 Task: Font style For heading Use Aparajita with dark cyan 1 colour & Underline. font size for heading '28 Pt. 'Change the font style of data to Arial Narrowand font size to  9 Pt. Change the alignment of both headline & data to  Align bottom. In the sheet  analysisSalesByRegion_2022
Action: Mouse moved to (98, 58)
Screenshot: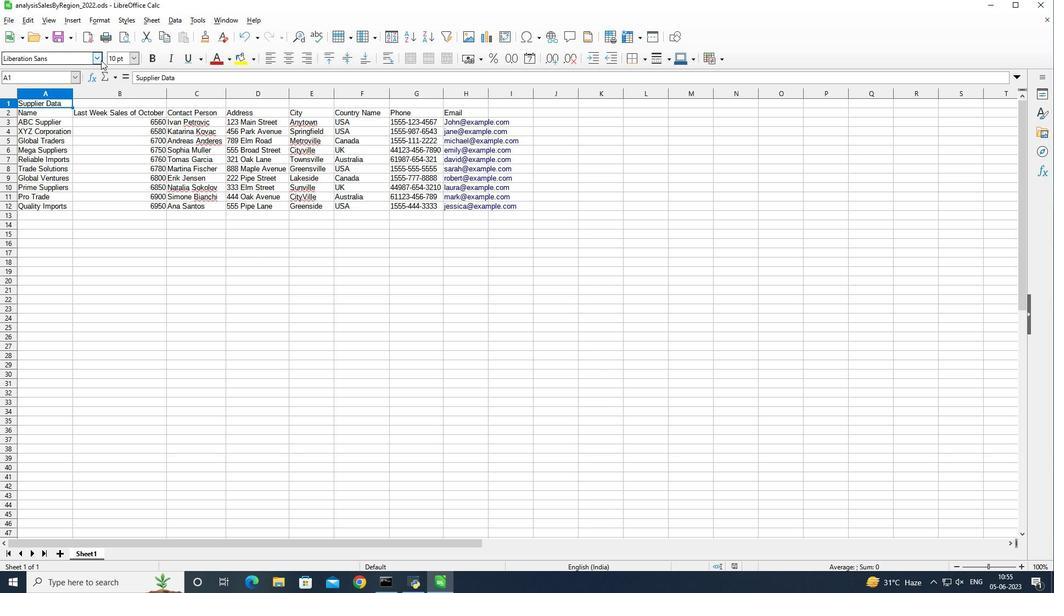 
Action: Mouse pressed left at (98, 58)
Screenshot: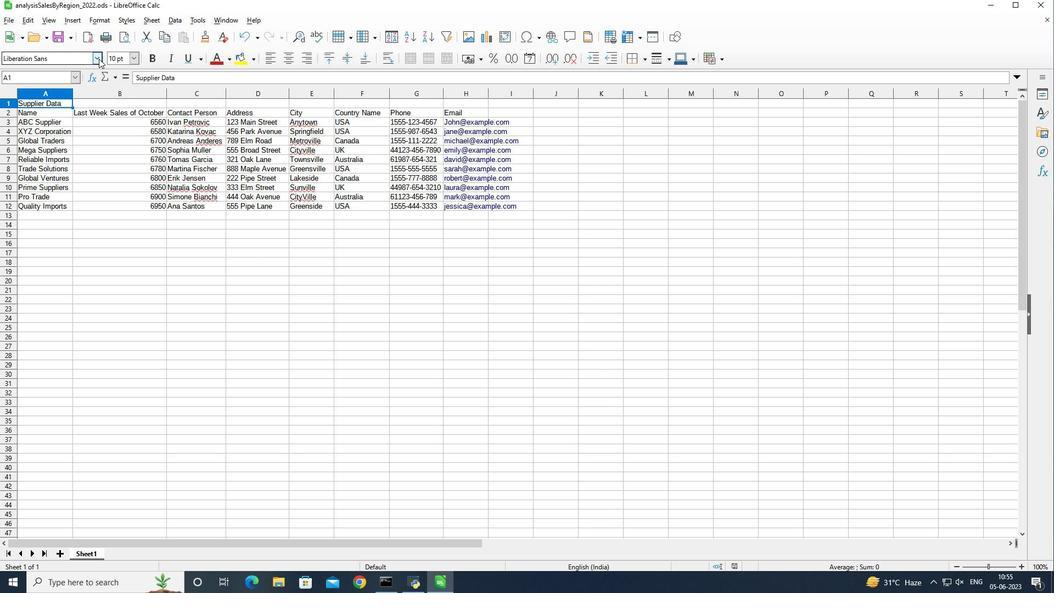 
Action: Key pressed aparajita<Key.enter>
Screenshot: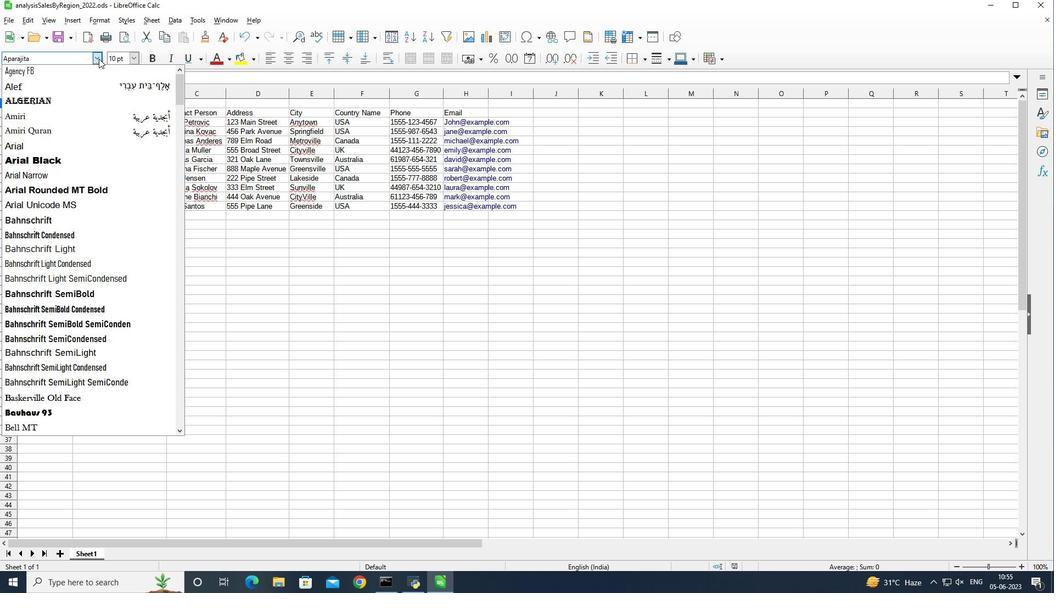 
Action: Mouse moved to (253, 63)
Screenshot: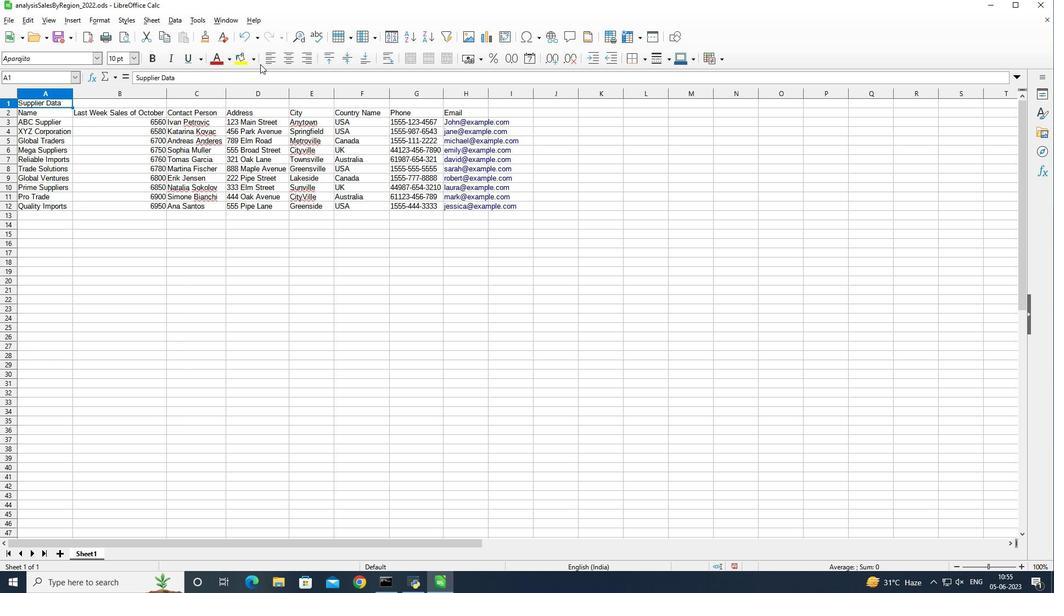 
Action: Mouse pressed left at (253, 63)
Screenshot: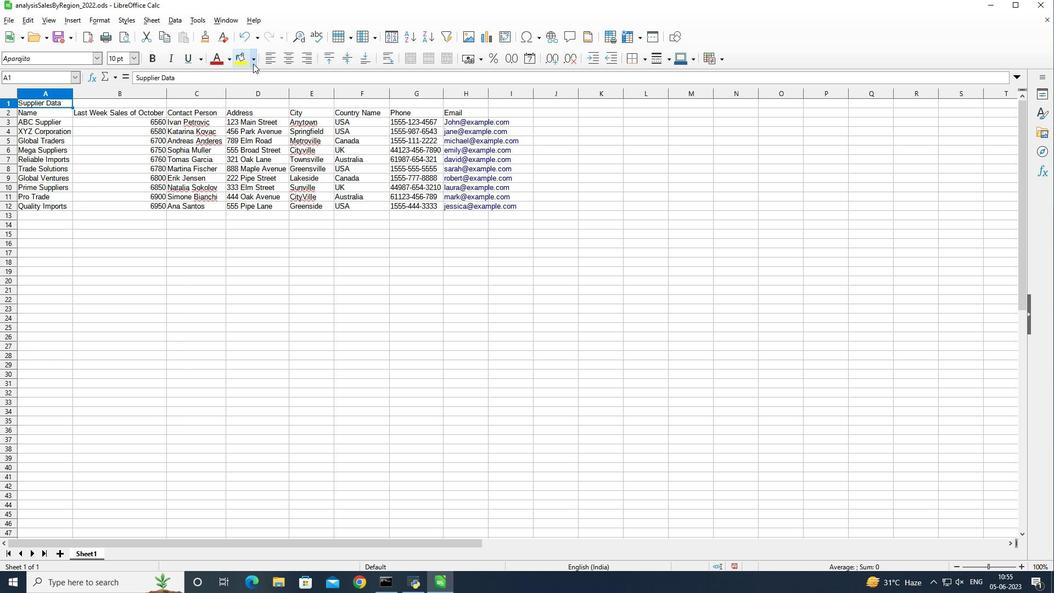 
Action: Mouse moved to (230, 56)
Screenshot: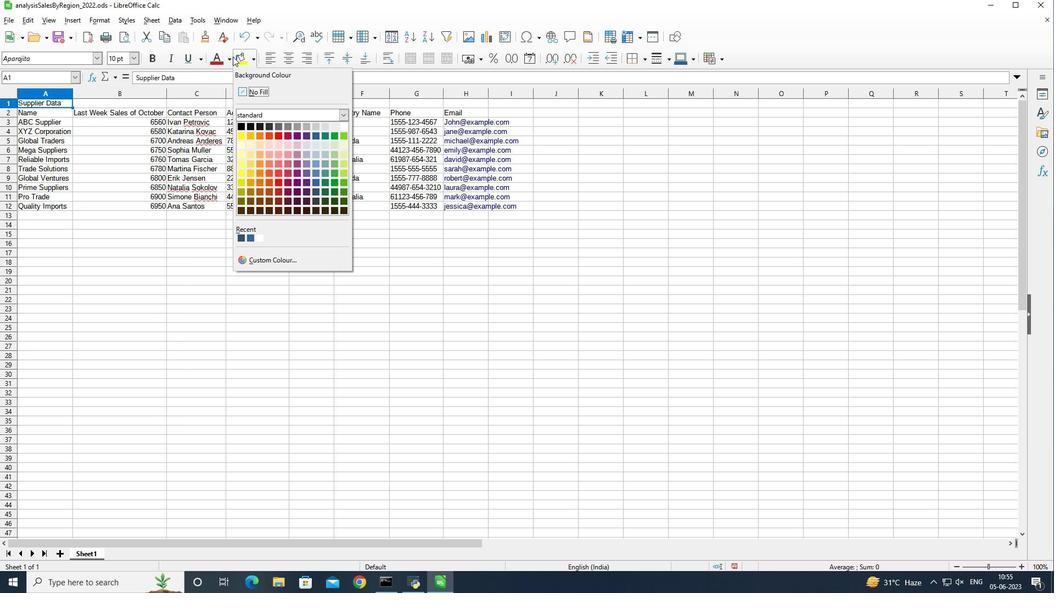 
Action: Mouse pressed left at (230, 56)
Screenshot: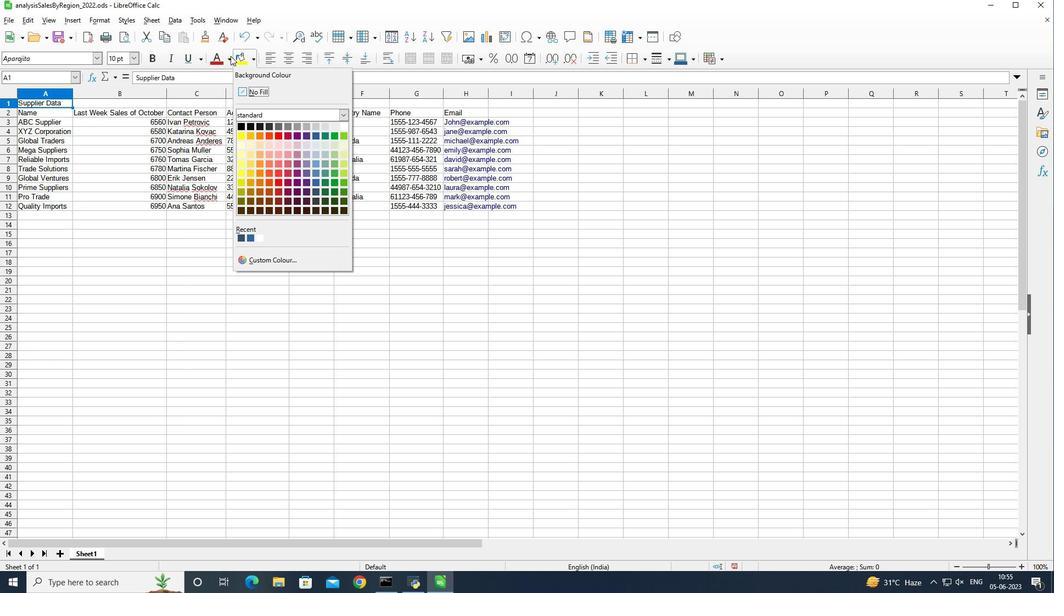 
Action: Mouse pressed left at (230, 56)
Screenshot: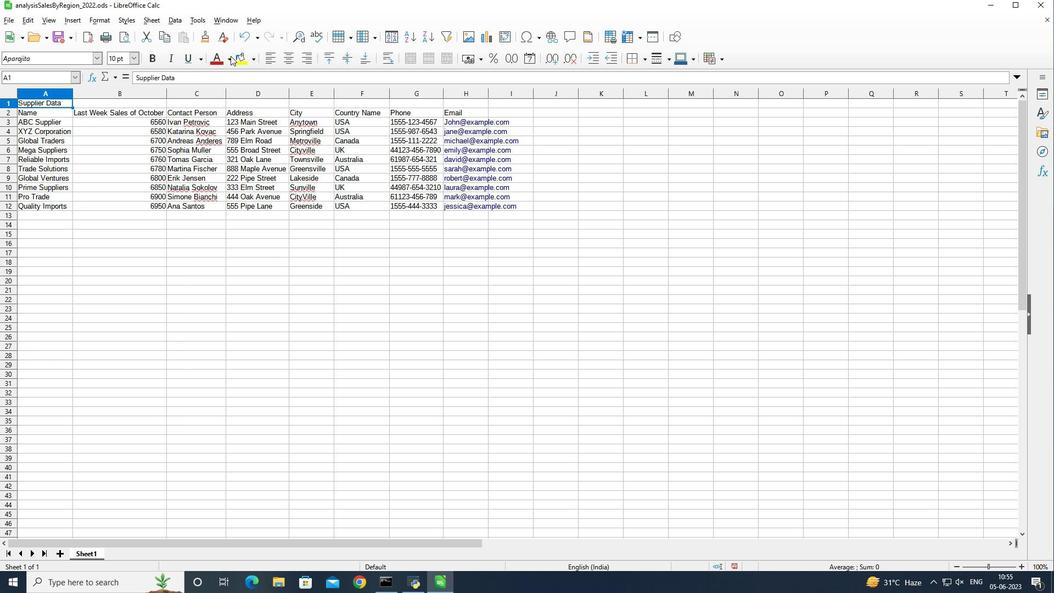 
Action: Mouse moved to (319, 118)
Screenshot: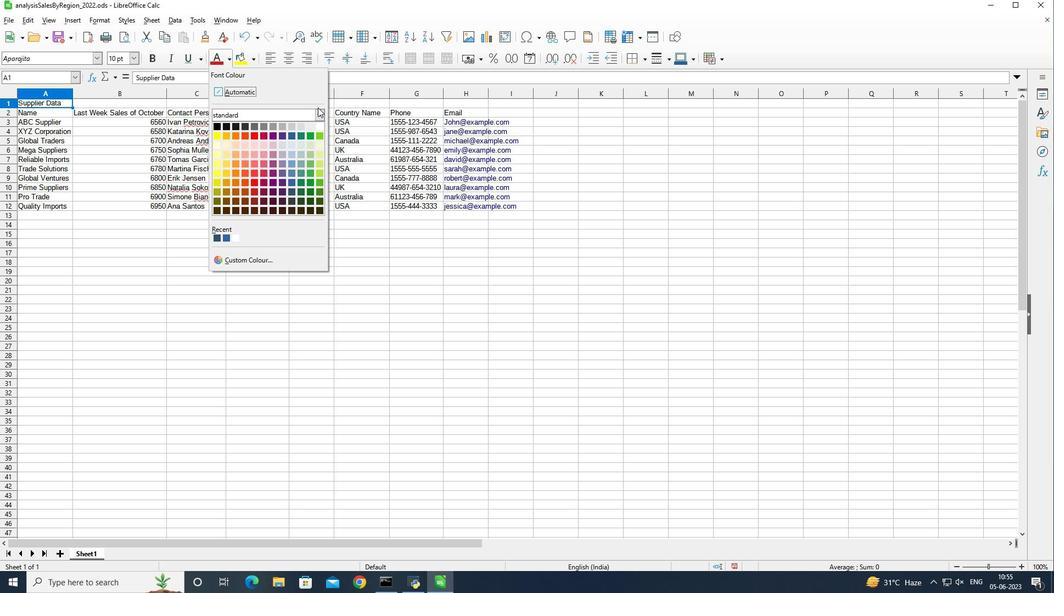 
Action: Mouse pressed left at (319, 118)
Screenshot: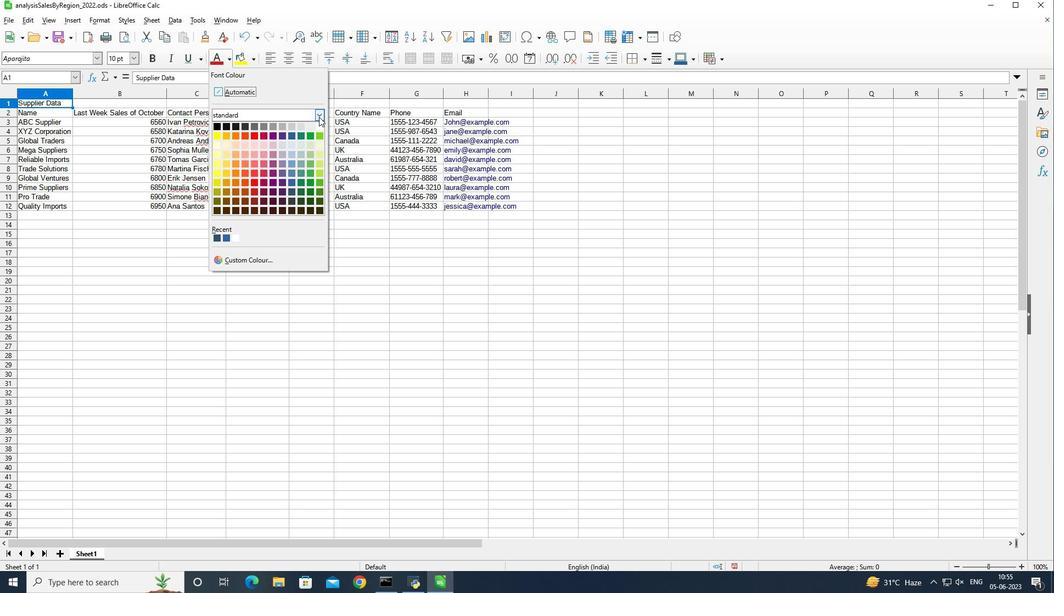 
Action: Mouse moved to (304, 127)
Screenshot: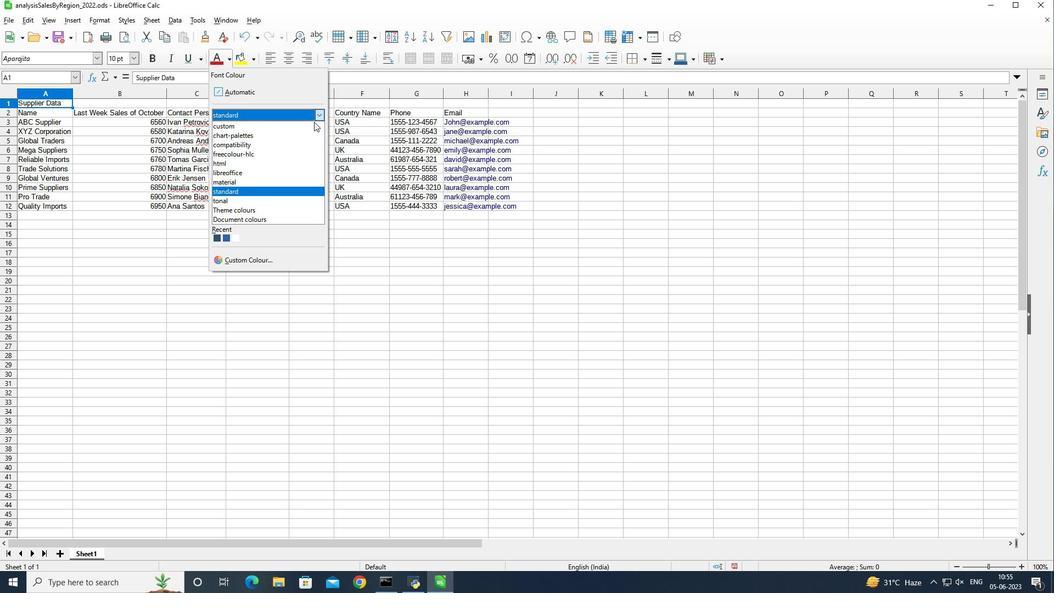 
Action: Mouse pressed left at (304, 127)
Screenshot: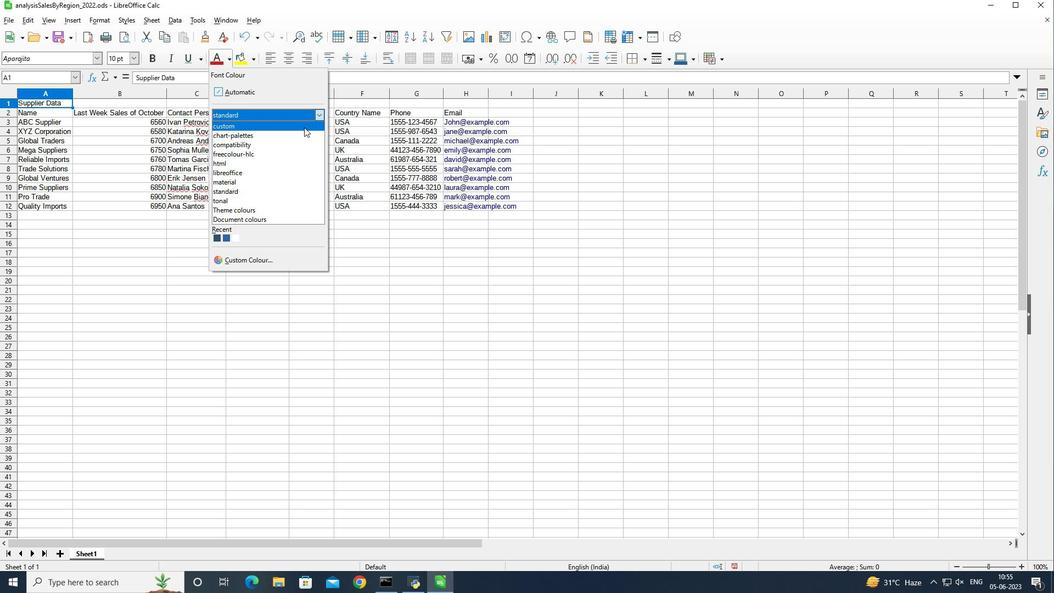 
Action: Mouse moved to (319, 114)
Screenshot: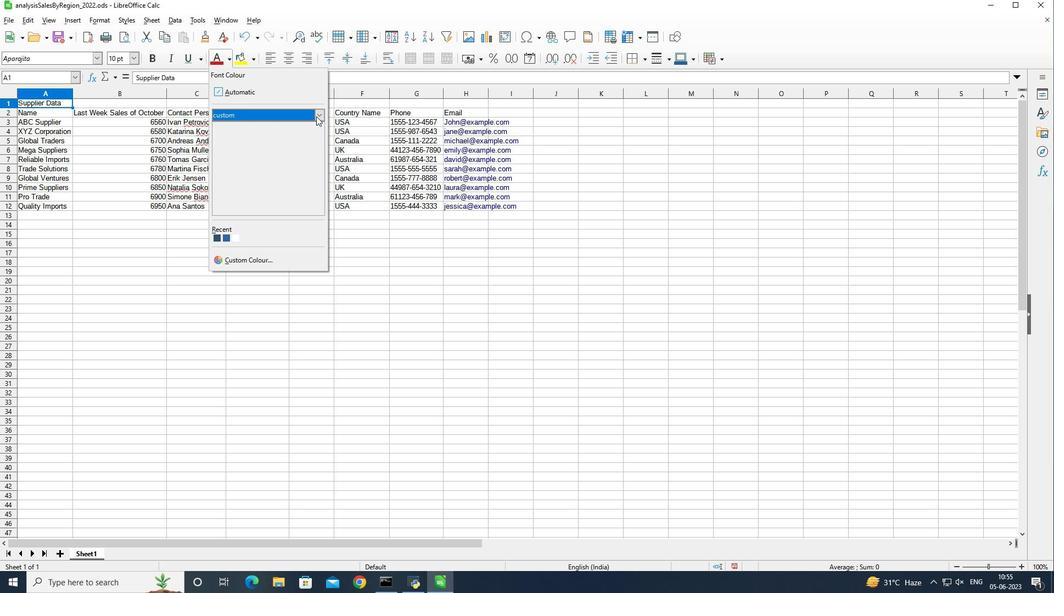 
Action: Mouse pressed left at (319, 114)
Screenshot: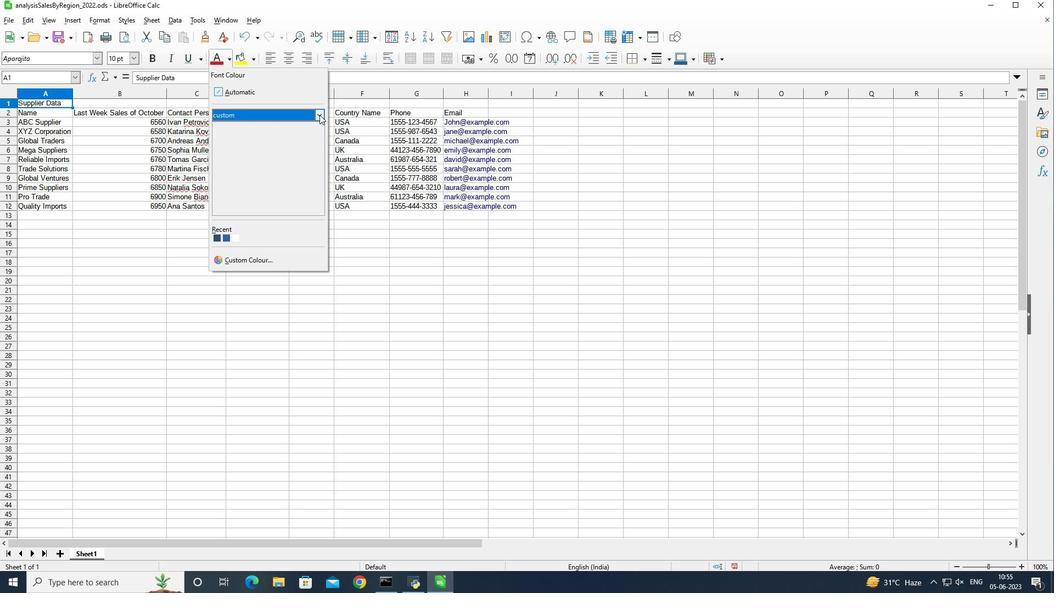 
Action: Mouse moved to (290, 143)
Screenshot: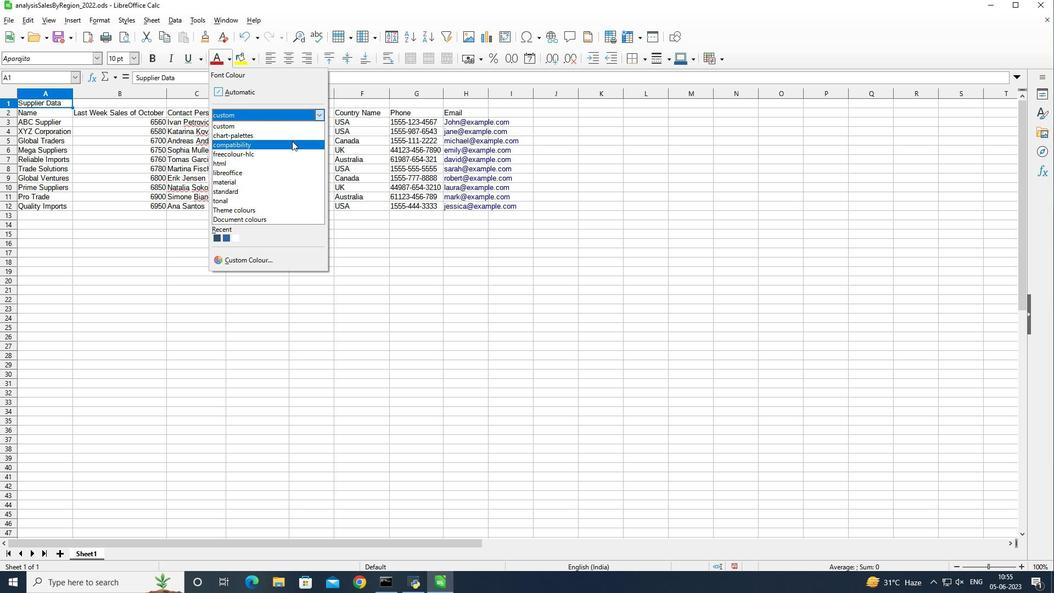 
Action: Mouse pressed left at (290, 143)
Screenshot: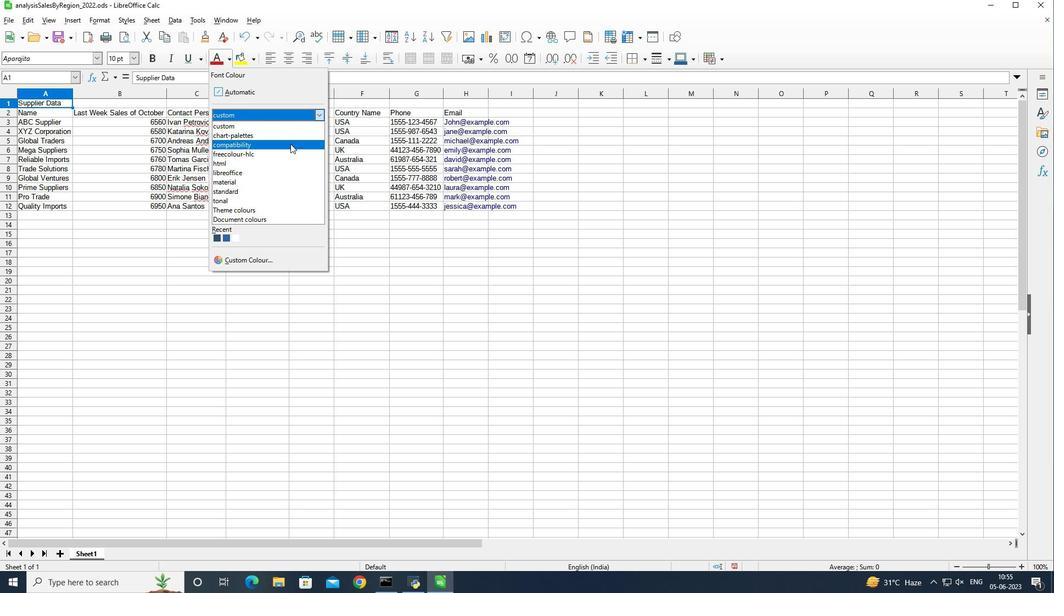 
Action: Mouse moved to (320, 116)
Screenshot: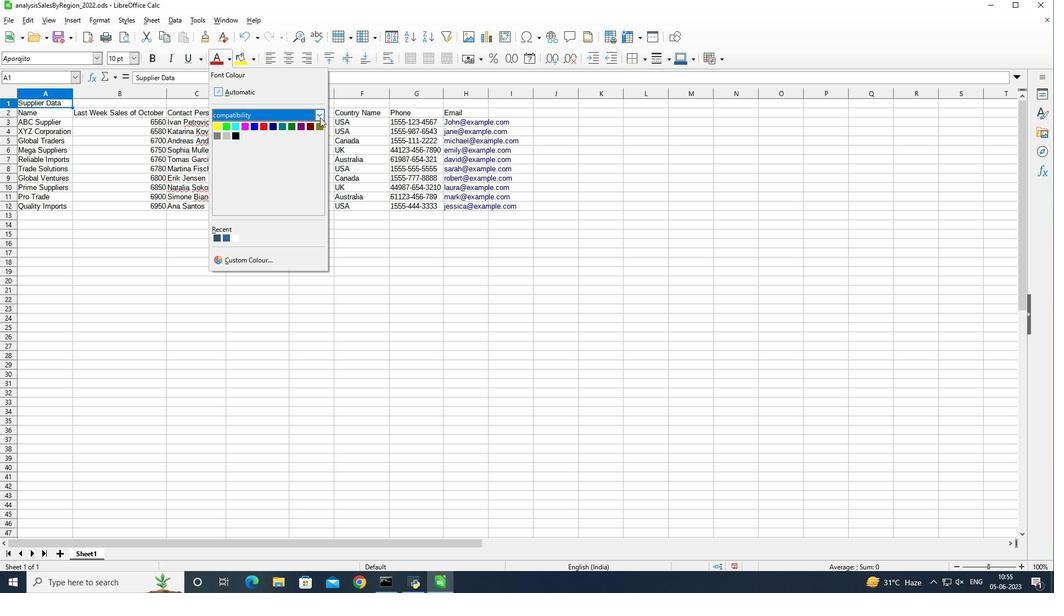 
Action: Mouse pressed left at (320, 116)
Screenshot: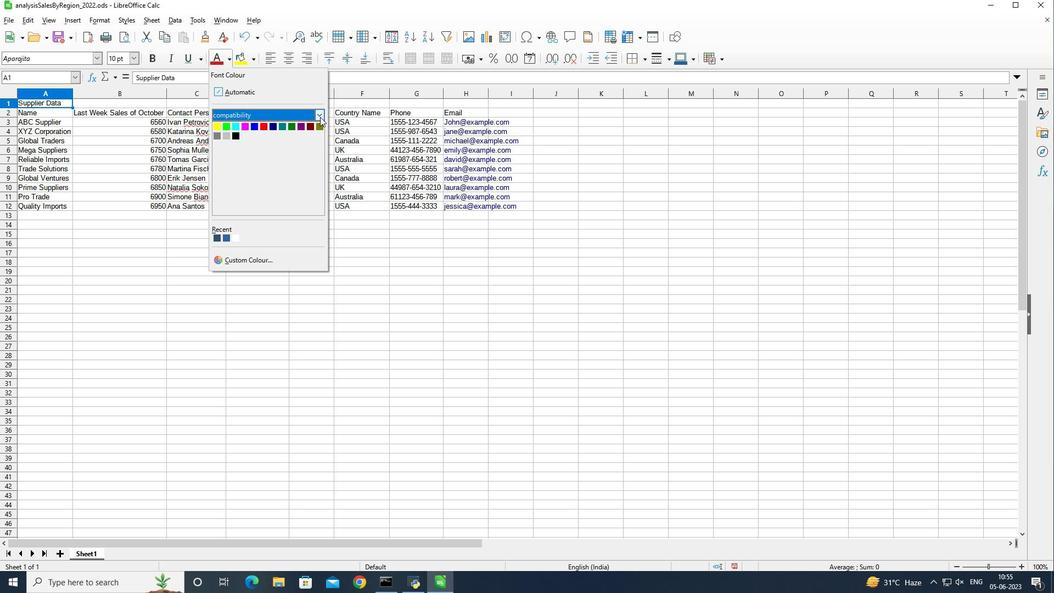 
Action: Mouse moved to (274, 171)
Screenshot: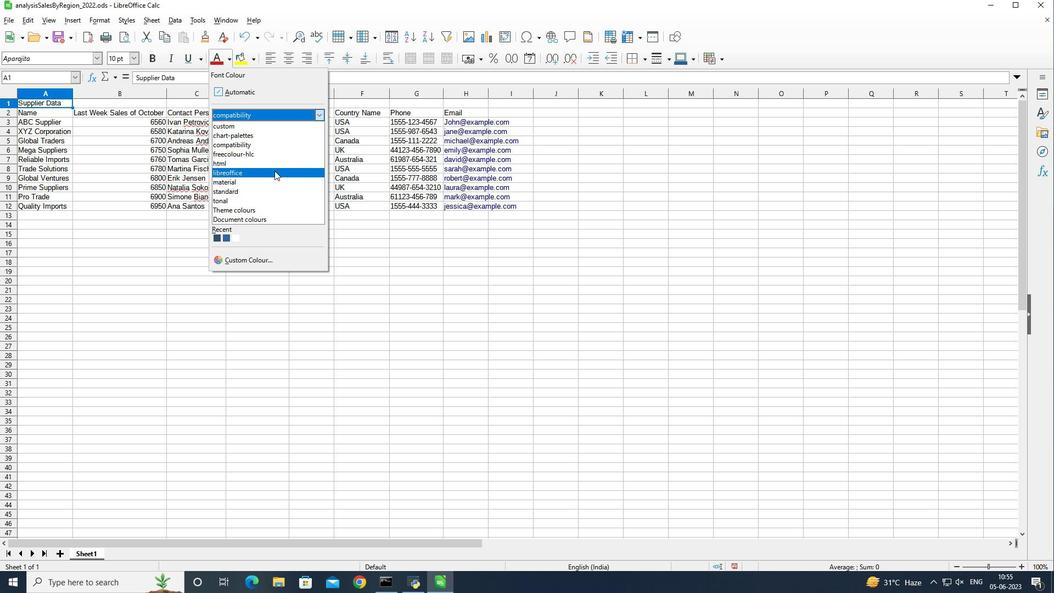 
Action: Mouse pressed left at (274, 171)
Screenshot: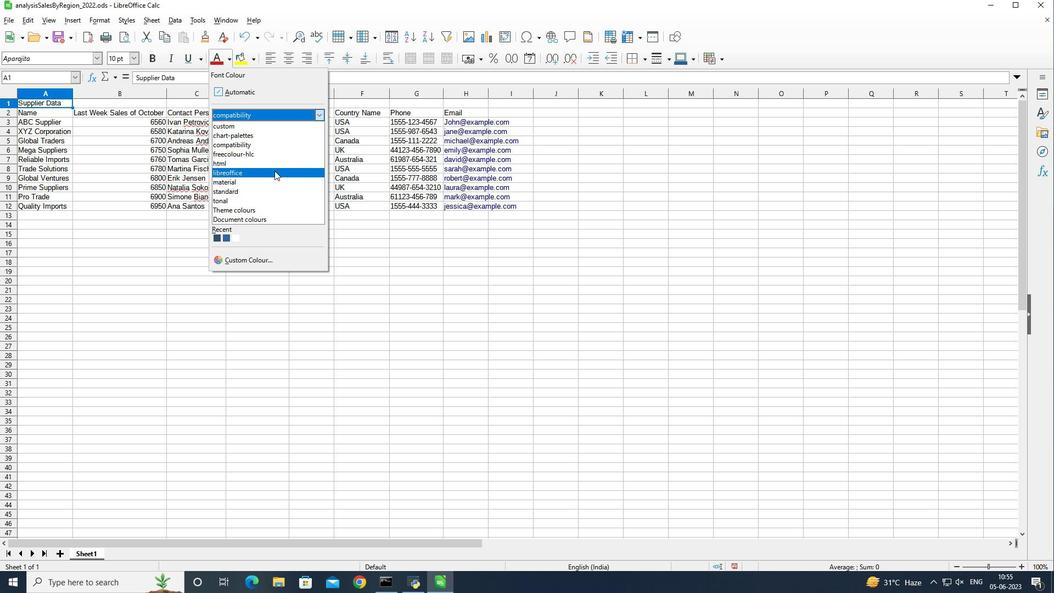 
Action: Mouse moved to (315, 117)
Screenshot: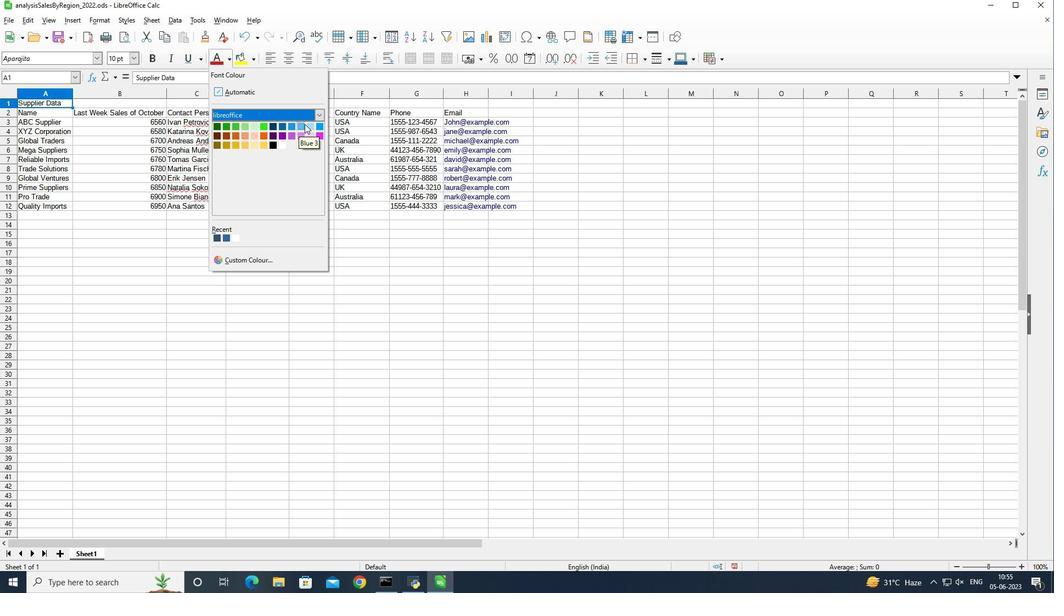 
Action: Mouse pressed left at (315, 117)
Screenshot: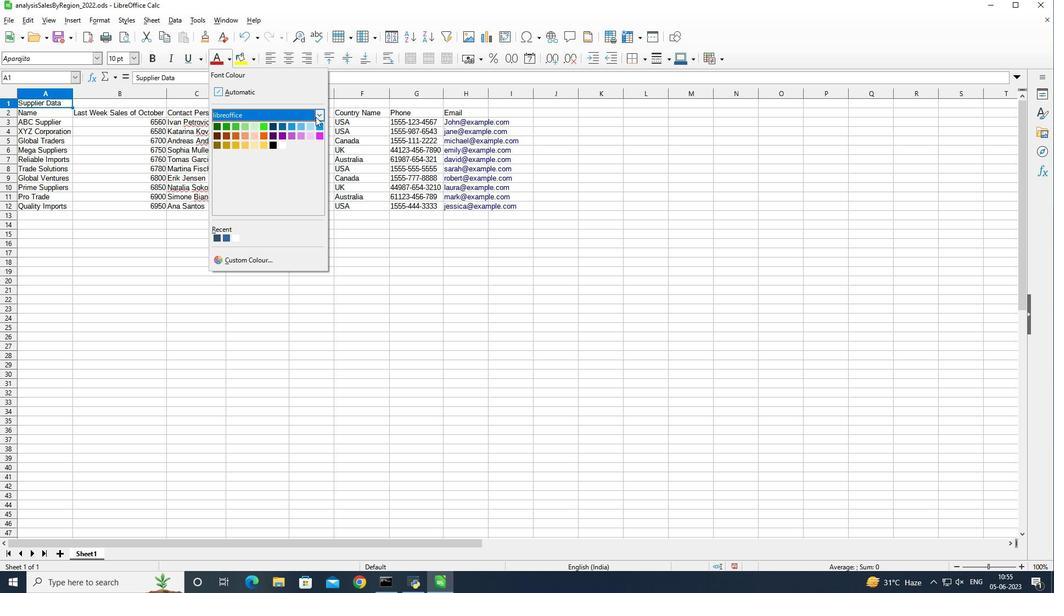 
Action: Mouse moved to (271, 187)
Screenshot: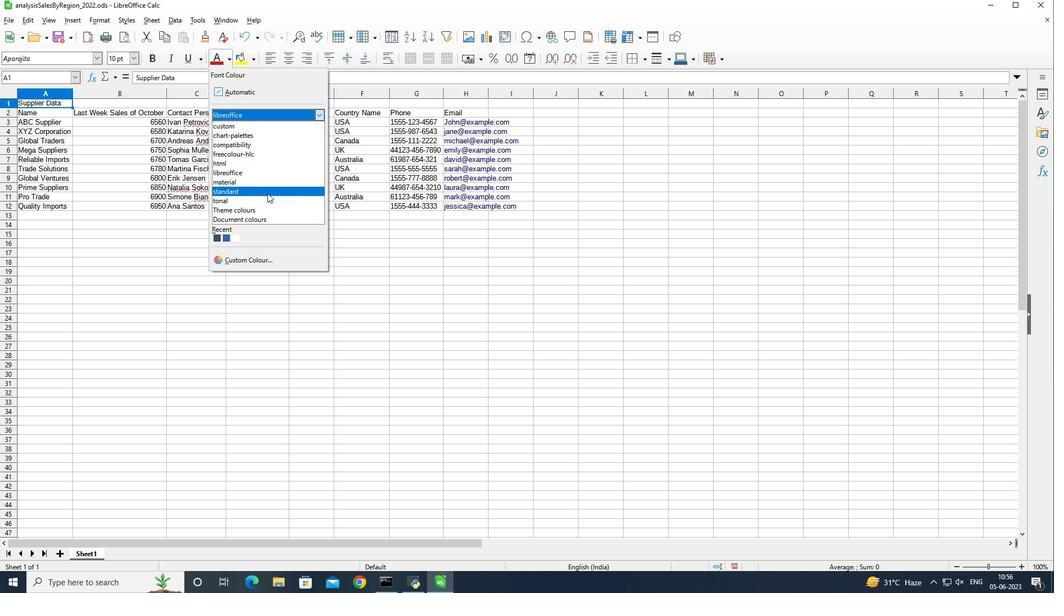 
Action: Mouse pressed left at (271, 187)
Screenshot: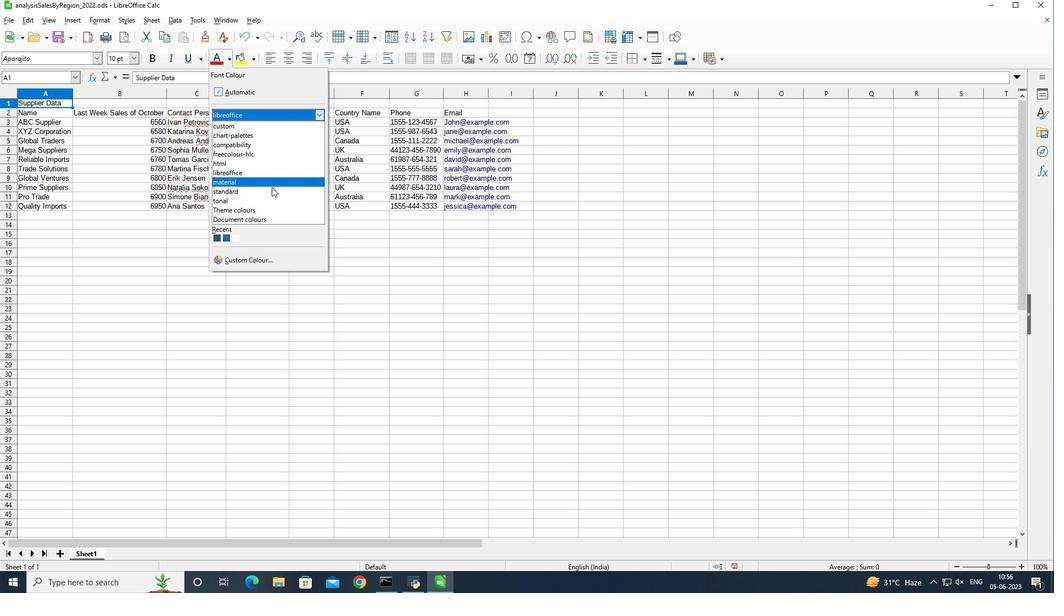 
Action: Mouse moved to (258, 156)
Screenshot: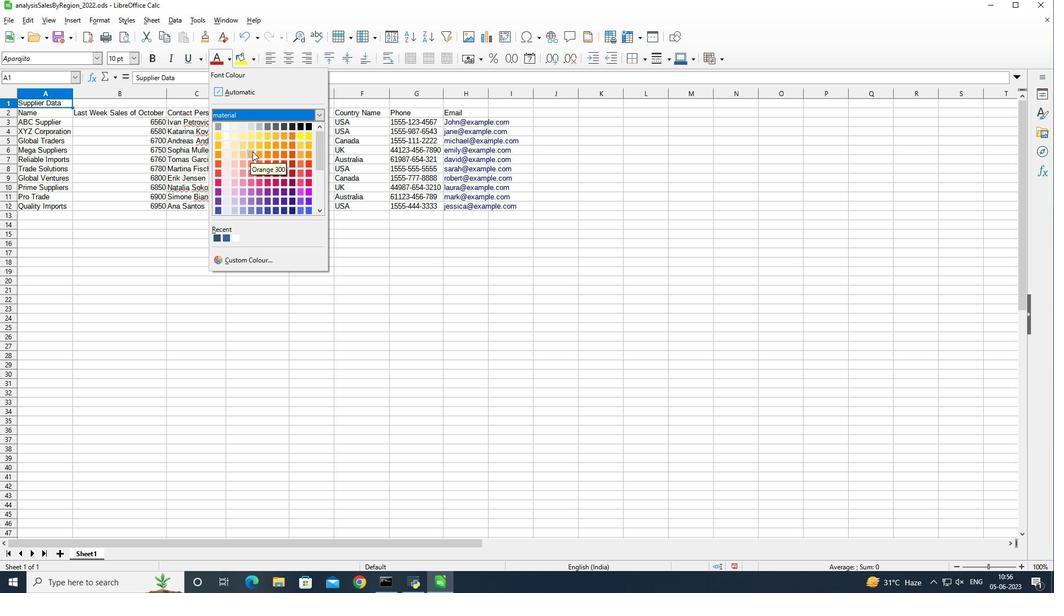 
Action: Mouse scrolled (258, 155) with delta (0, 0)
Screenshot: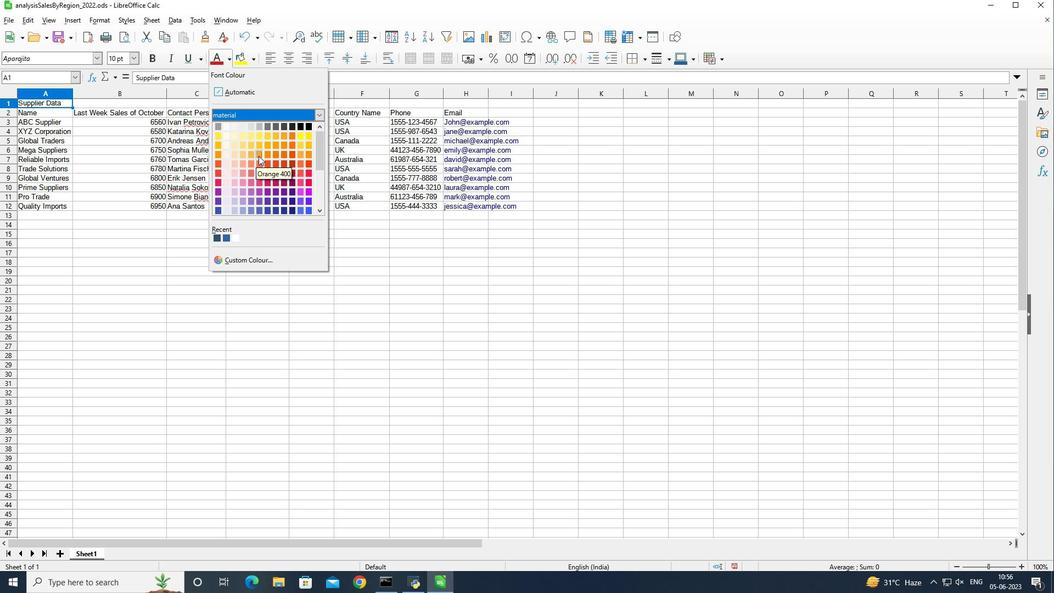 
Action: Mouse scrolled (258, 155) with delta (0, 0)
Screenshot: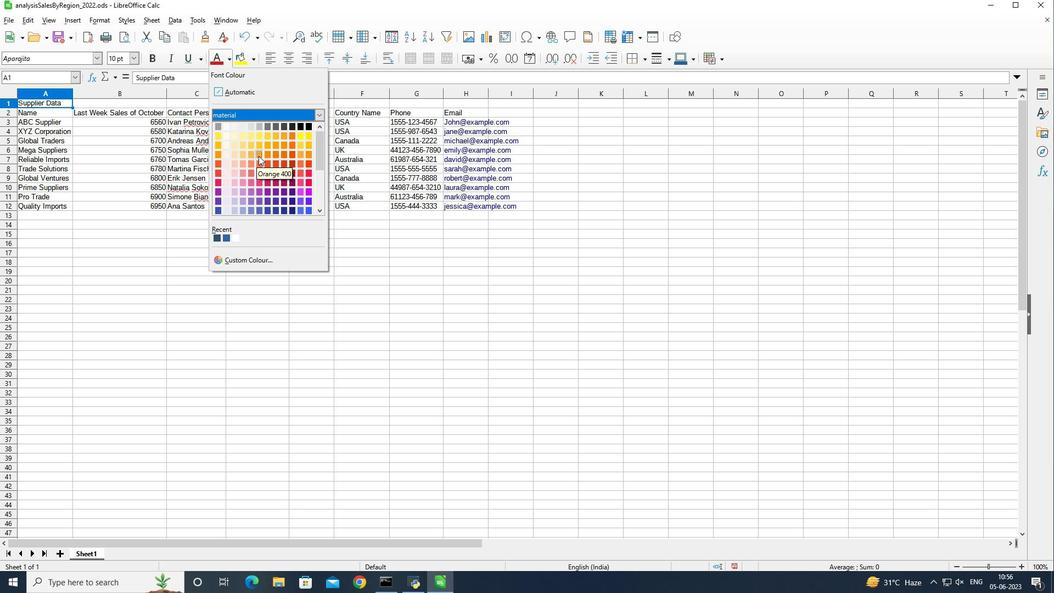 
Action: Mouse scrolled (258, 155) with delta (0, 0)
Screenshot: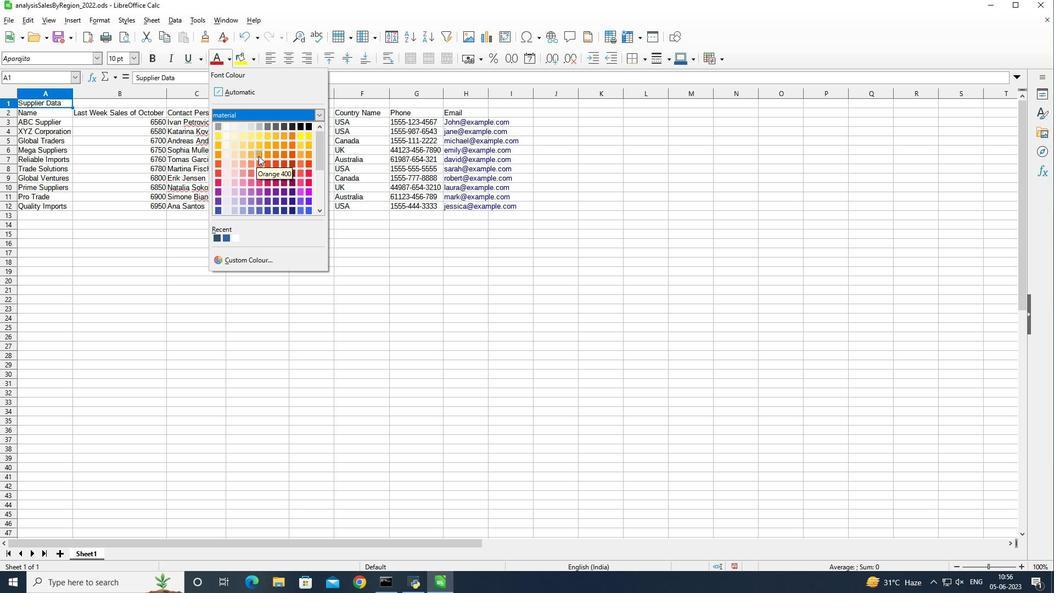 
Action: Mouse moved to (294, 155)
Screenshot: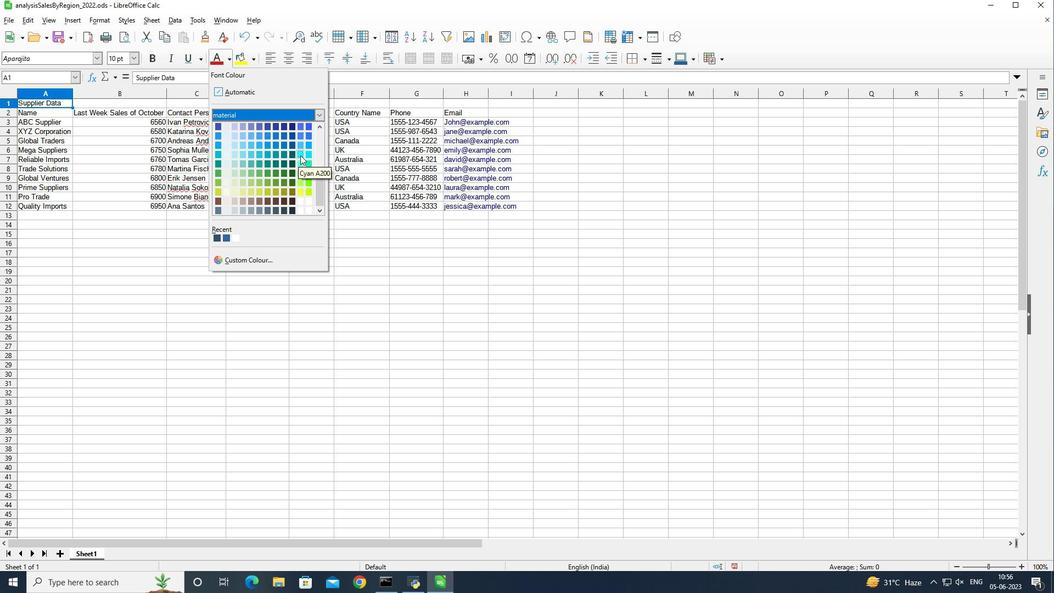 
Action: Mouse pressed left at (294, 155)
Screenshot: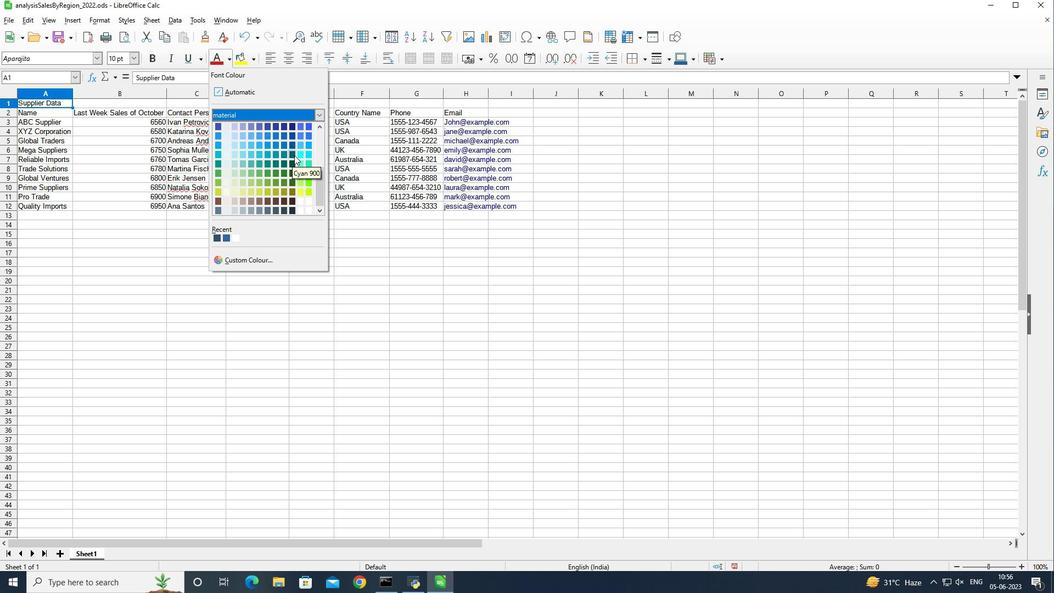 
Action: Mouse moved to (191, 59)
Screenshot: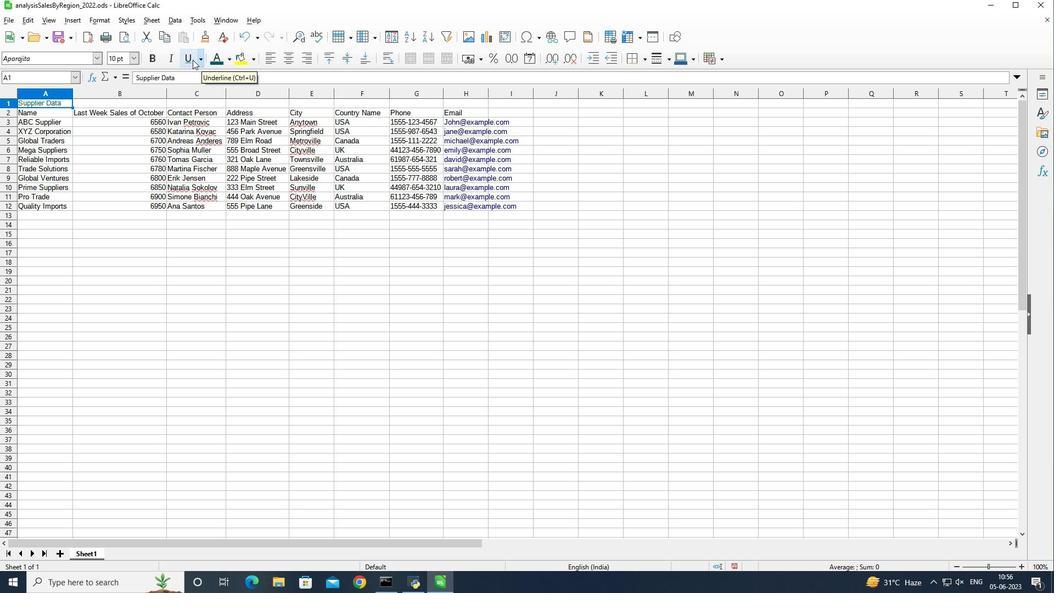 
Action: Mouse pressed left at (191, 59)
Screenshot: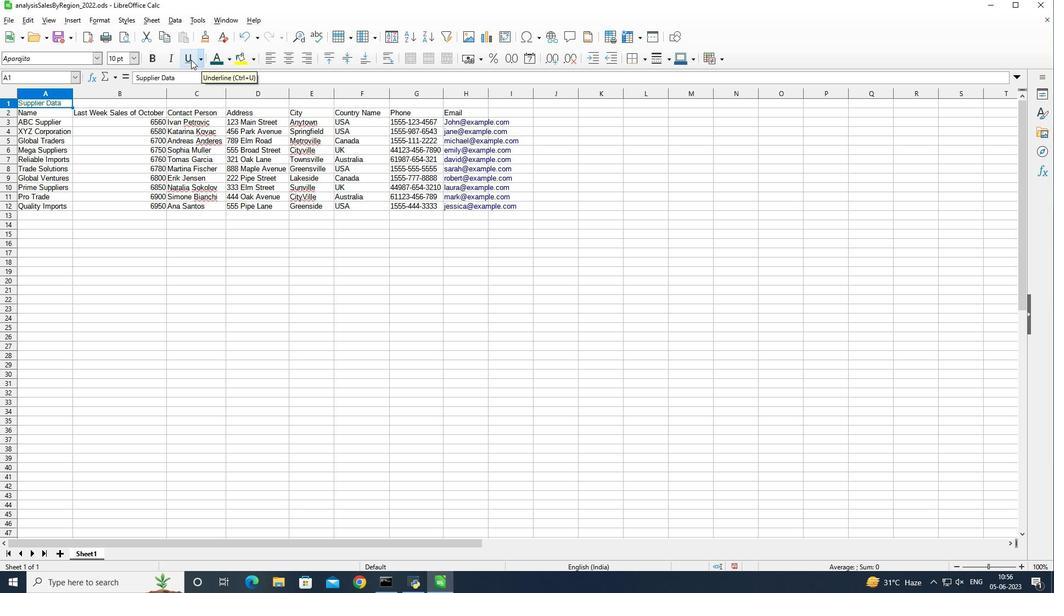 
Action: Mouse moved to (136, 57)
Screenshot: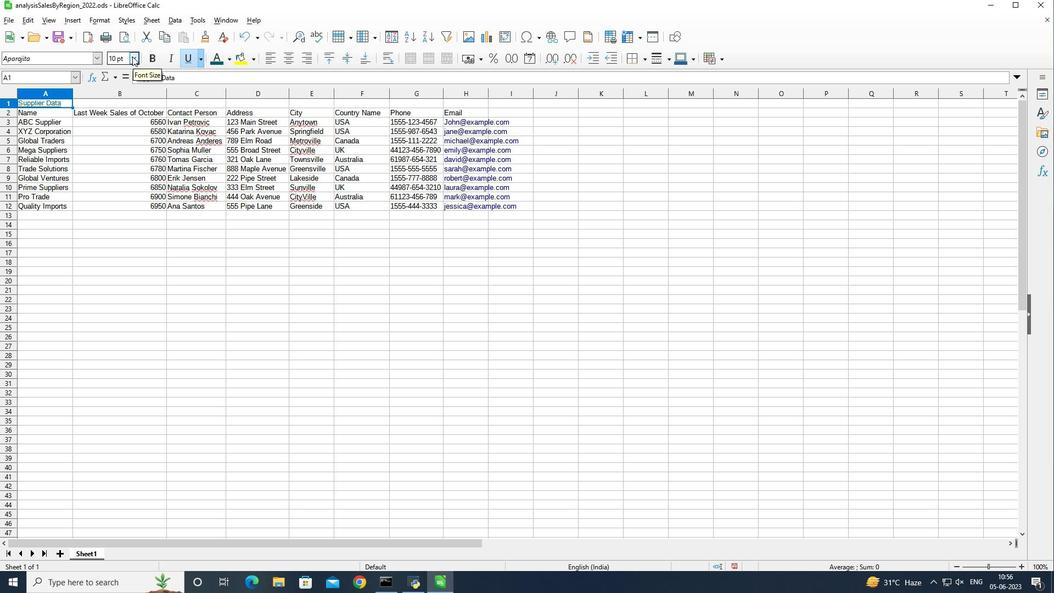 
Action: Mouse pressed left at (136, 57)
Screenshot: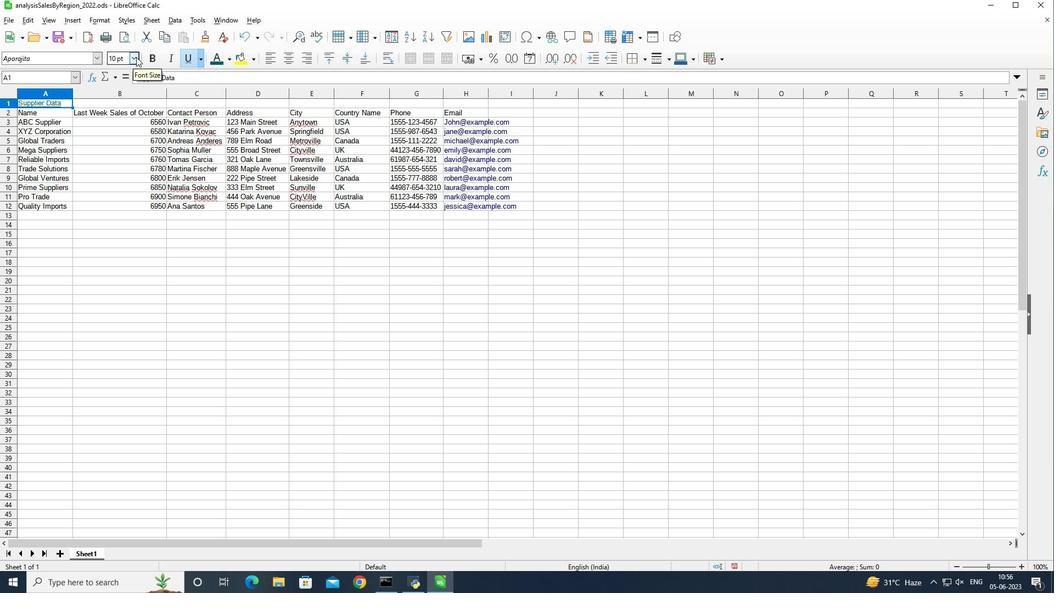 
Action: Mouse moved to (118, 236)
Screenshot: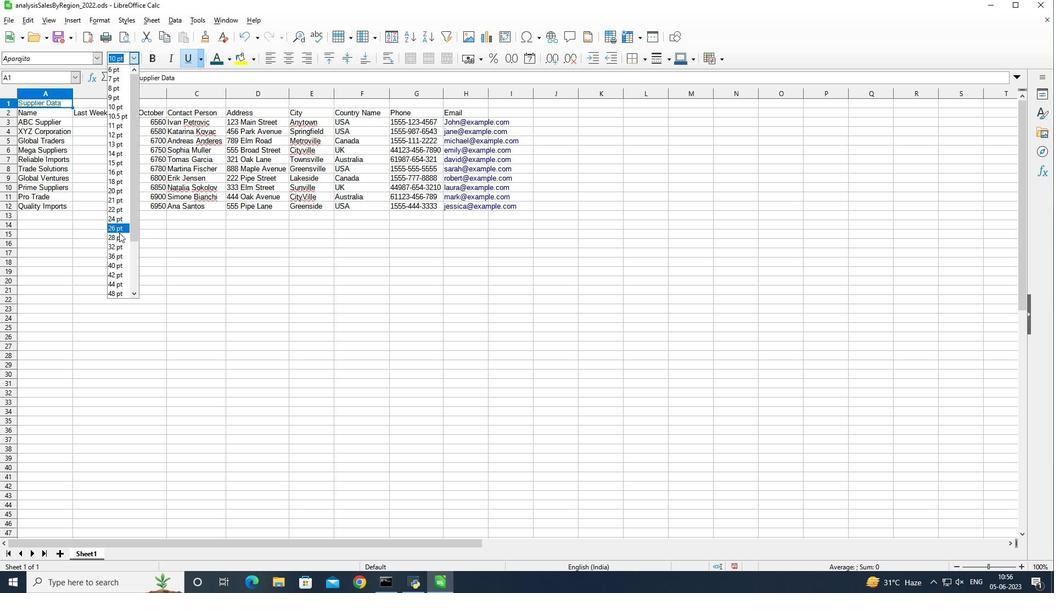 
Action: Mouse pressed left at (118, 236)
Screenshot: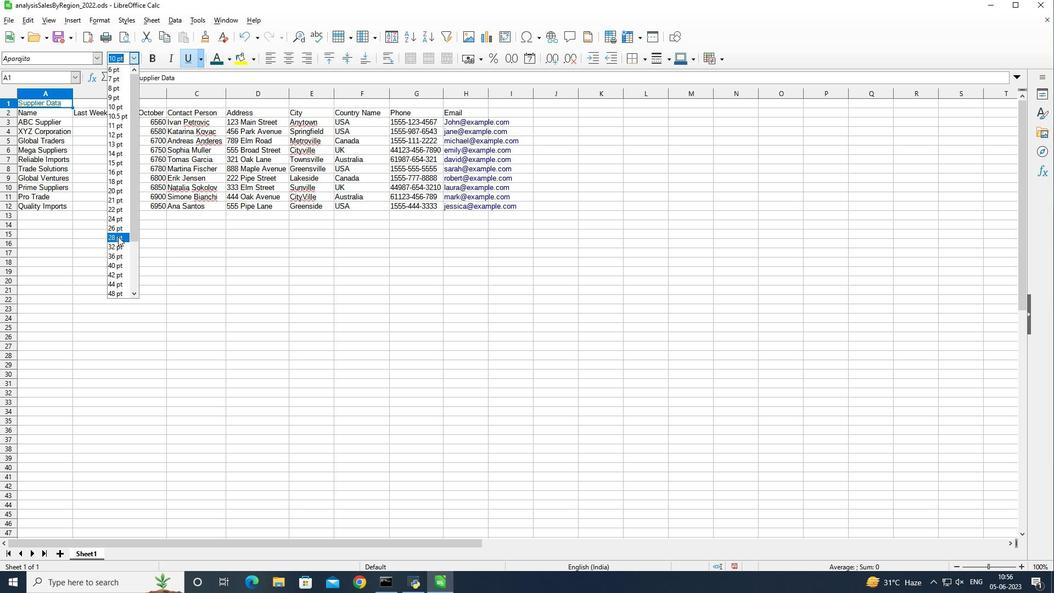 
Action: Mouse moved to (48, 108)
Screenshot: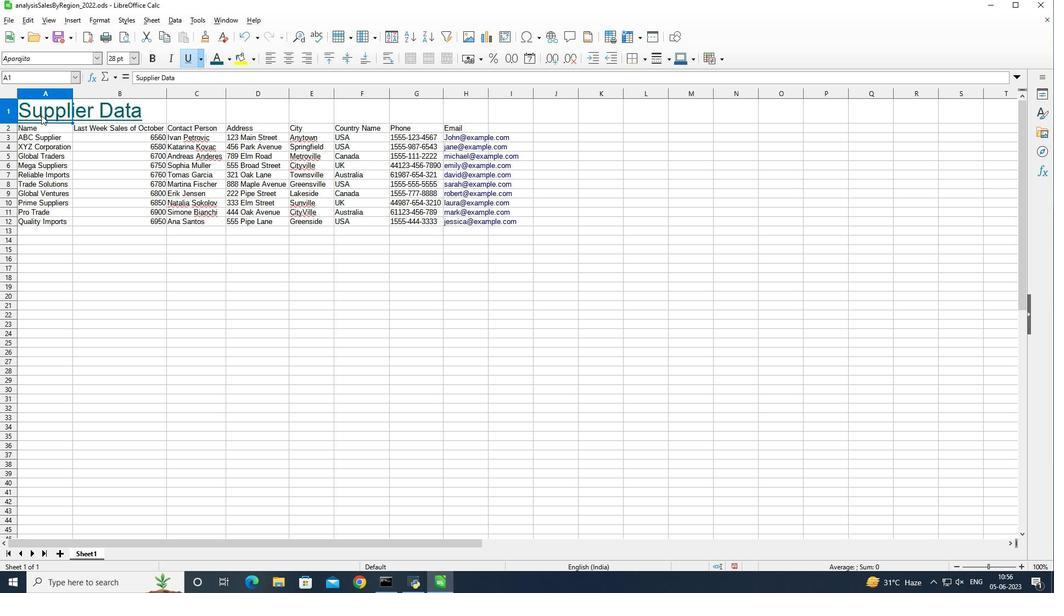 
Action: Mouse pressed left at (48, 108)
Screenshot: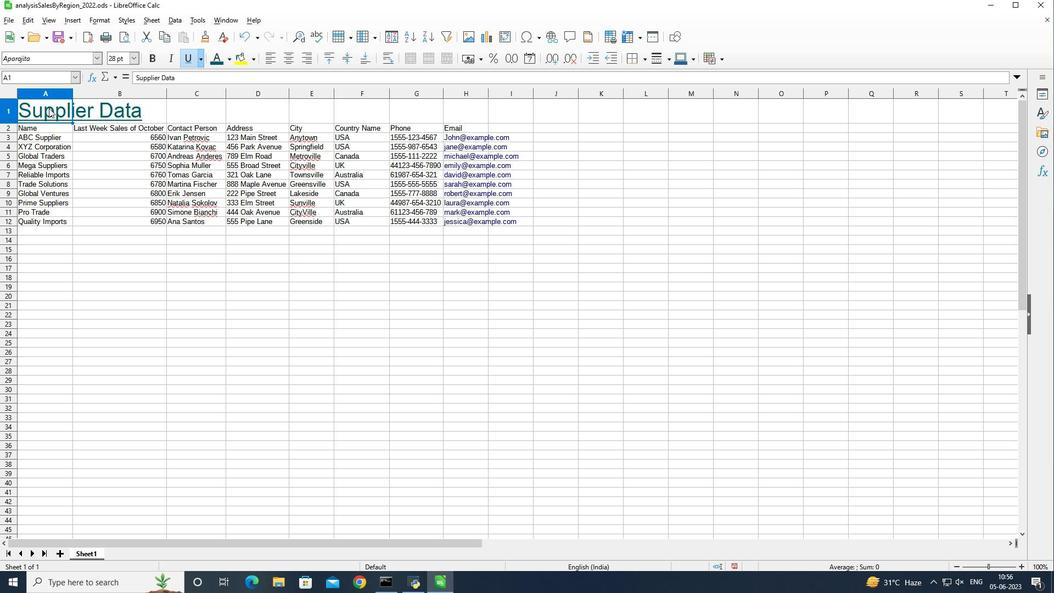
Action: Mouse moved to (429, 64)
Screenshot: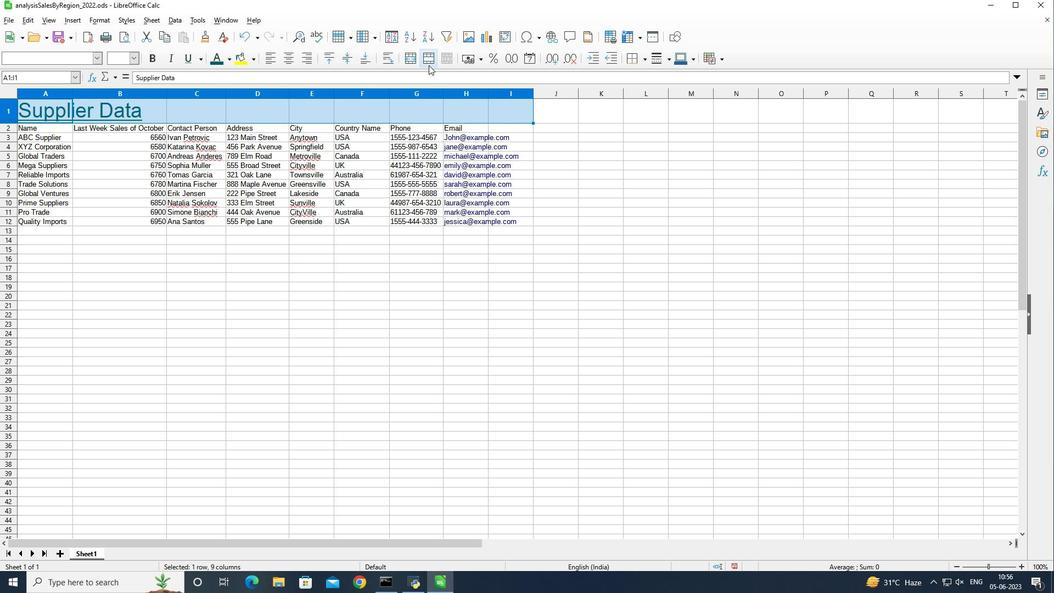 
Action: Mouse pressed left at (429, 64)
Screenshot: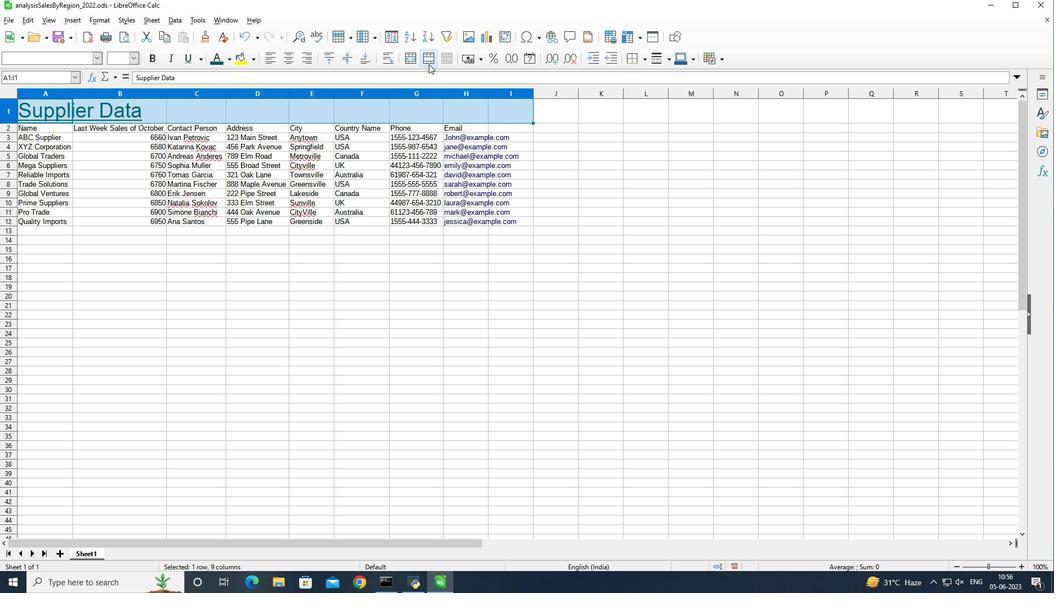 
Action: Mouse moved to (480, 129)
Screenshot: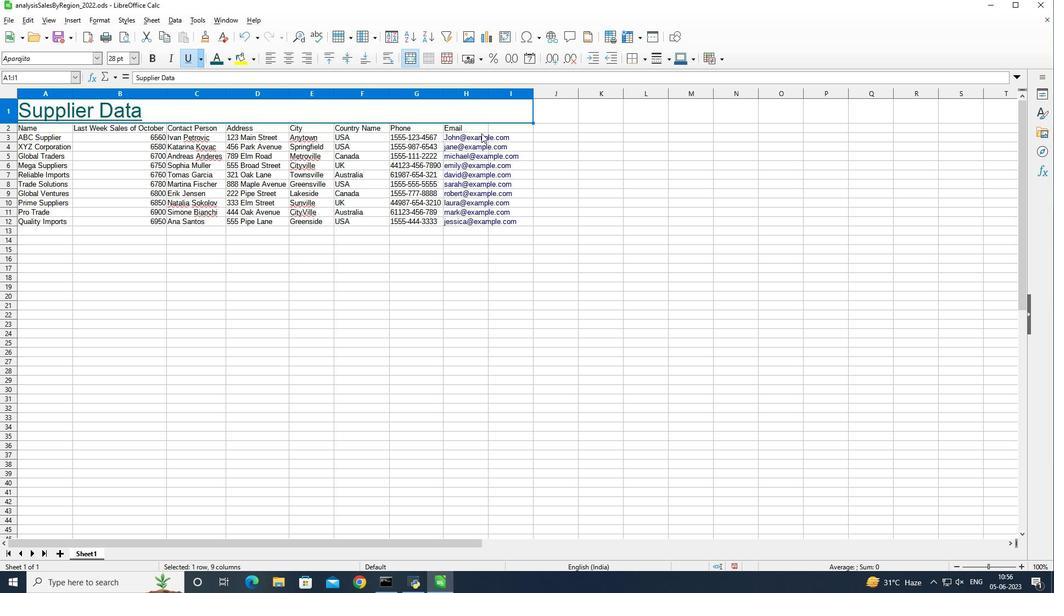 
Action: Mouse pressed left at (480, 129)
Screenshot: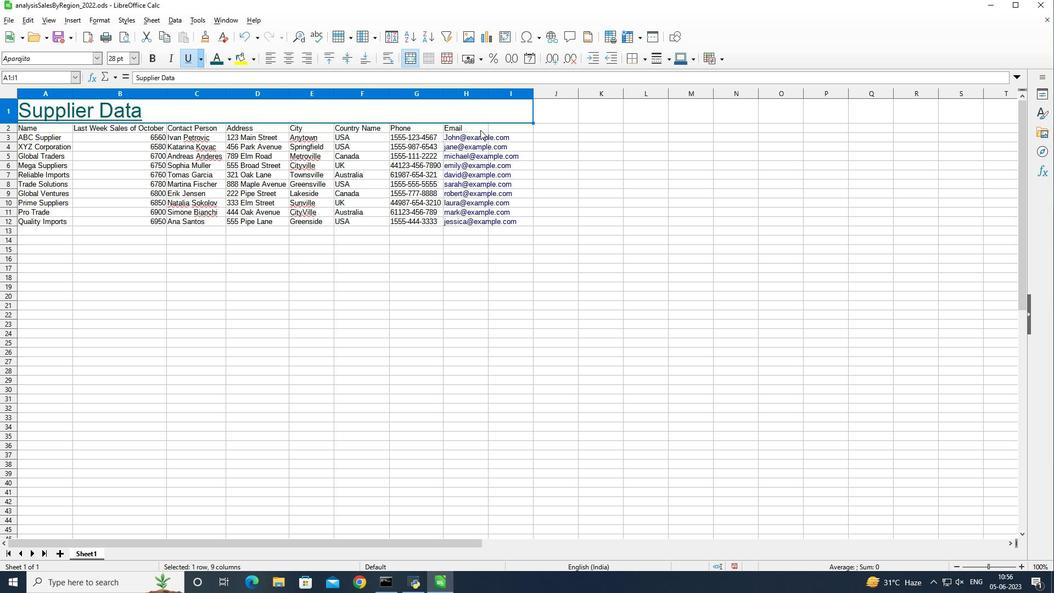
Action: Mouse moved to (480, 165)
Screenshot: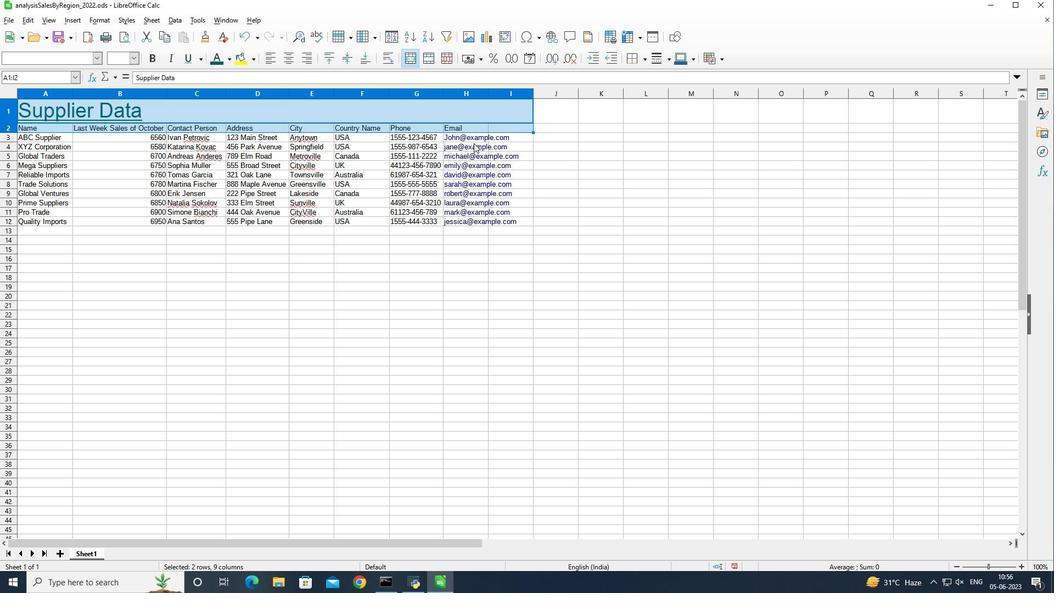 
Action: Mouse pressed left at (480, 165)
Screenshot: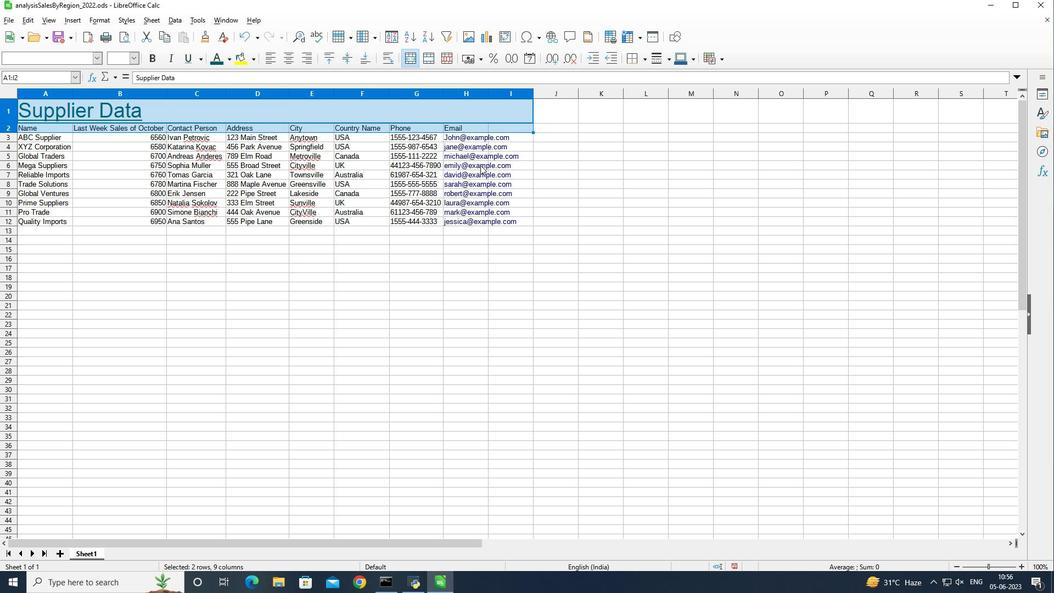 
Action: Mouse moved to (541, 136)
Screenshot: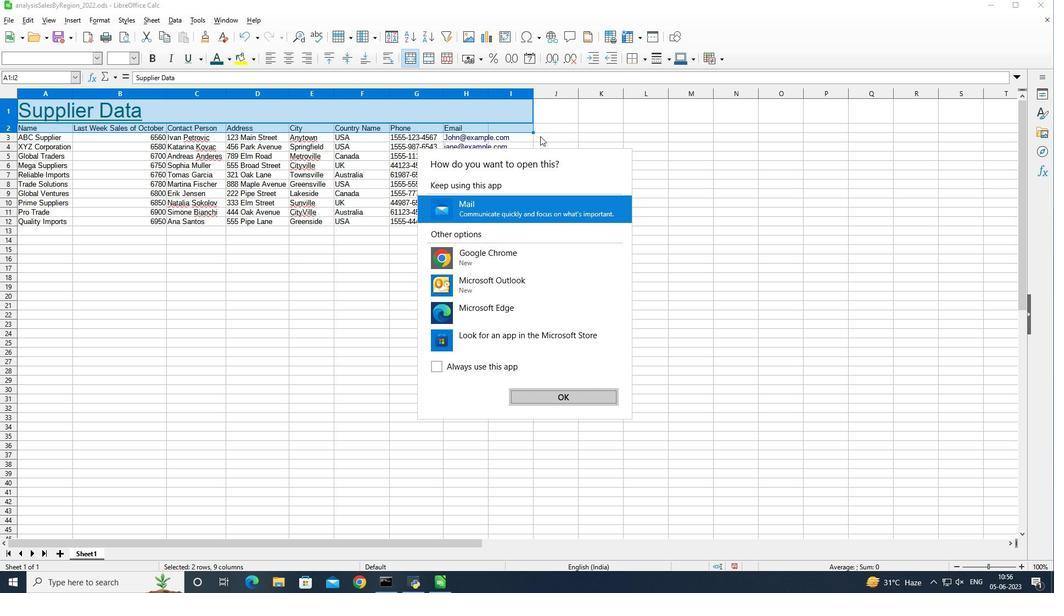 
Action: Mouse pressed left at (541, 136)
Screenshot: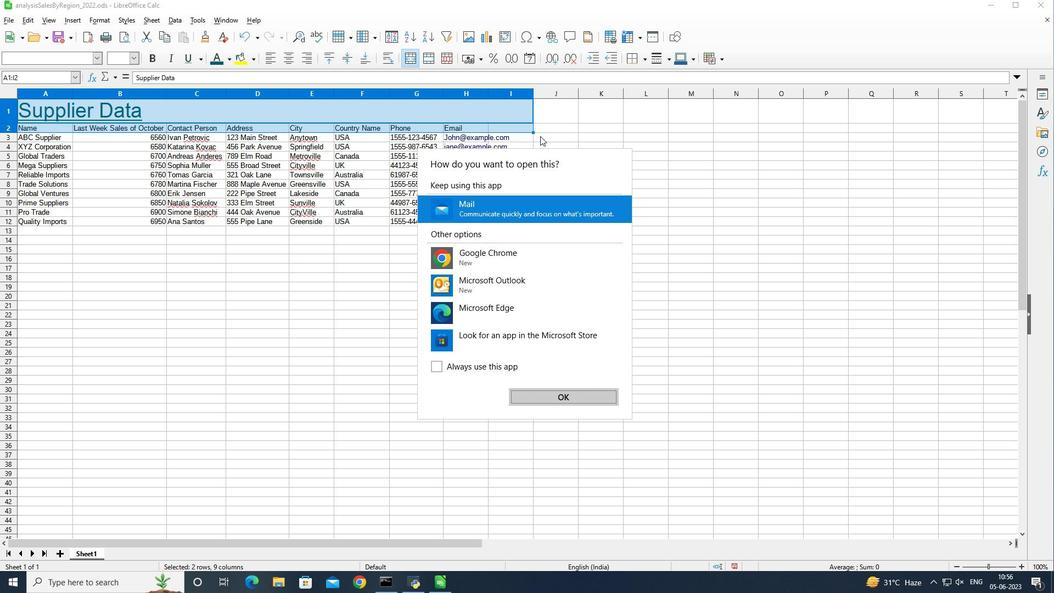 
Action: Mouse moved to (503, 134)
Screenshot: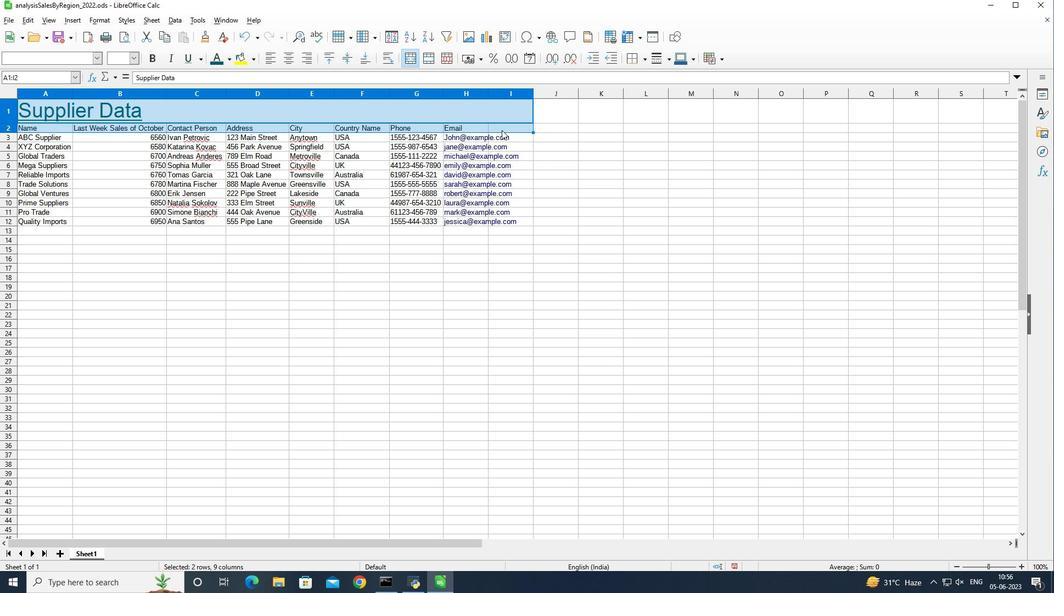 
Action: Mouse pressed left at (503, 134)
Screenshot: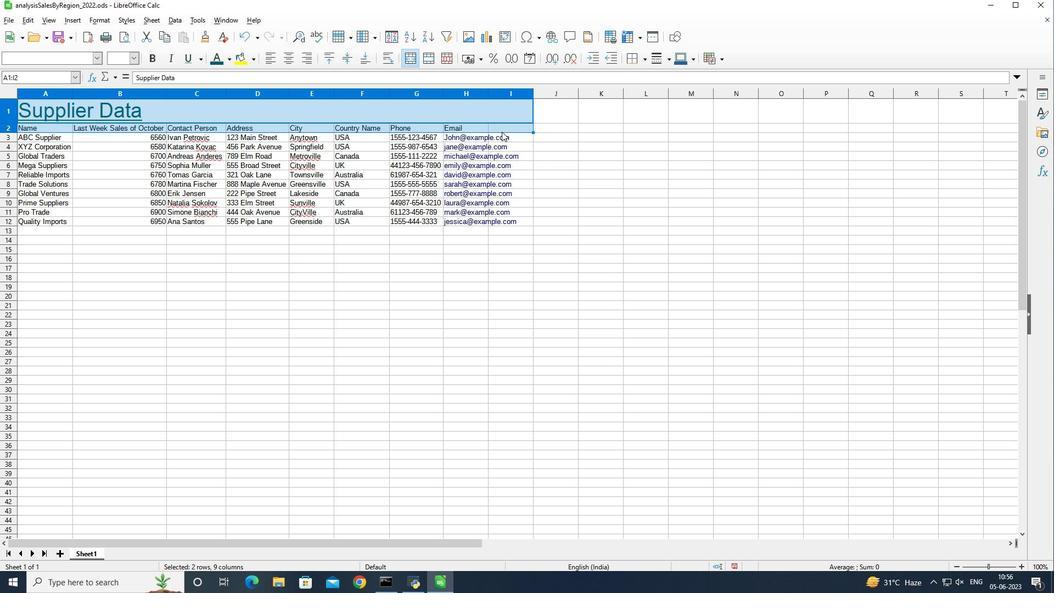 
Action: Mouse moved to (414, 137)
Screenshot: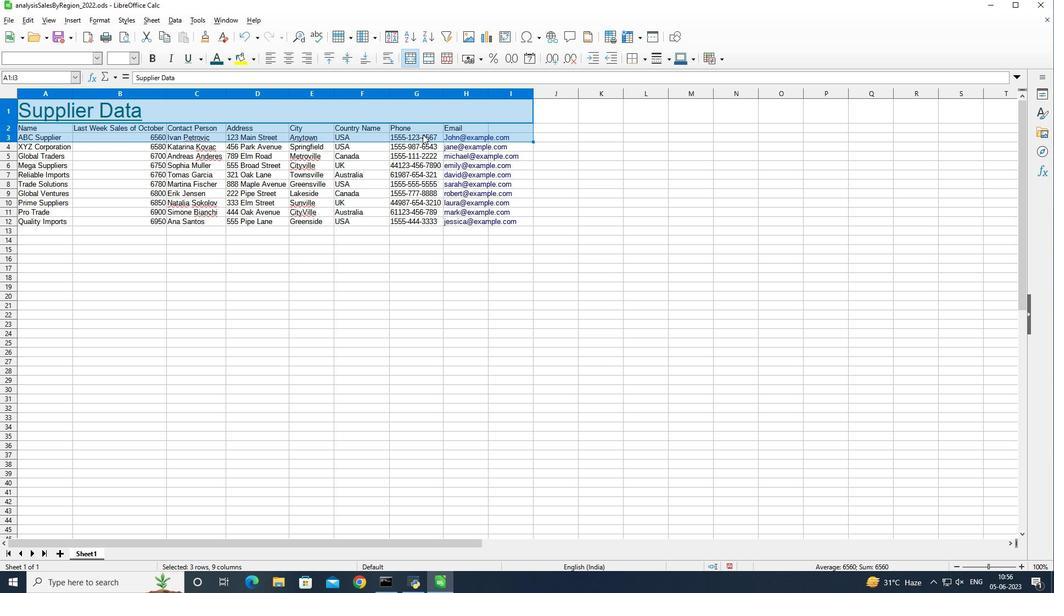 
Action: Mouse pressed left at (414, 137)
Screenshot: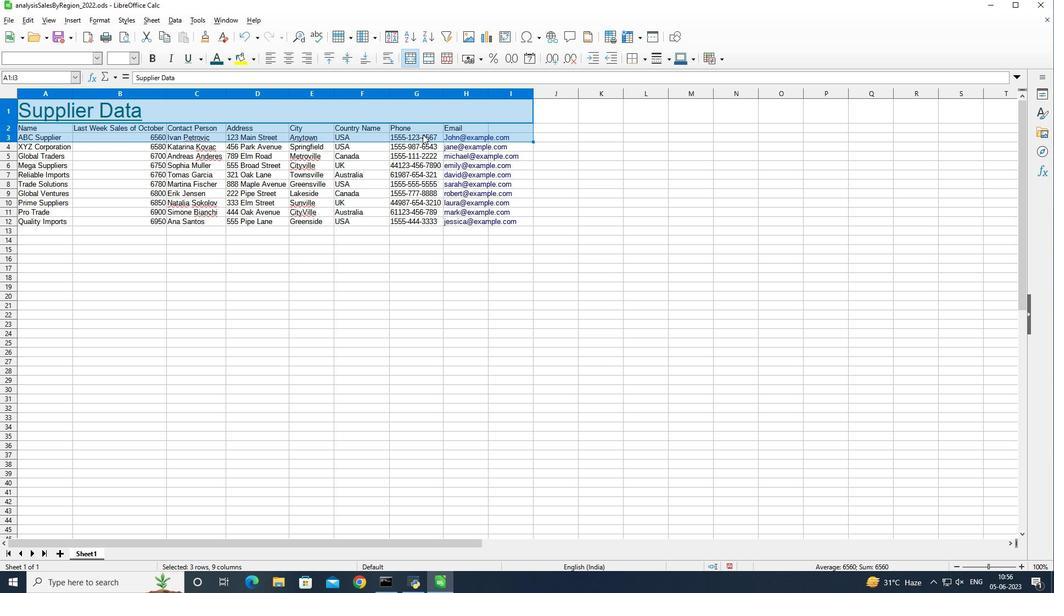 
Action: Mouse moved to (414, 167)
Screenshot: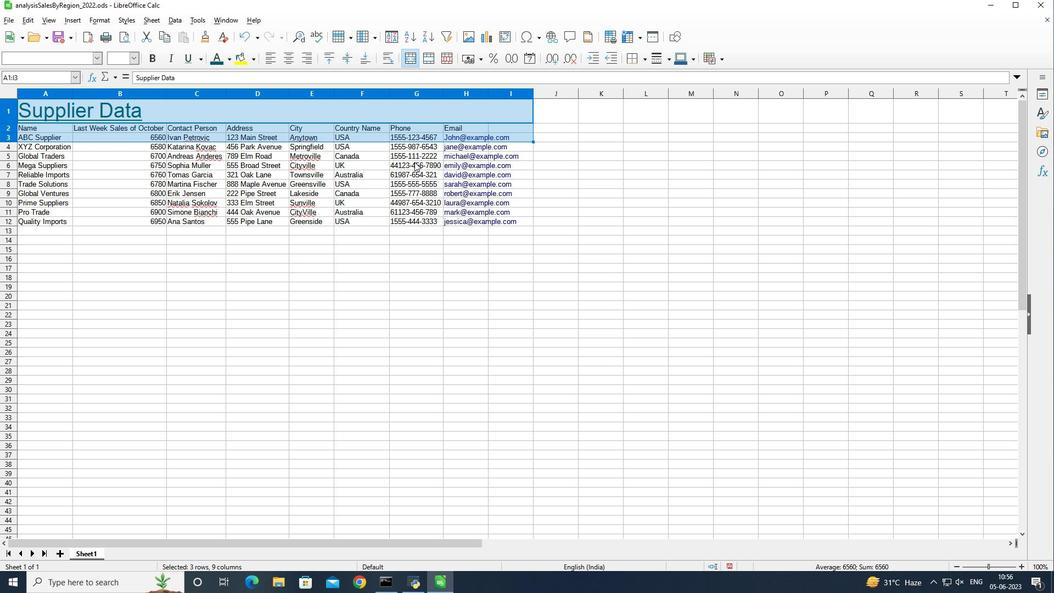 
Action: Mouse pressed left at (414, 167)
Screenshot: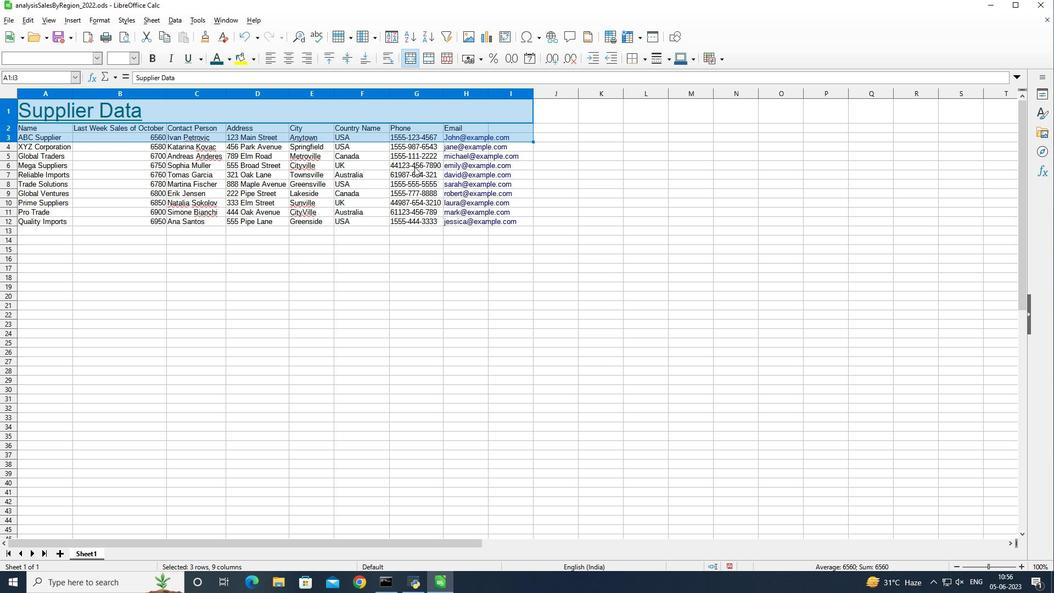 
Action: Mouse moved to (404, 195)
Screenshot: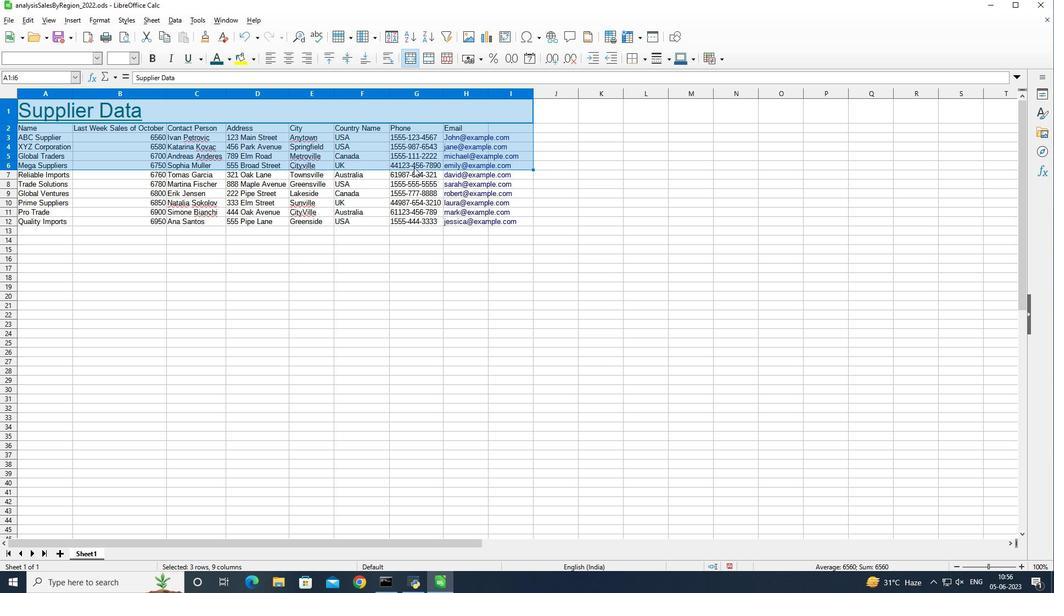 
Action: Mouse pressed left at (404, 195)
Screenshot: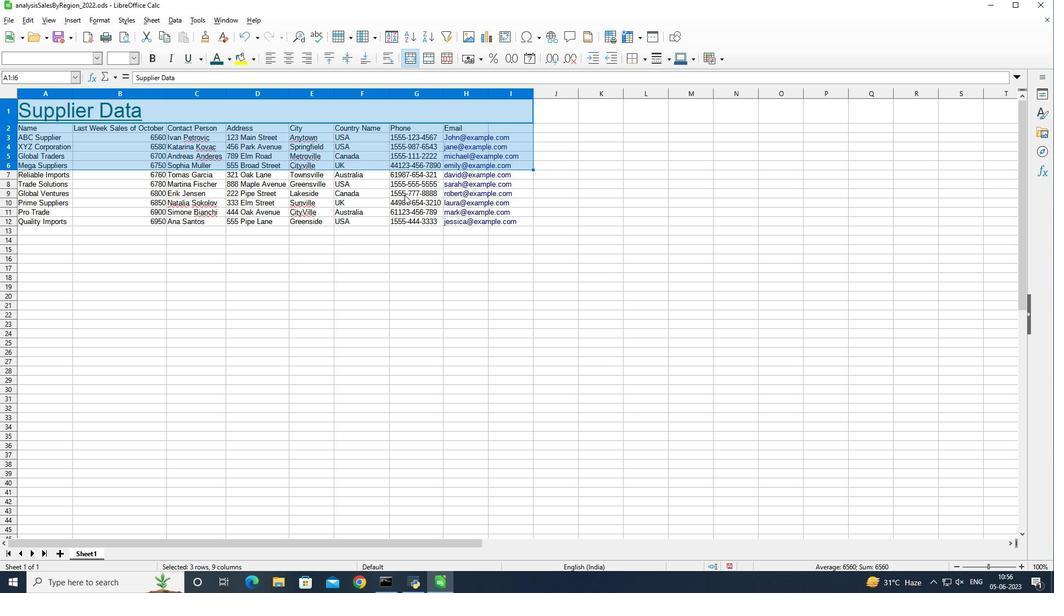 
Action: Mouse moved to (418, 133)
Screenshot: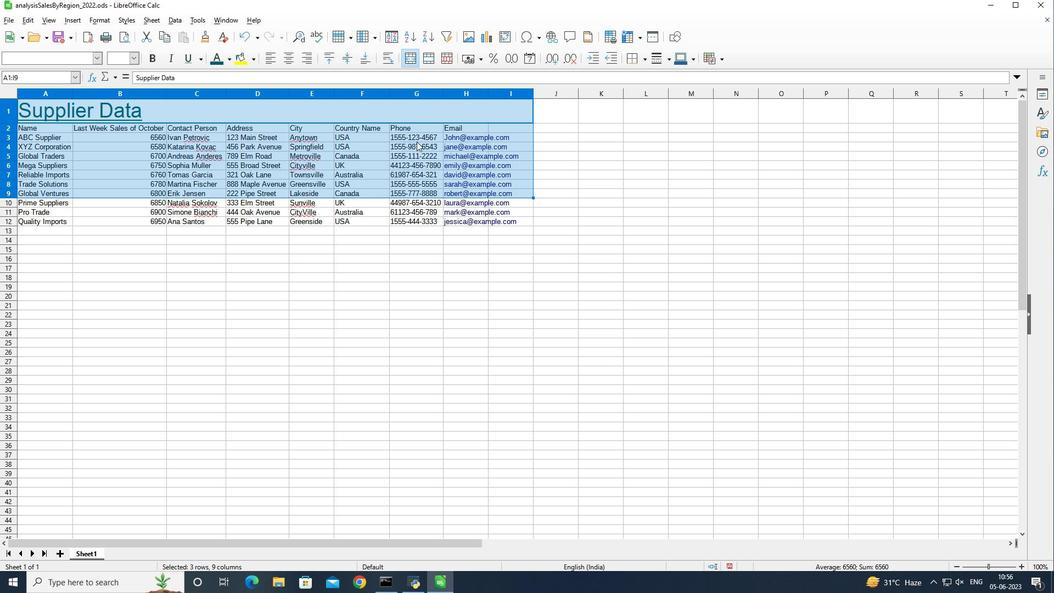 
Action: Mouse pressed left at (418, 133)
Screenshot: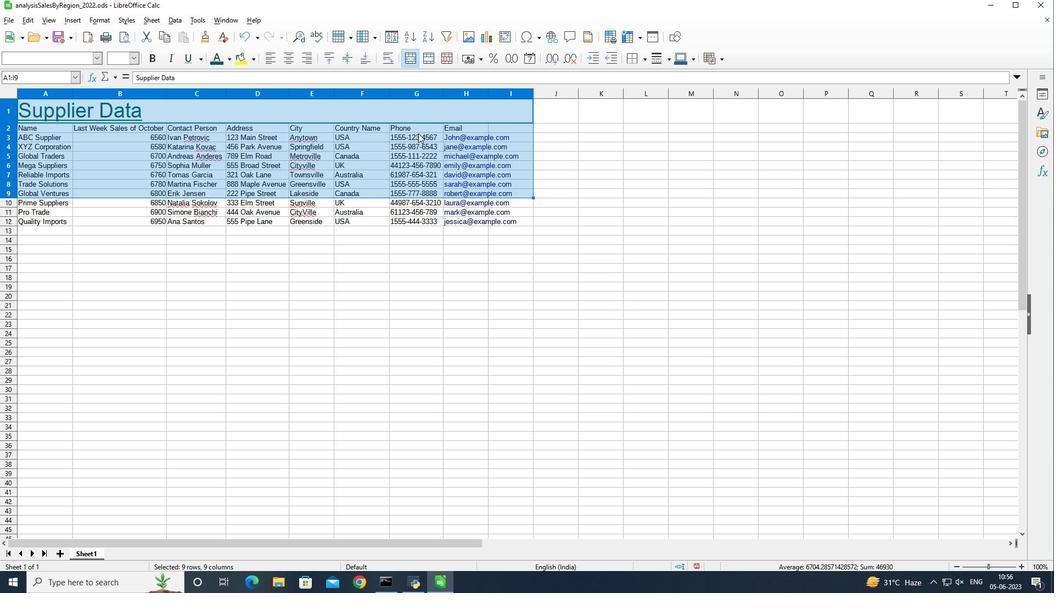 
Action: Mouse moved to (420, 174)
Screenshot: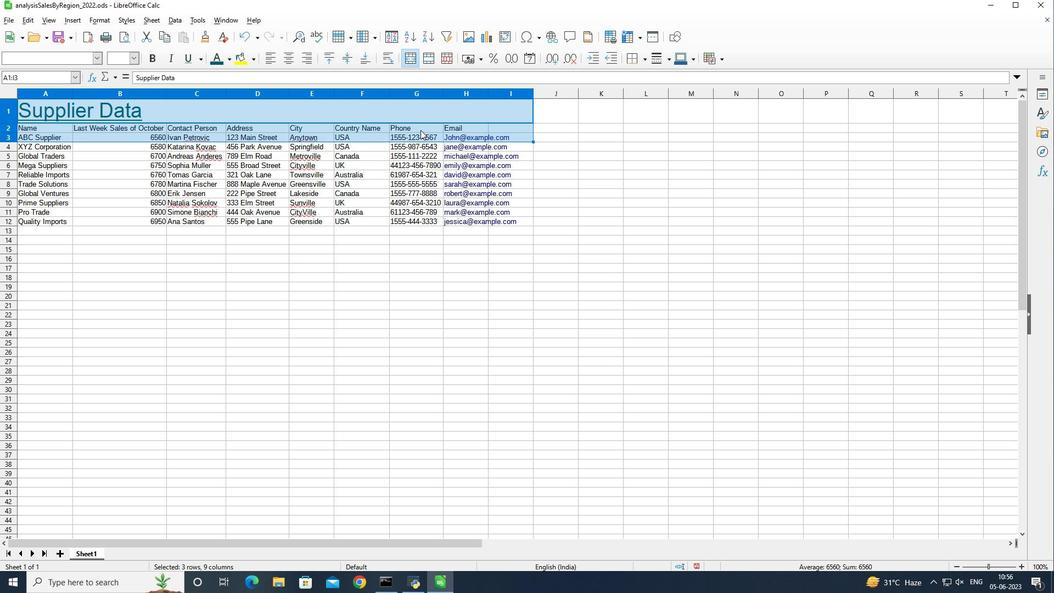 
Action: Mouse pressed left at (420, 174)
Screenshot: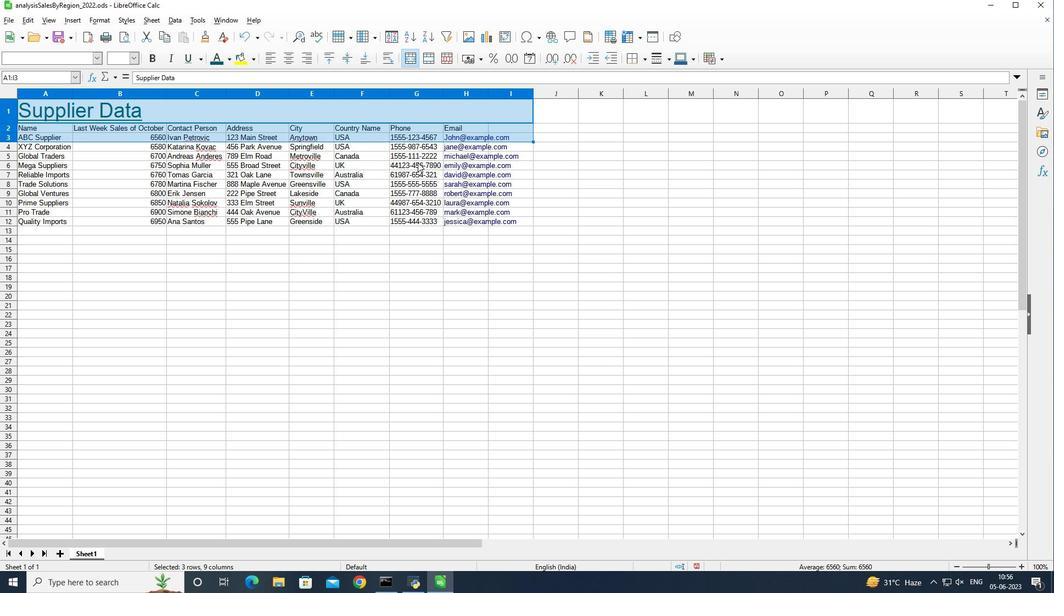 
Action: Mouse moved to (419, 152)
Screenshot: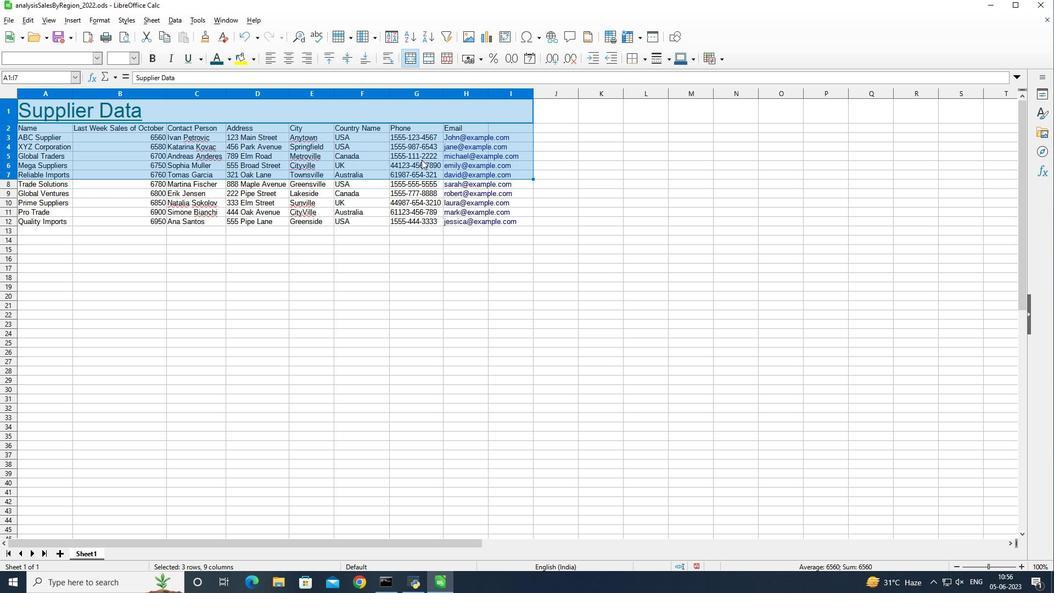 
Action: Mouse pressed left at (419, 152)
Screenshot: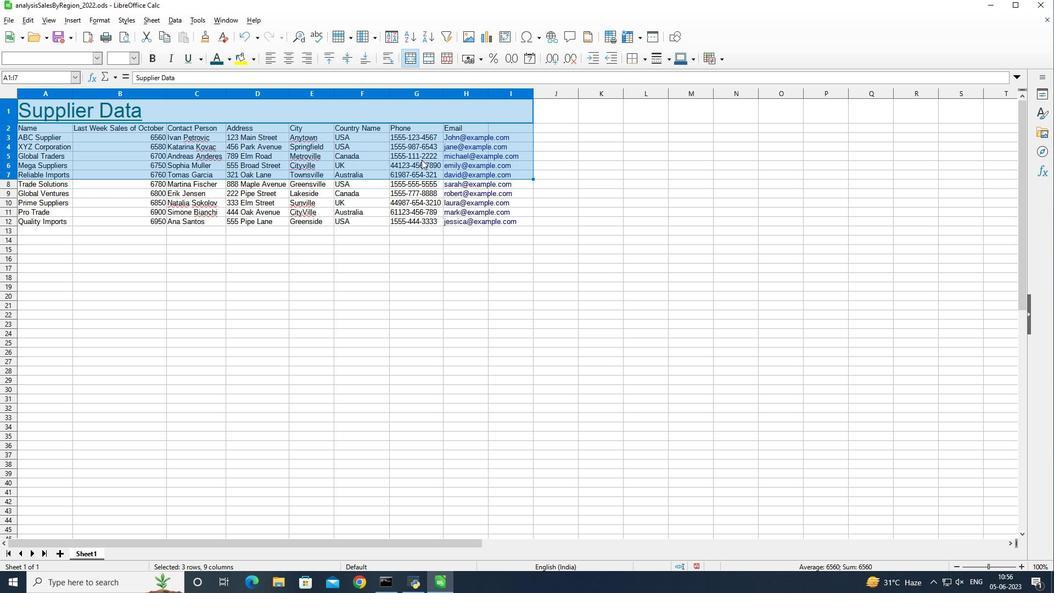 
Action: Mouse moved to (370, 155)
Screenshot: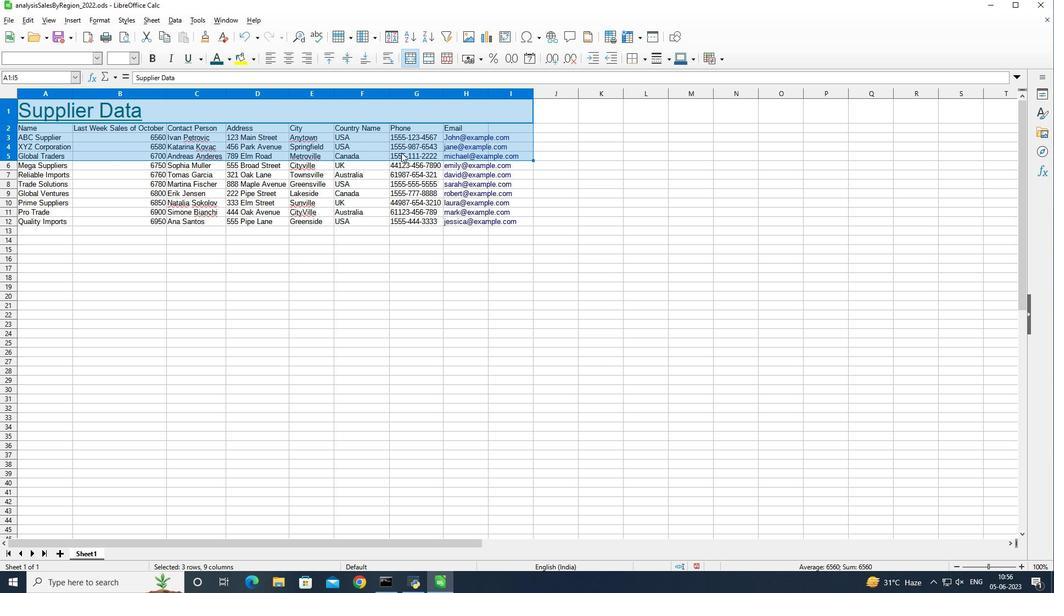 
Action: Mouse pressed left at (370, 155)
Screenshot: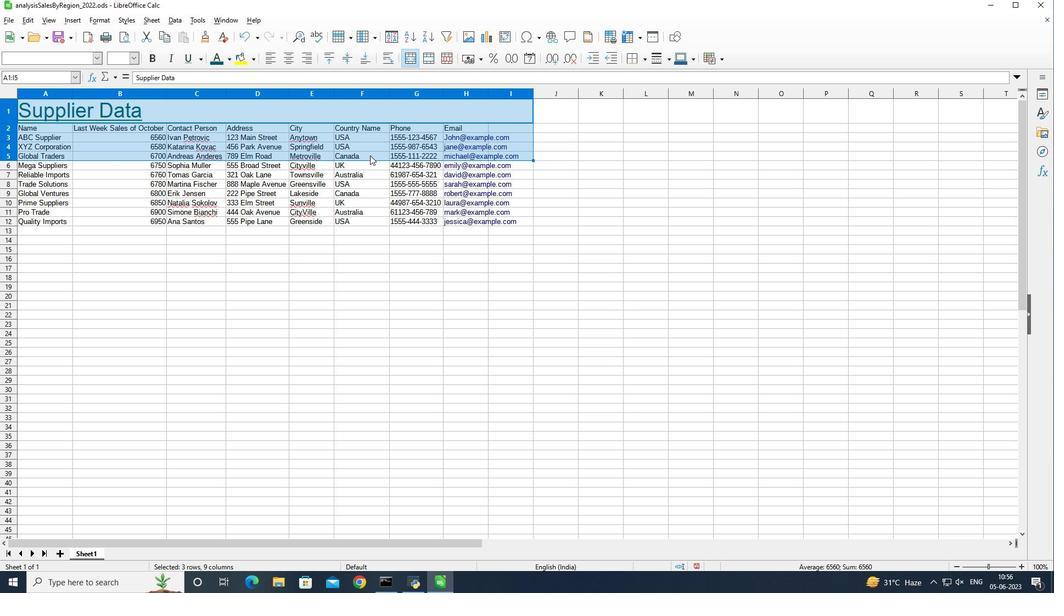
Action: Mouse moved to (372, 196)
Screenshot: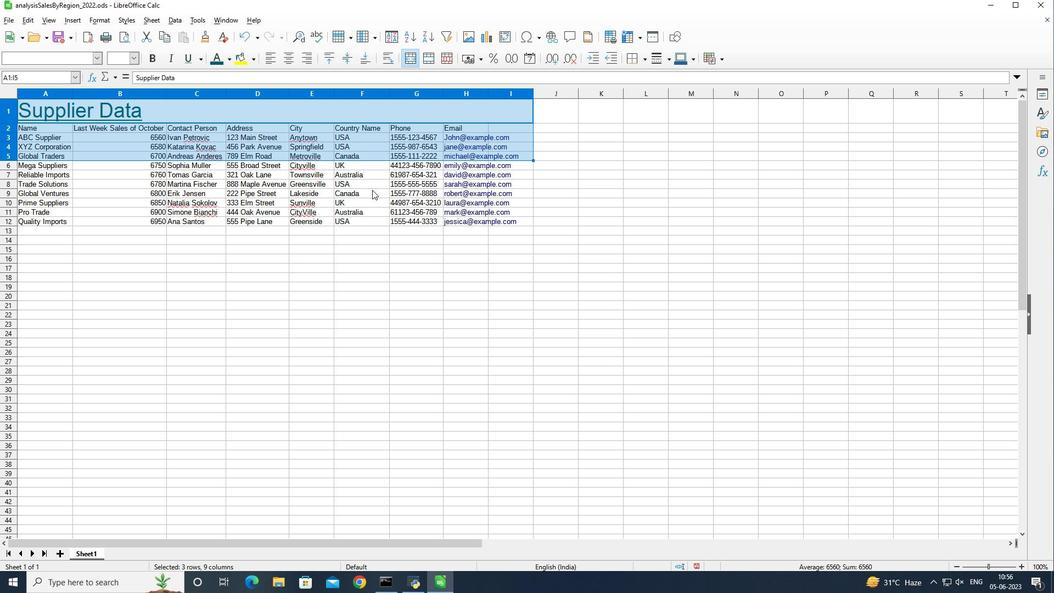 
Action: Mouse pressed left at (372, 196)
Screenshot: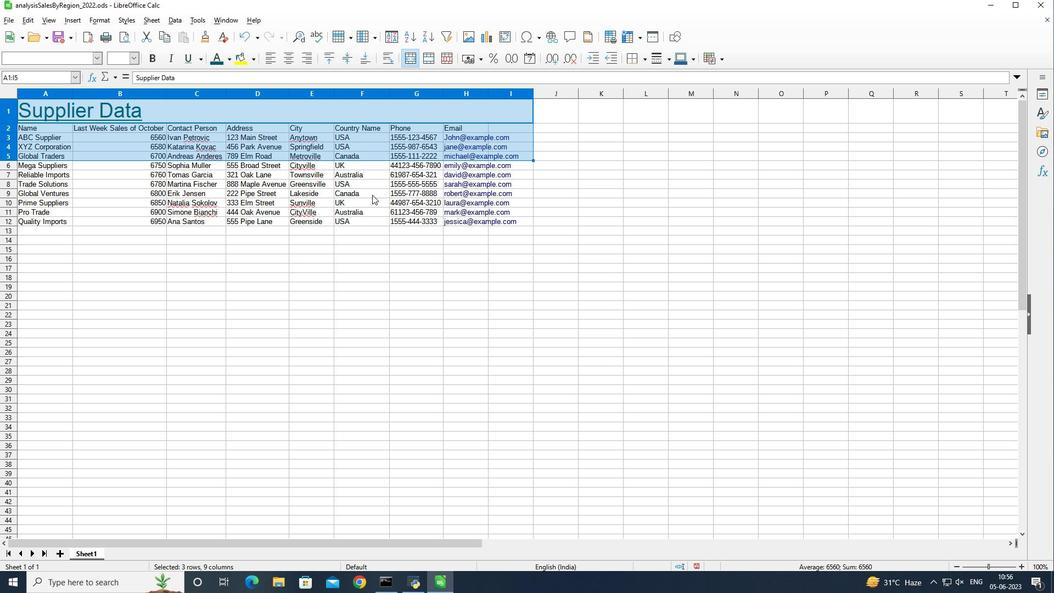 
Action: Mouse moved to (394, 140)
Screenshot: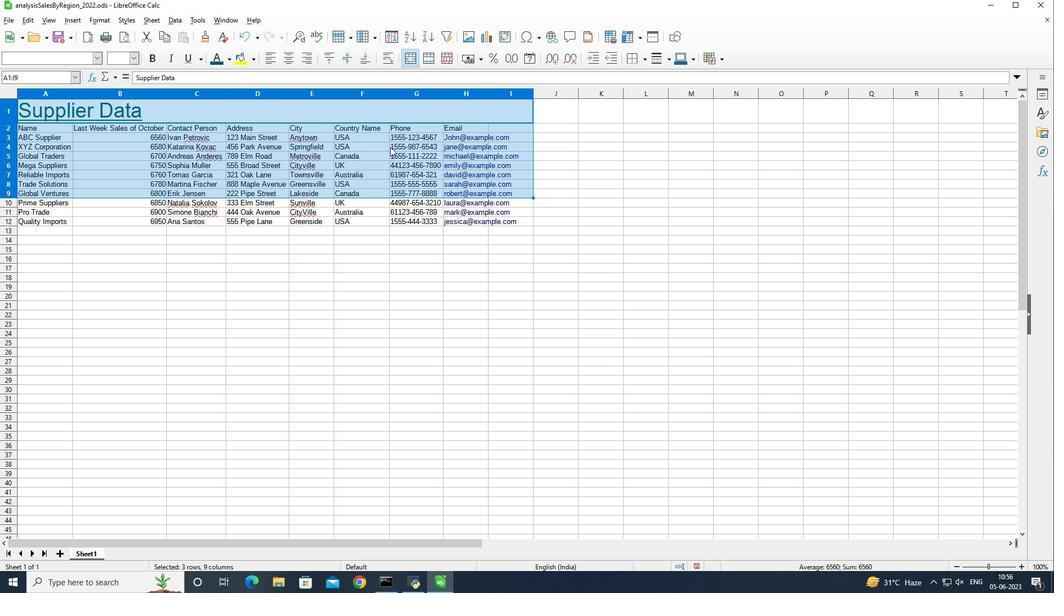 
Action: Mouse pressed left at (394, 140)
Screenshot: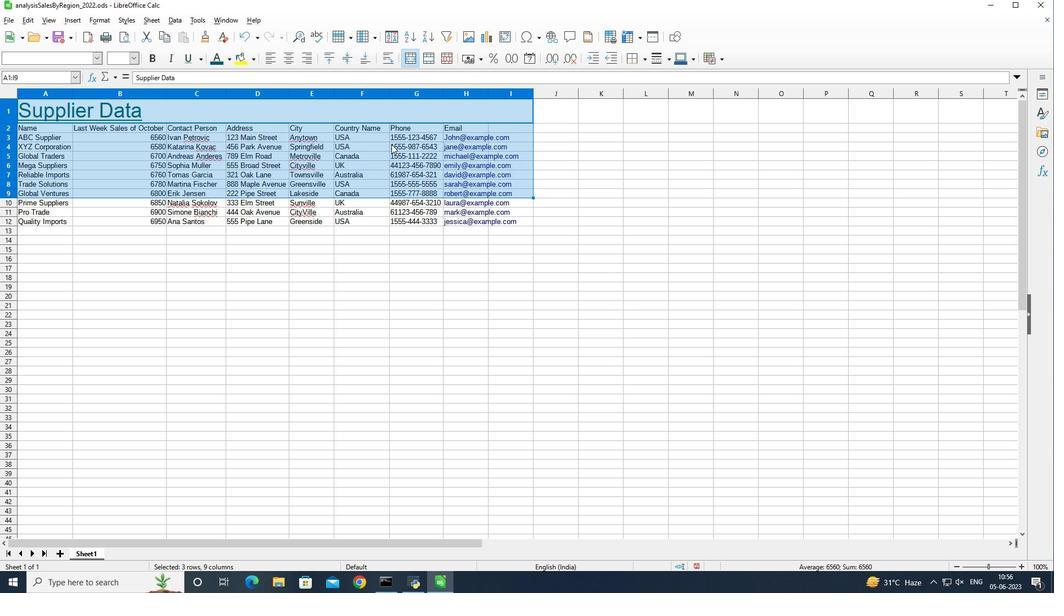 
Action: Mouse moved to (418, 143)
Screenshot: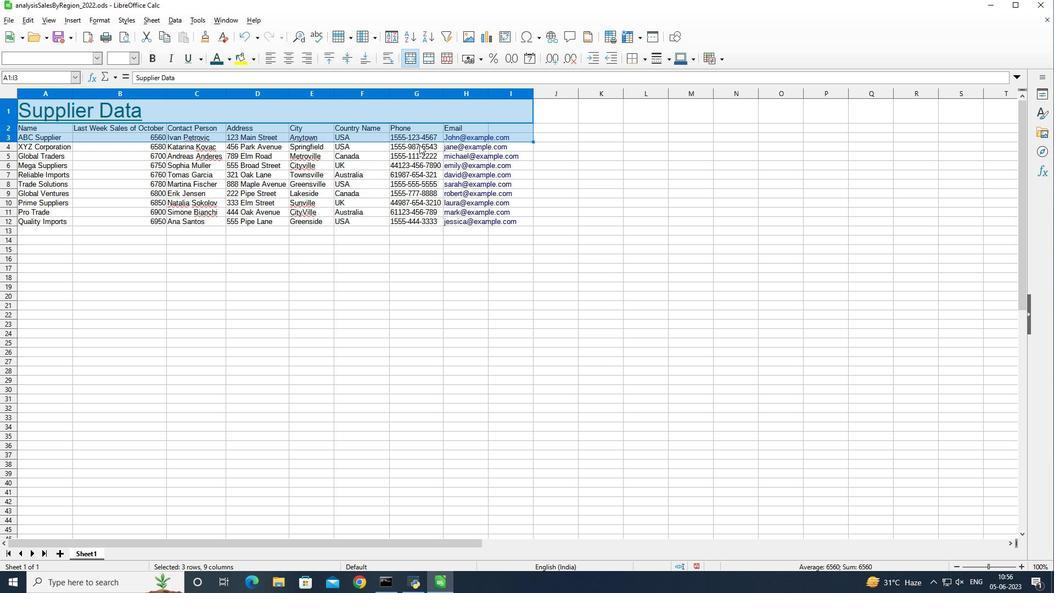 
Action: Mouse pressed left at (418, 143)
Screenshot: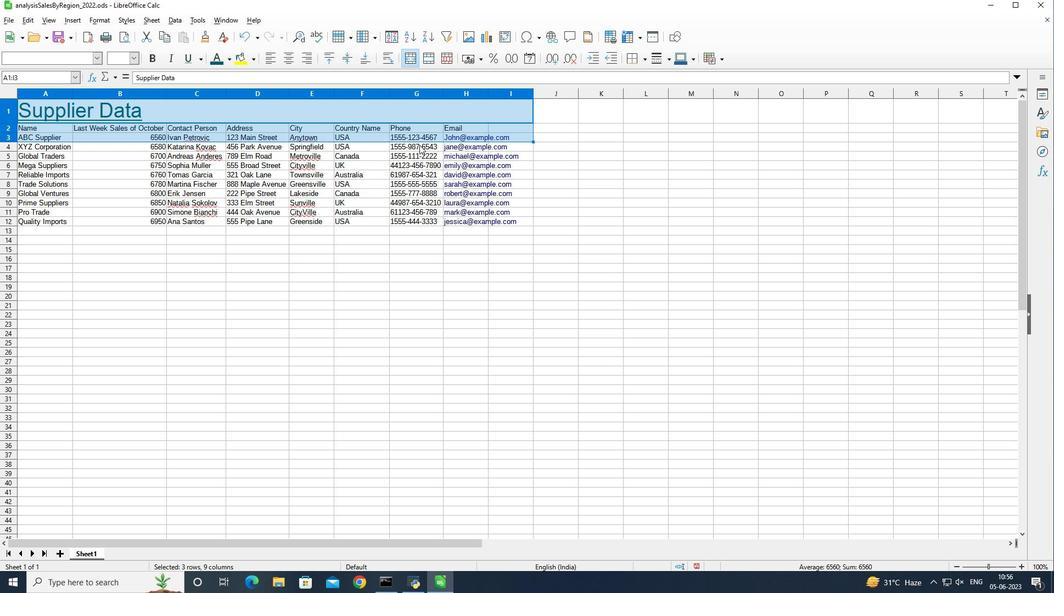 
Action: Mouse moved to (421, 167)
Screenshot: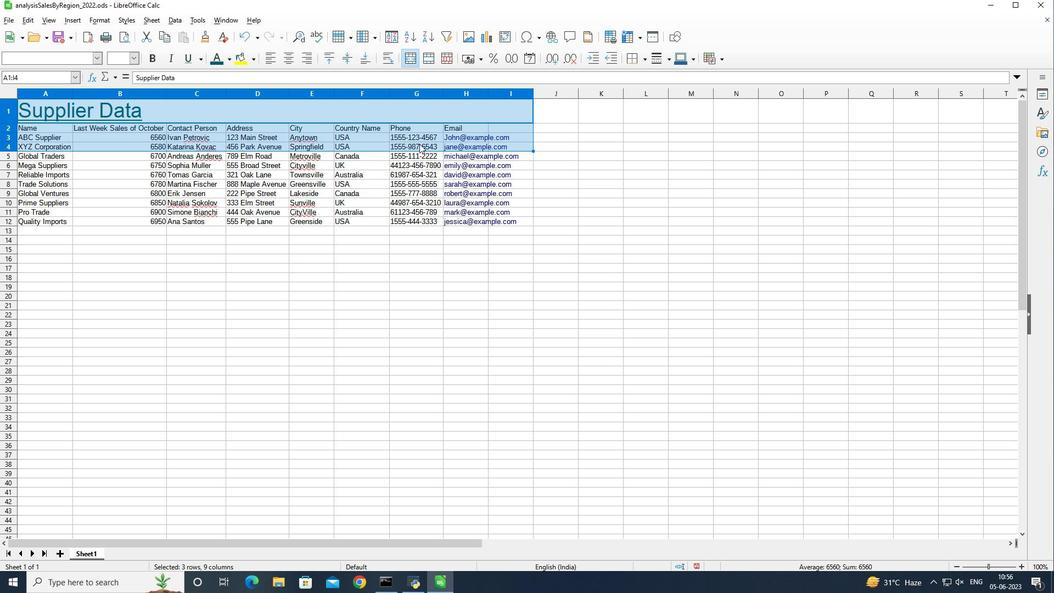 
Action: Mouse pressed left at (421, 167)
Screenshot: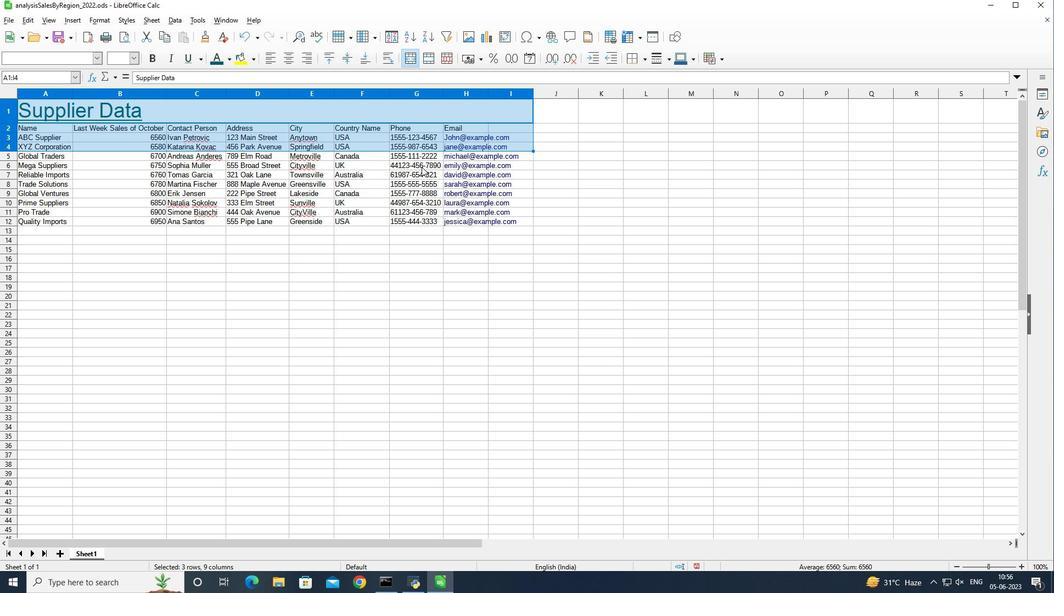
Action: Mouse moved to (375, 143)
Screenshot: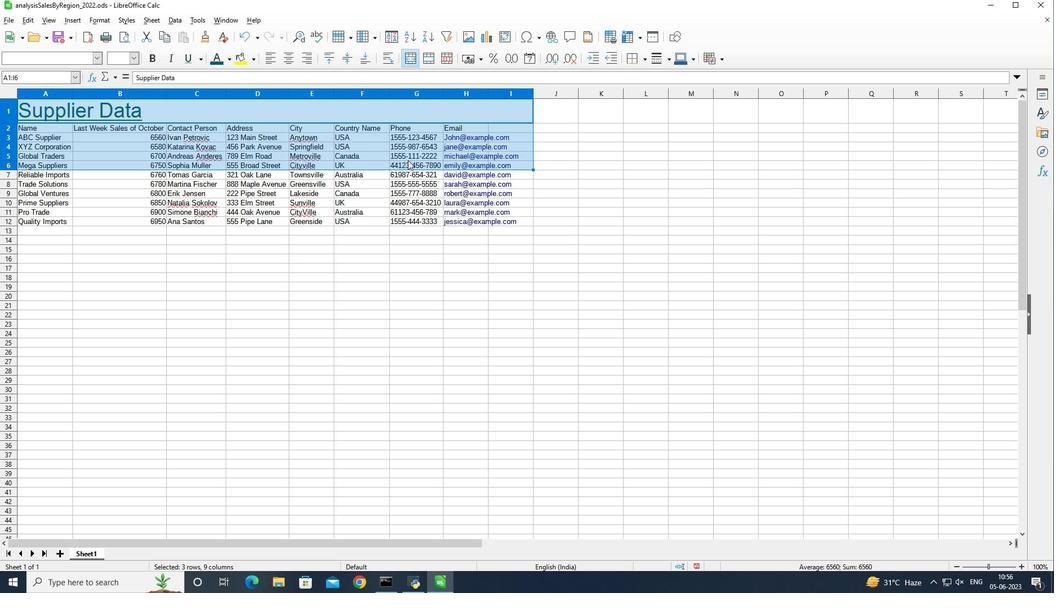 
Action: Mouse pressed left at (375, 143)
Screenshot: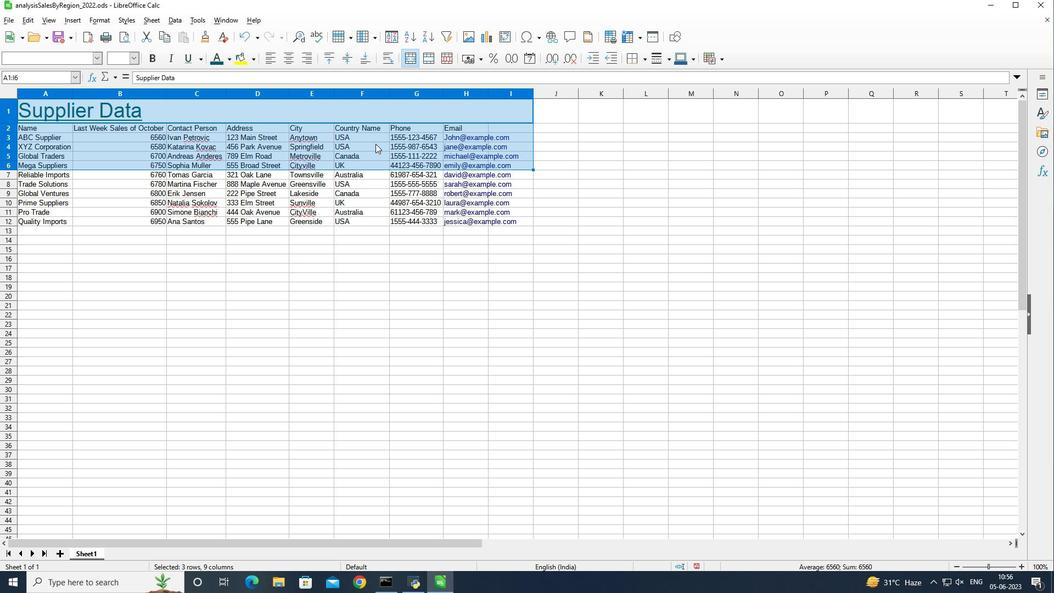 
Action: Mouse moved to (368, 191)
Screenshot: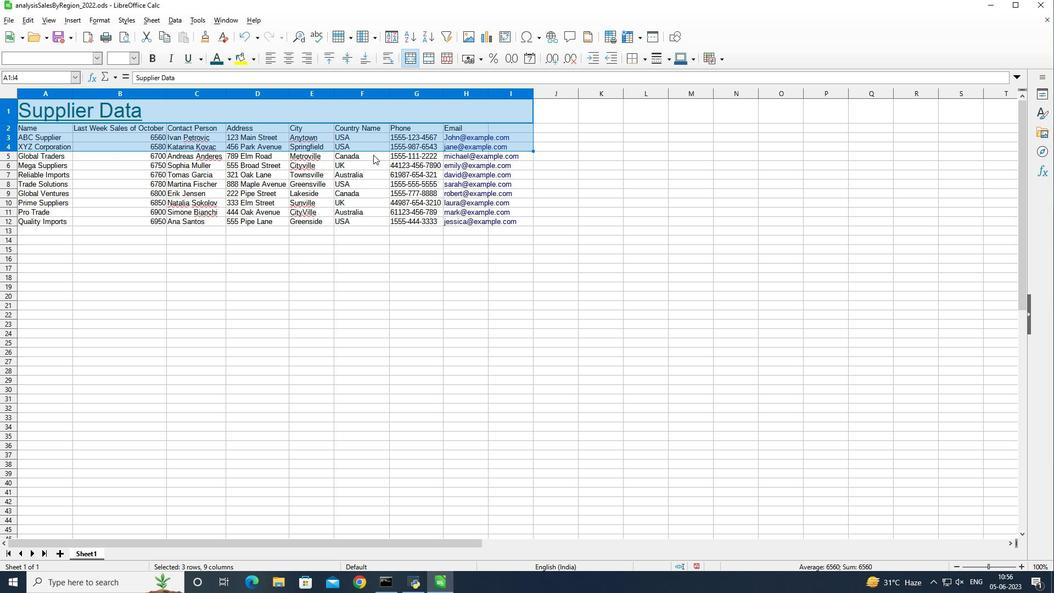 
Action: Mouse pressed left at (368, 191)
Screenshot: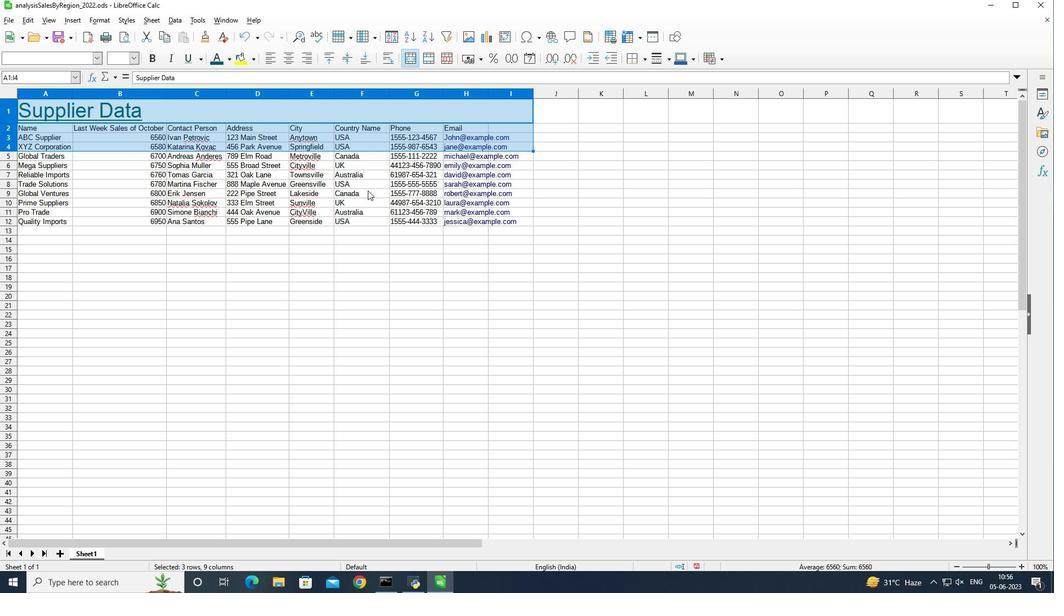 
Action: Mouse moved to (395, 160)
Screenshot: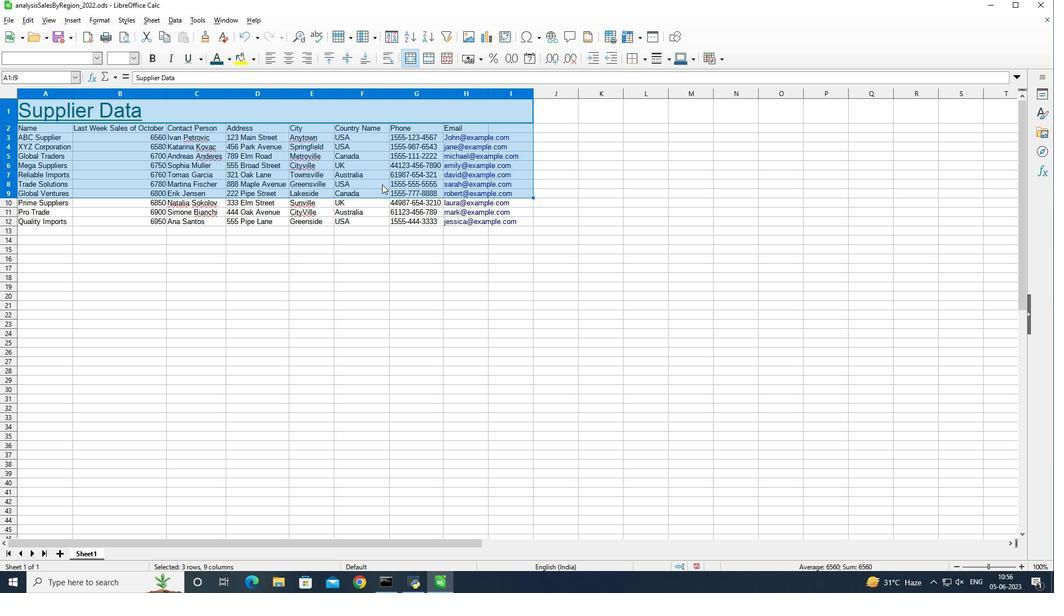 
Action: Mouse pressed left at (395, 160)
Screenshot: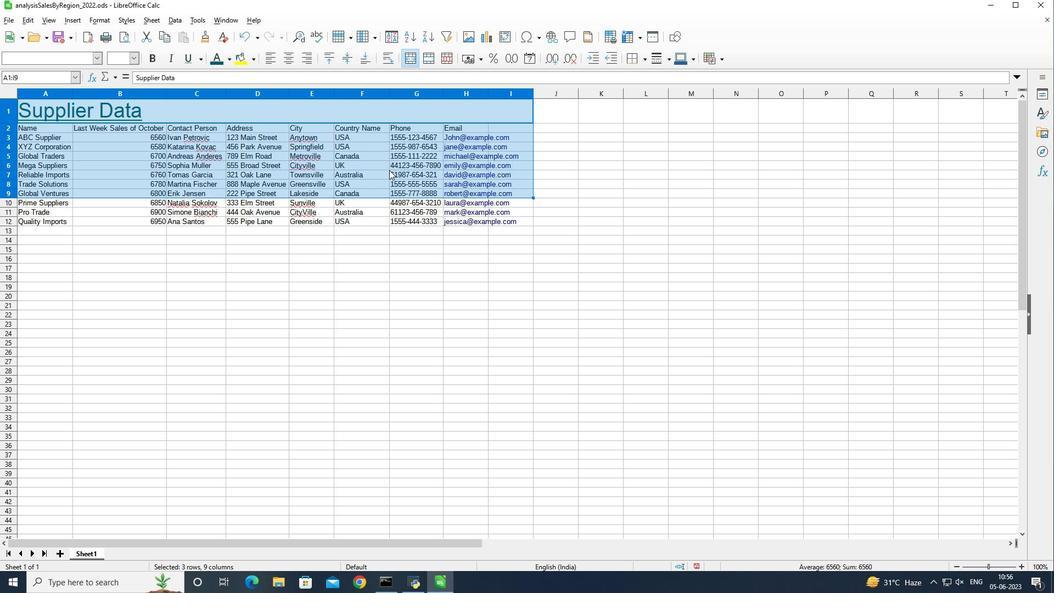 
Action: Mouse moved to (97, 58)
Screenshot: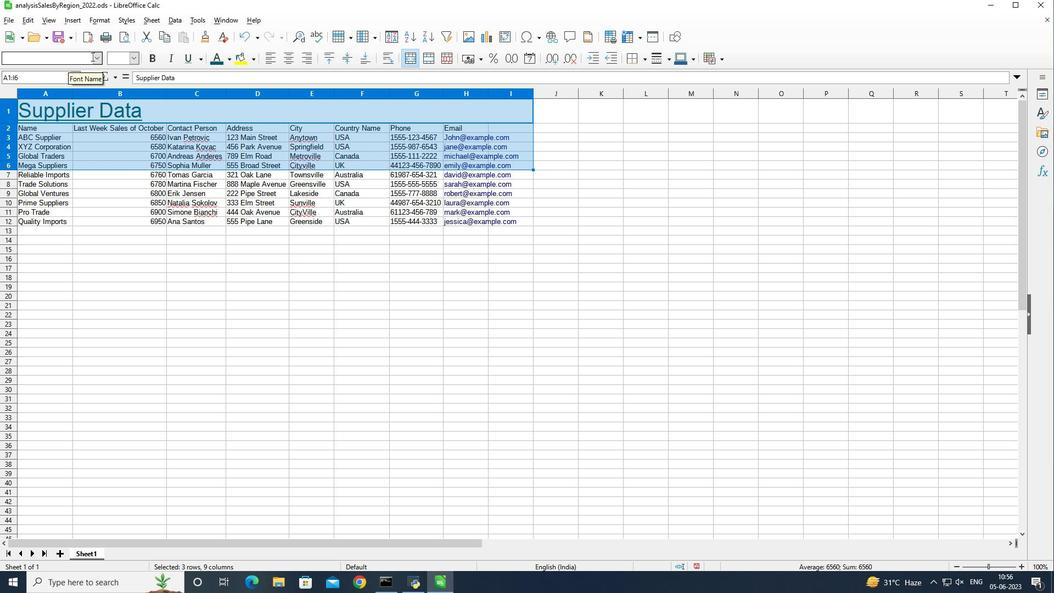 
Action: Mouse pressed left at (97, 58)
Screenshot: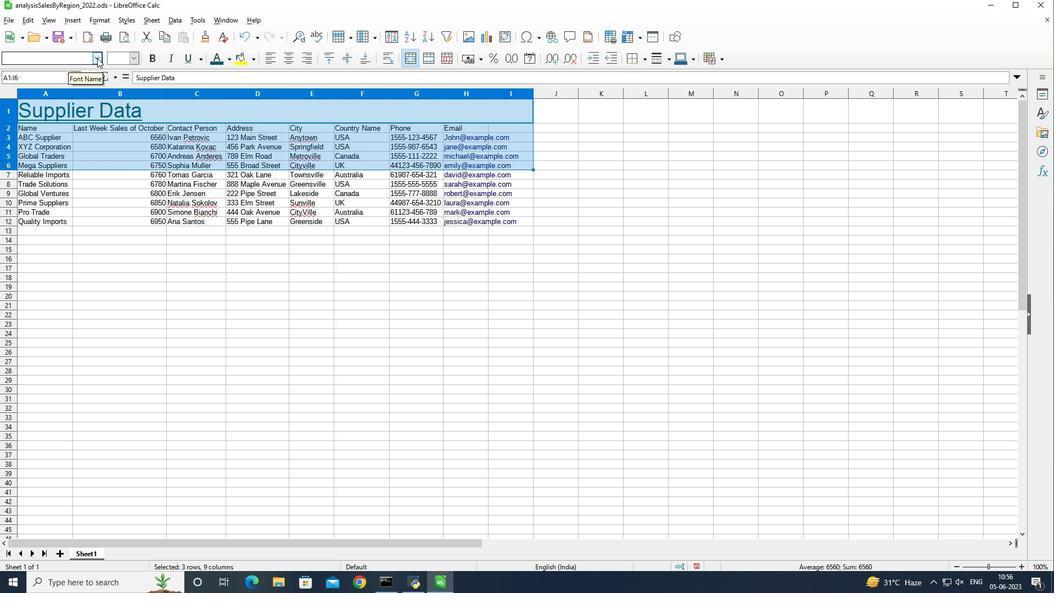 
Action: Mouse moved to (407, 145)
Screenshot: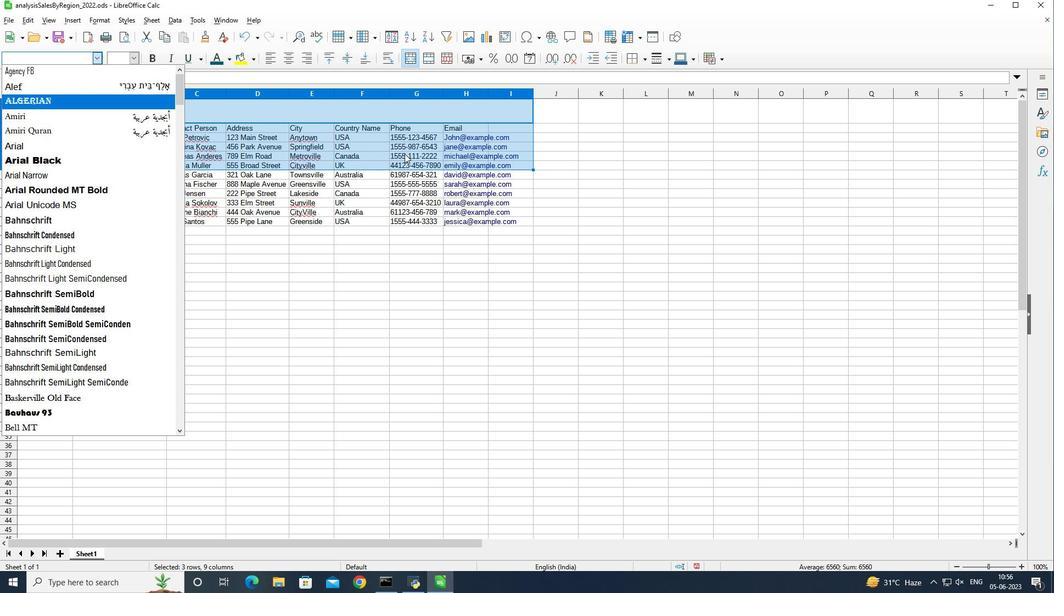 
Action: Mouse pressed left at (407, 145)
Screenshot: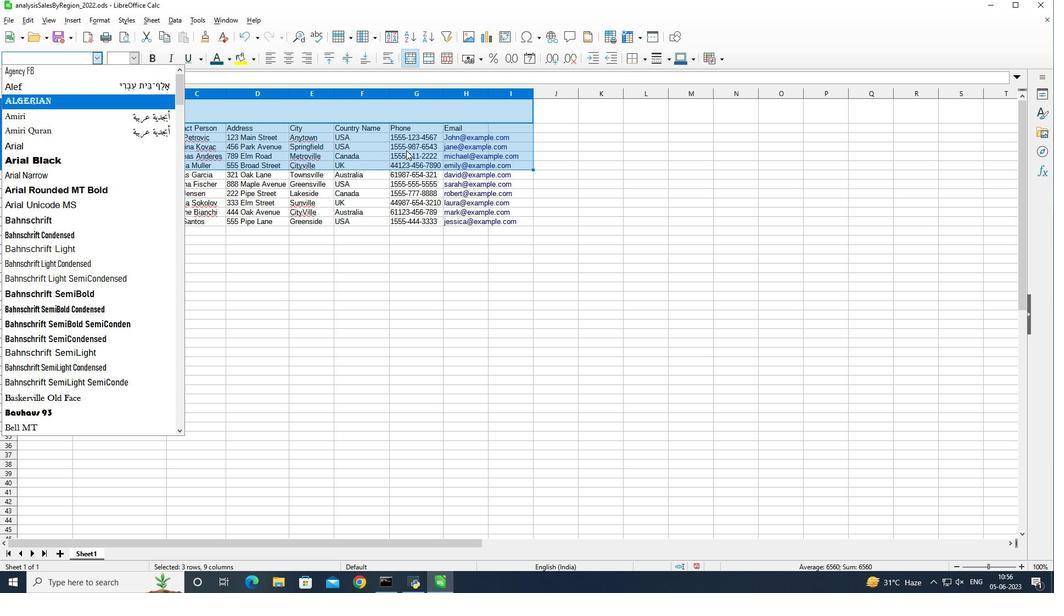 
Action: Mouse moved to (409, 183)
Screenshot: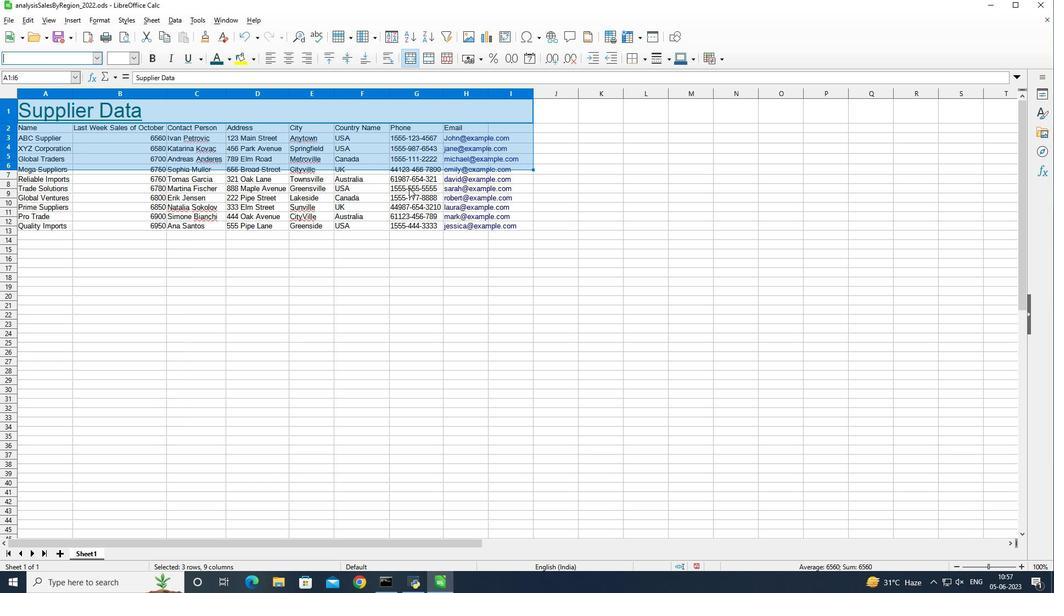 
Action: Mouse pressed left at (409, 183)
Screenshot: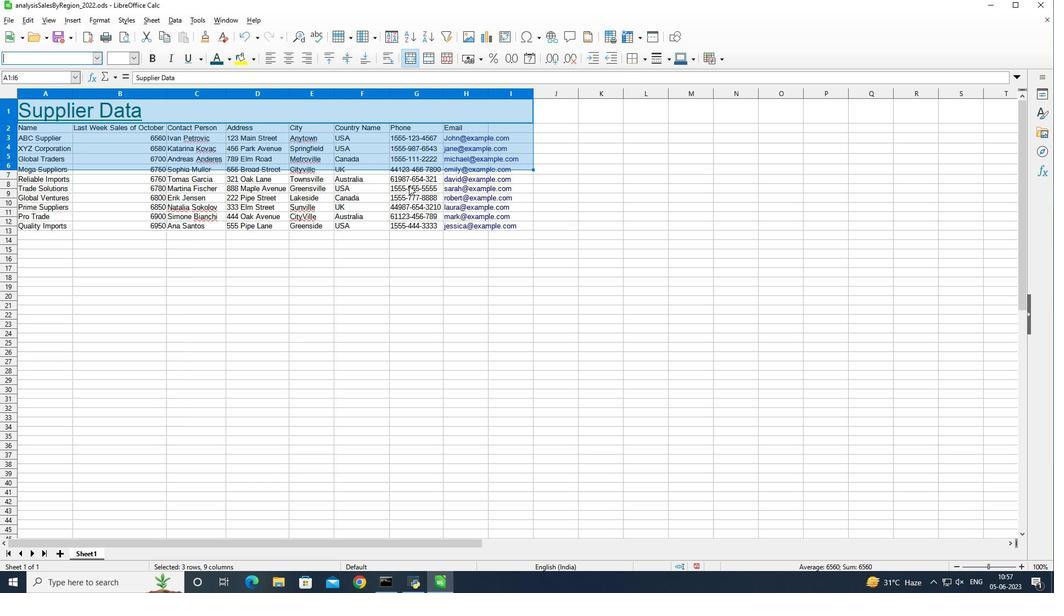 
Action: Mouse moved to (404, 135)
Screenshot: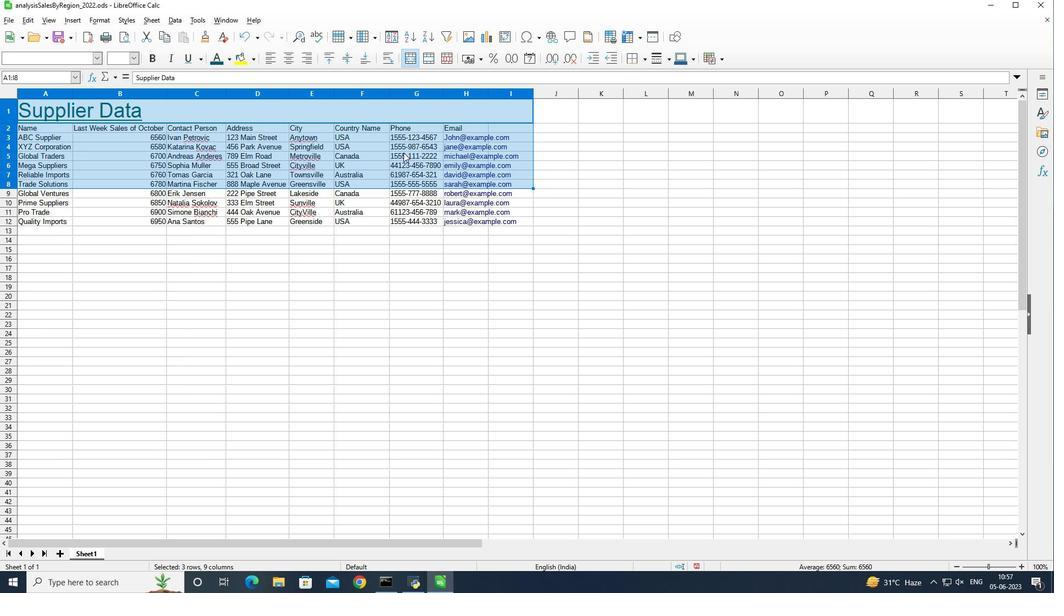 
Action: Mouse pressed left at (404, 135)
Screenshot: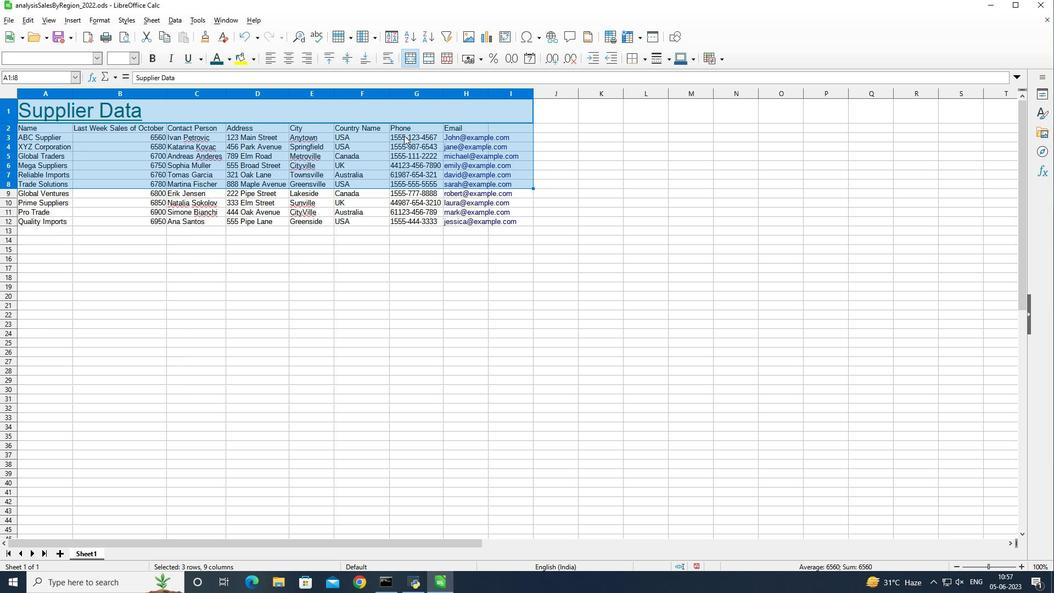 
Action: Mouse moved to (493, 115)
Screenshot: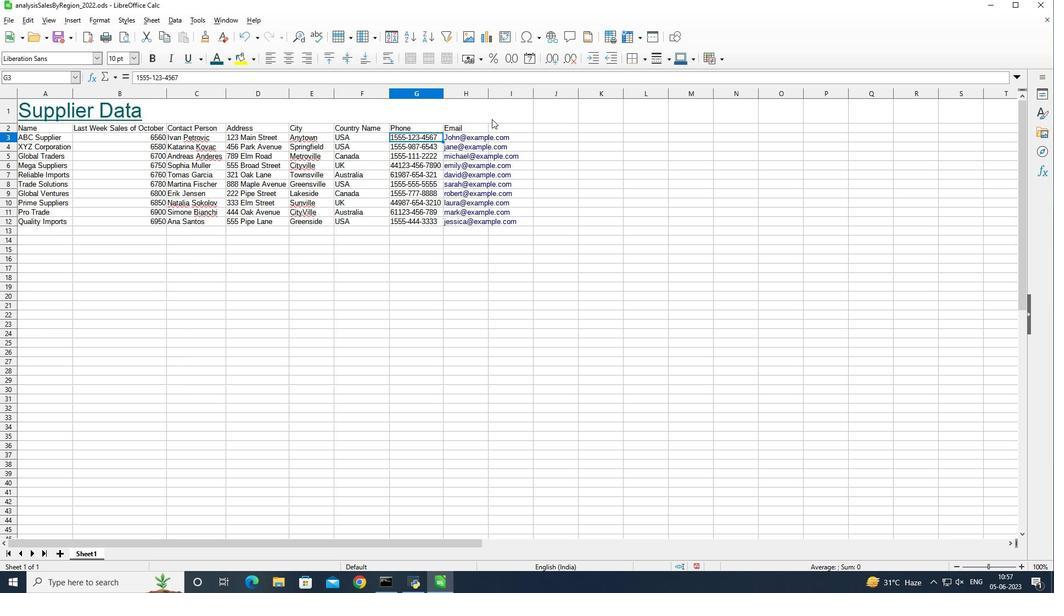 
Action: Mouse pressed left at (493, 115)
Screenshot: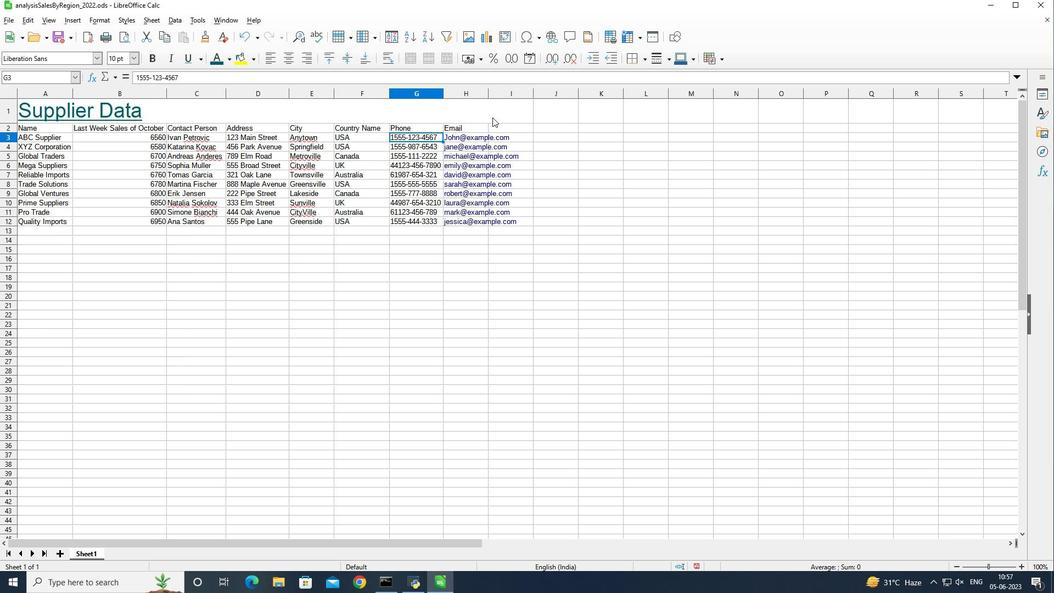 
Action: Mouse moved to (467, 124)
Screenshot: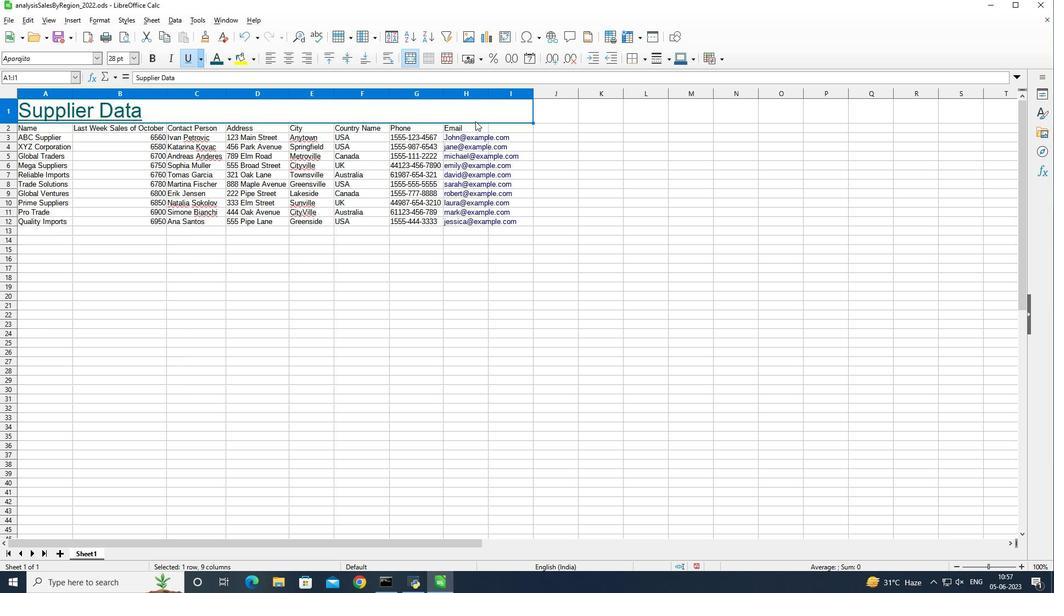 
Action: Mouse pressed left at (467, 124)
Screenshot: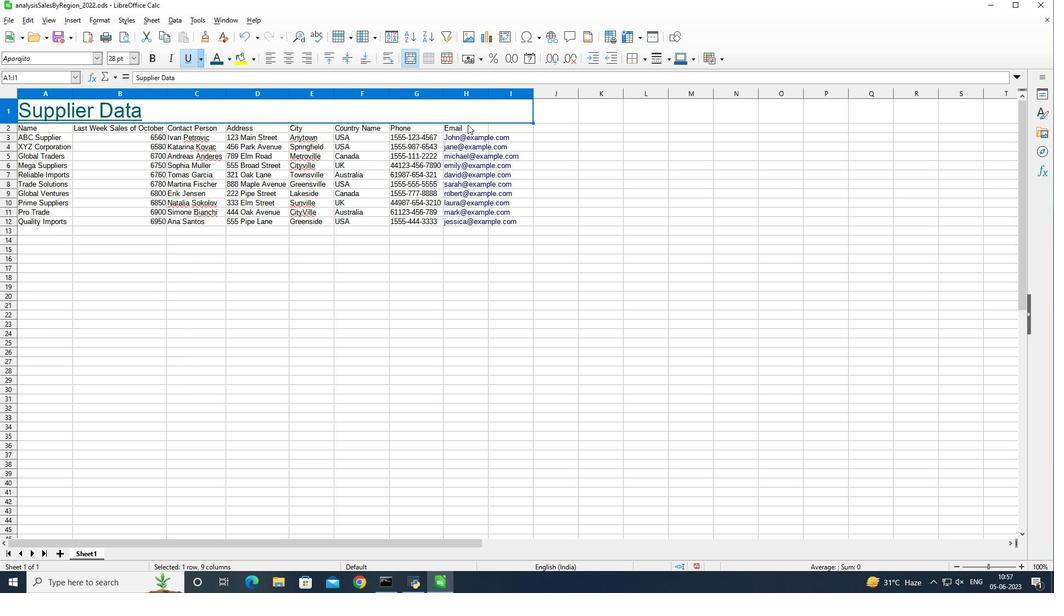 
Action: Mouse moved to (487, 92)
Screenshot: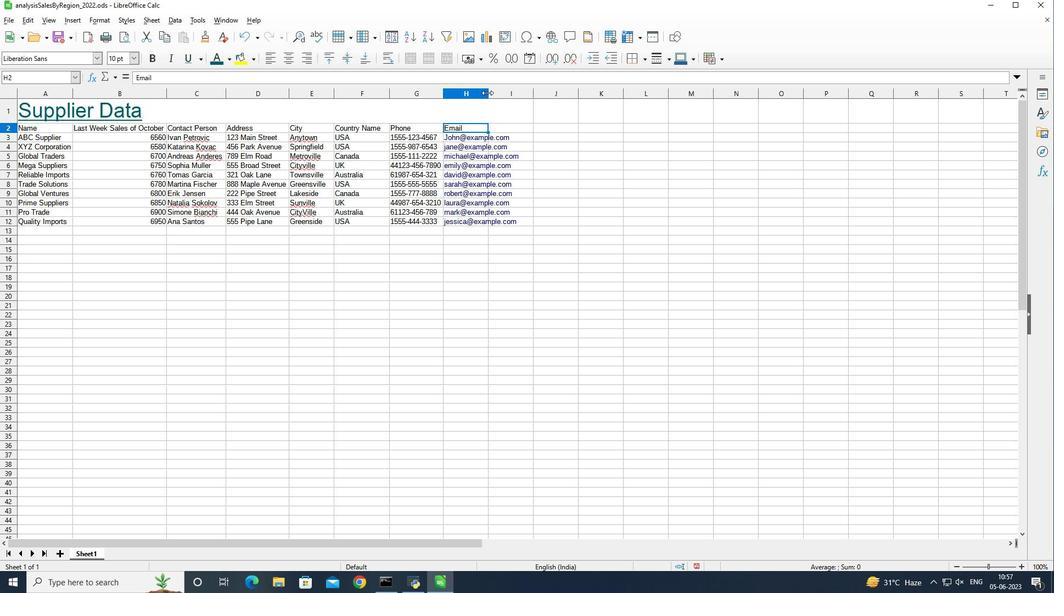 
Action: Mouse pressed left at (487, 92)
Screenshot: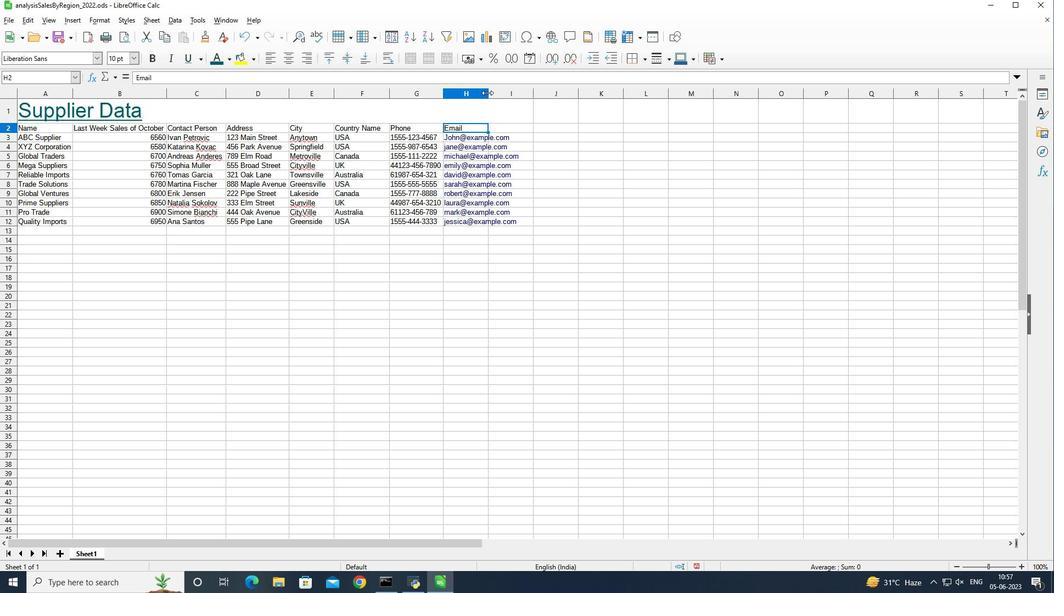 
Action: Mouse moved to (49, 129)
Screenshot: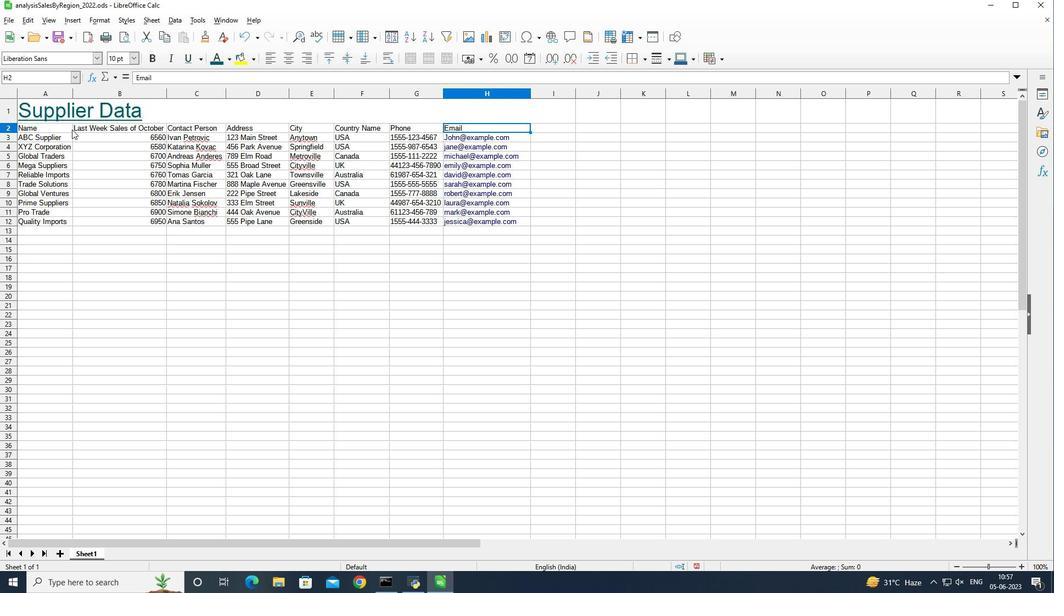
Action: Mouse pressed left at (49, 129)
Screenshot: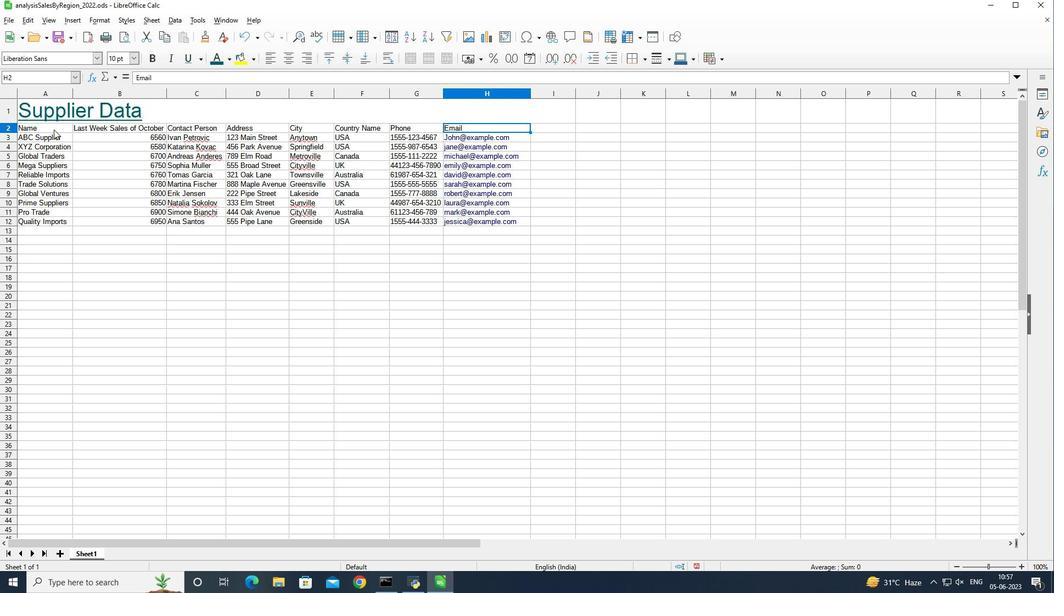 
Action: Mouse pressed left at (49, 129)
Screenshot: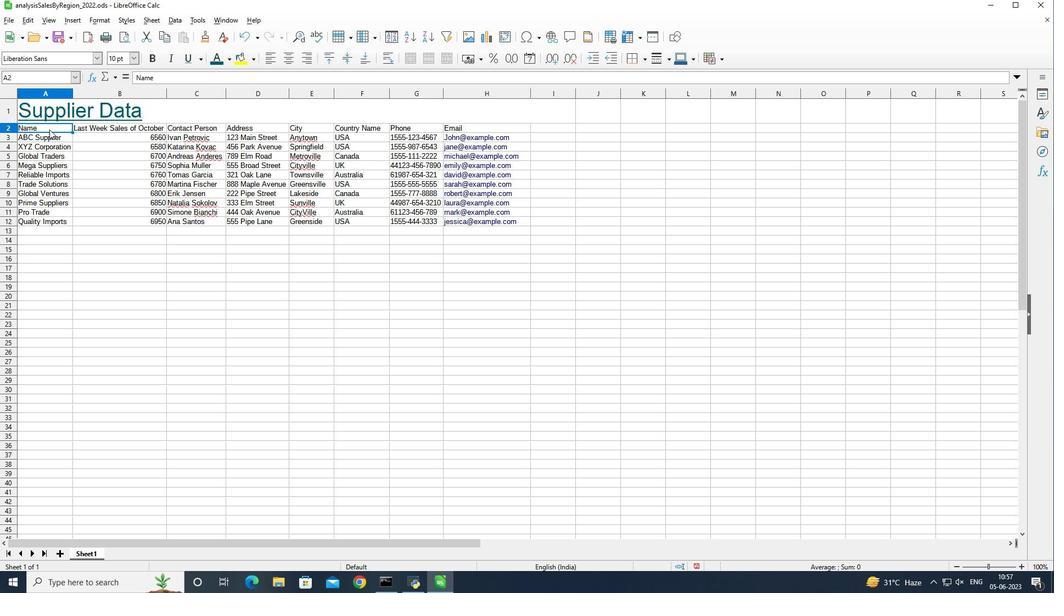 
Action: Mouse moved to (101, 59)
Screenshot: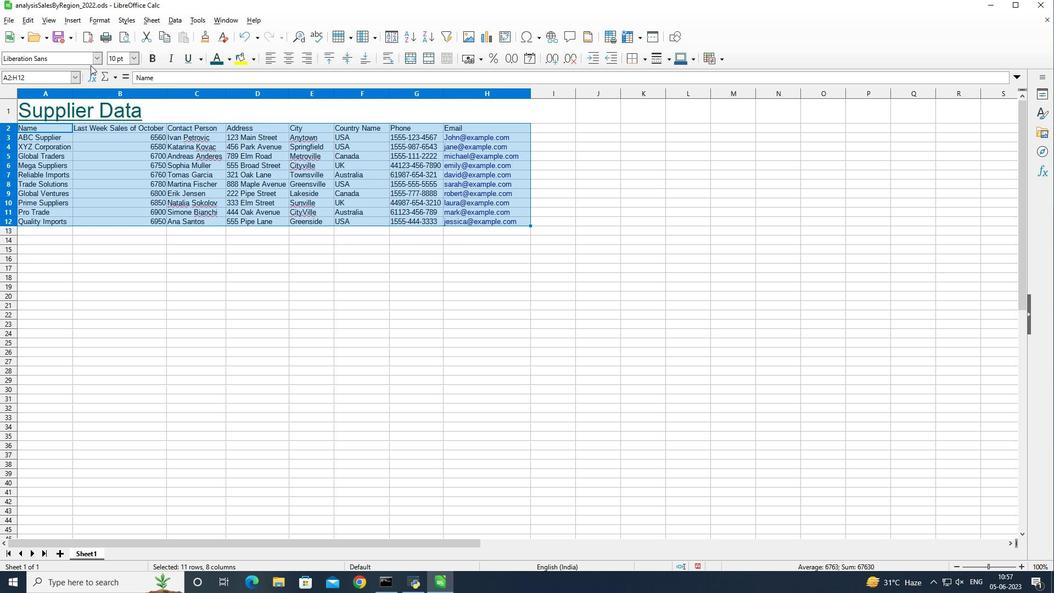
Action: Mouse pressed left at (101, 59)
Screenshot: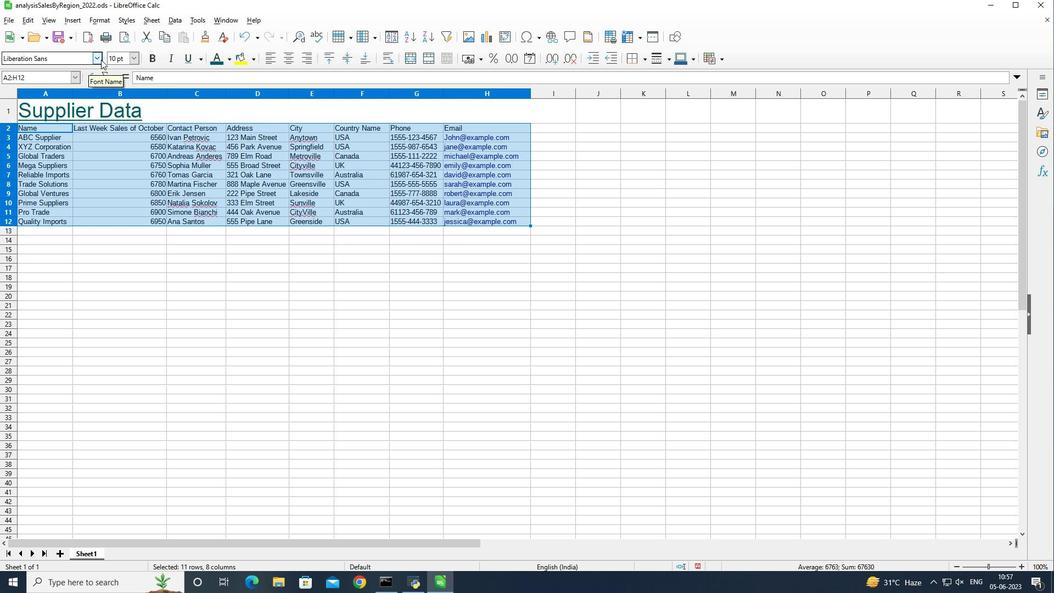 
Action: Mouse moved to (118, 198)
Screenshot: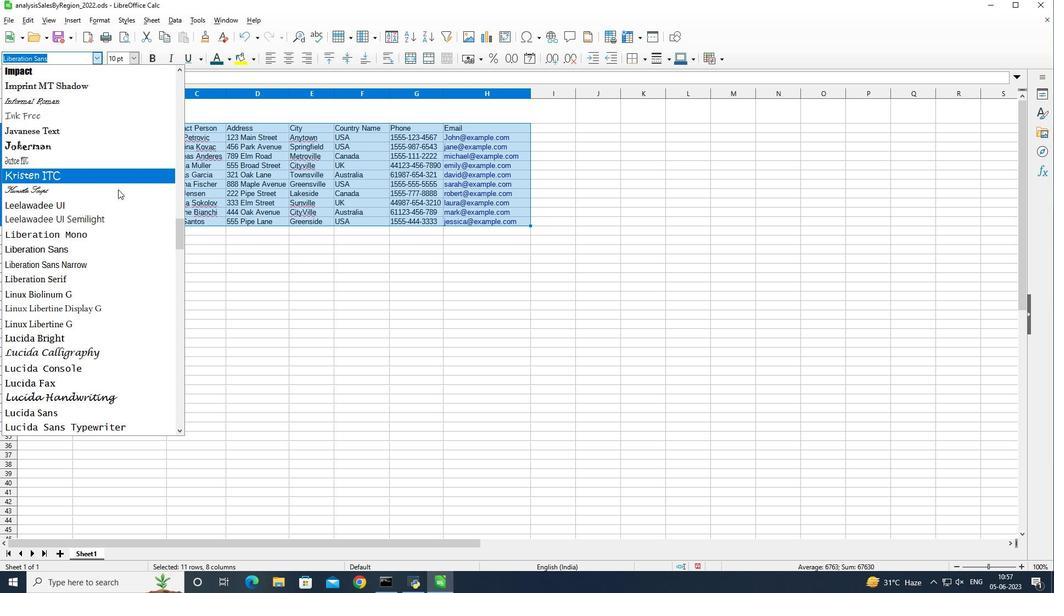 
Action: Mouse scrolled (118, 198) with delta (0, 0)
Screenshot: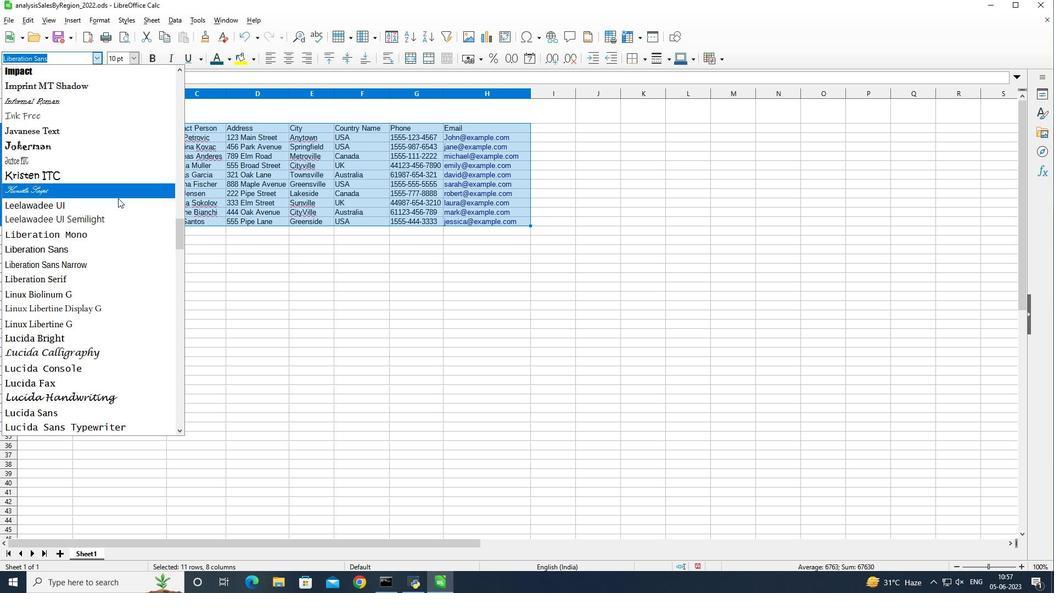 
Action: Mouse scrolled (118, 198) with delta (0, 0)
Screenshot: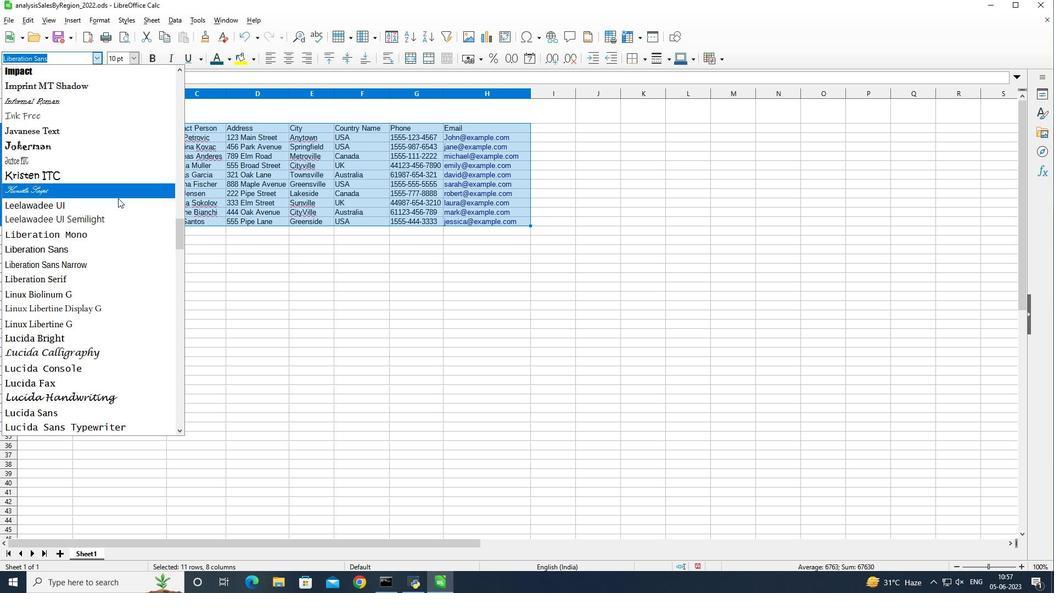 
Action: Mouse scrolled (118, 198) with delta (0, 0)
Screenshot: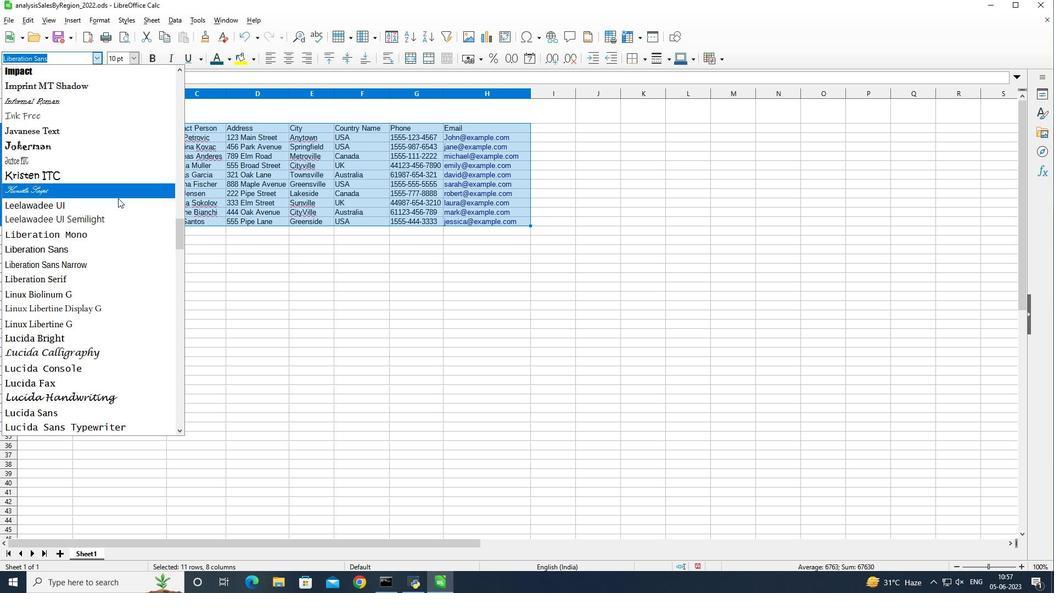 
Action: Mouse scrolled (118, 198) with delta (0, 0)
Screenshot: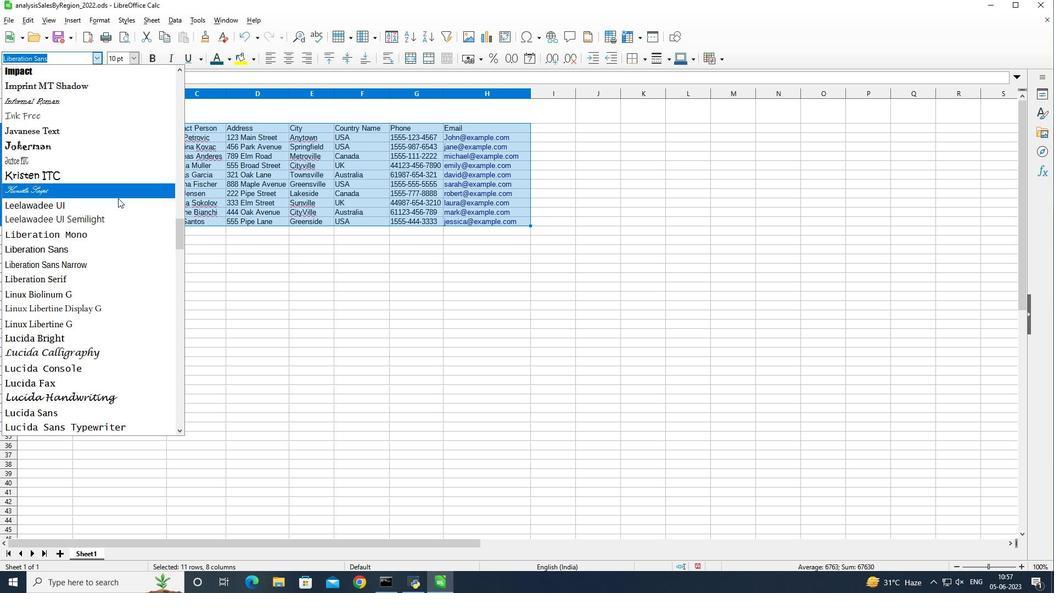 
Action: Mouse scrolled (118, 198) with delta (0, 0)
Screenshot: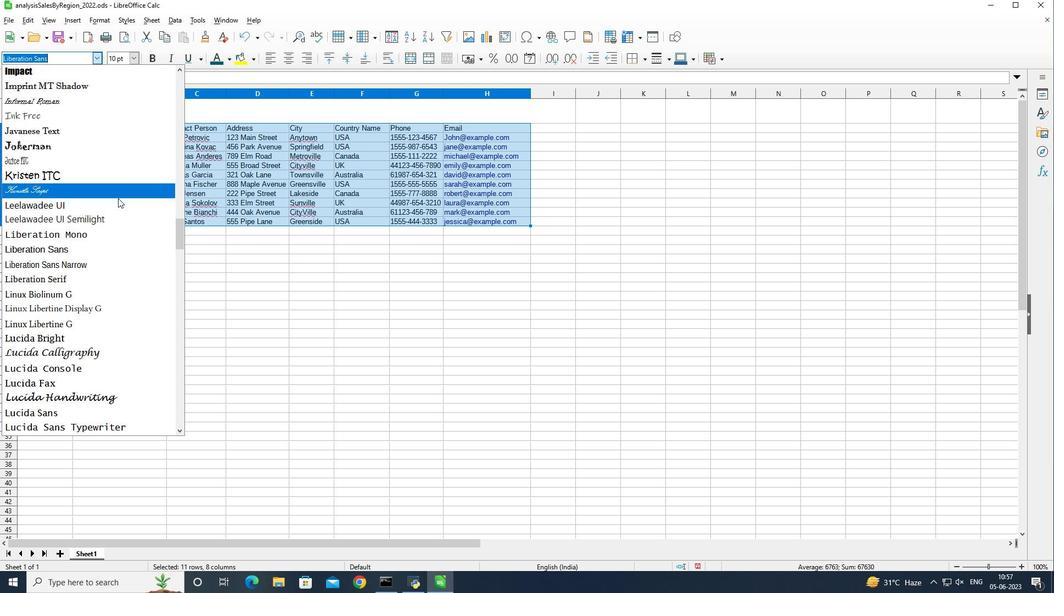 
Action: Mouse scrolled (118, 198) with delta (0, 0)
Screenshot: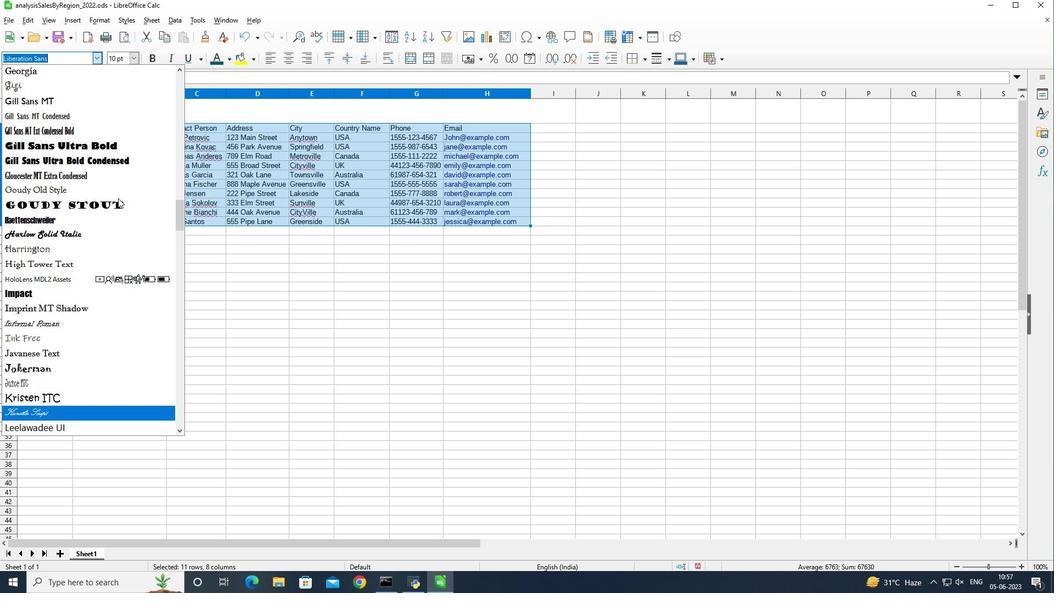 
Action: Mouse scrolled (118, 198) with delta (0, 0)
Screenshot: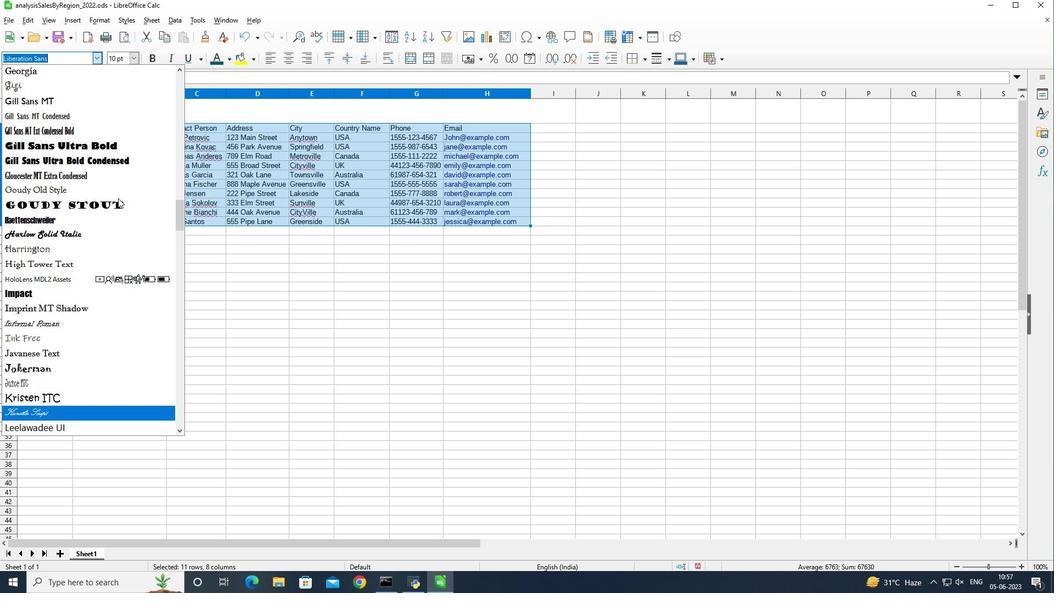 
Action: Mouse scrolled (118, 198) with delta (0, 0)
Screenshot: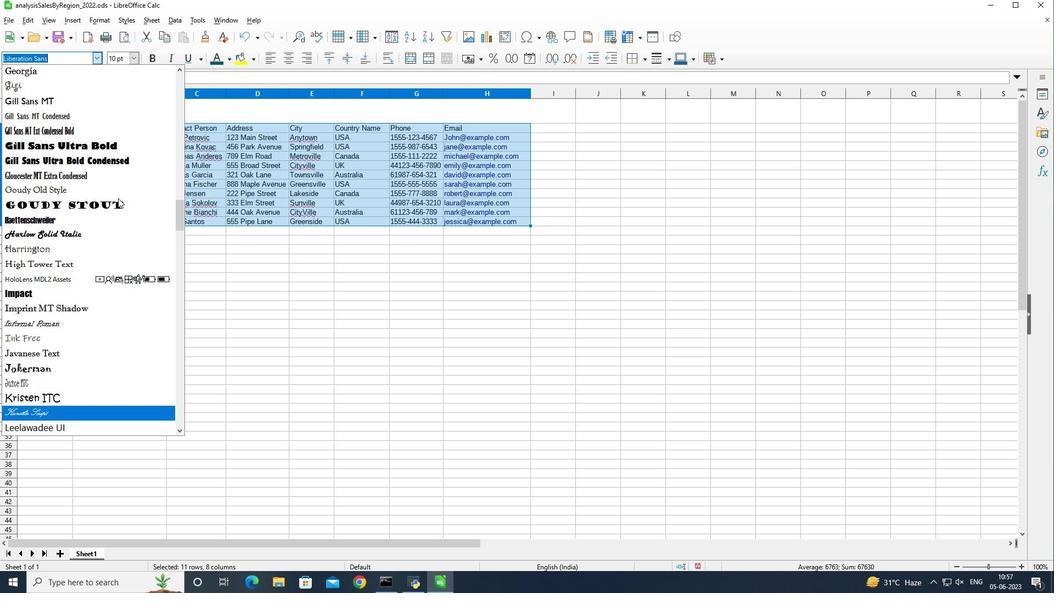 
Action: Mouse scrolled (118, 198) with delta (0, 0)
Screenshot: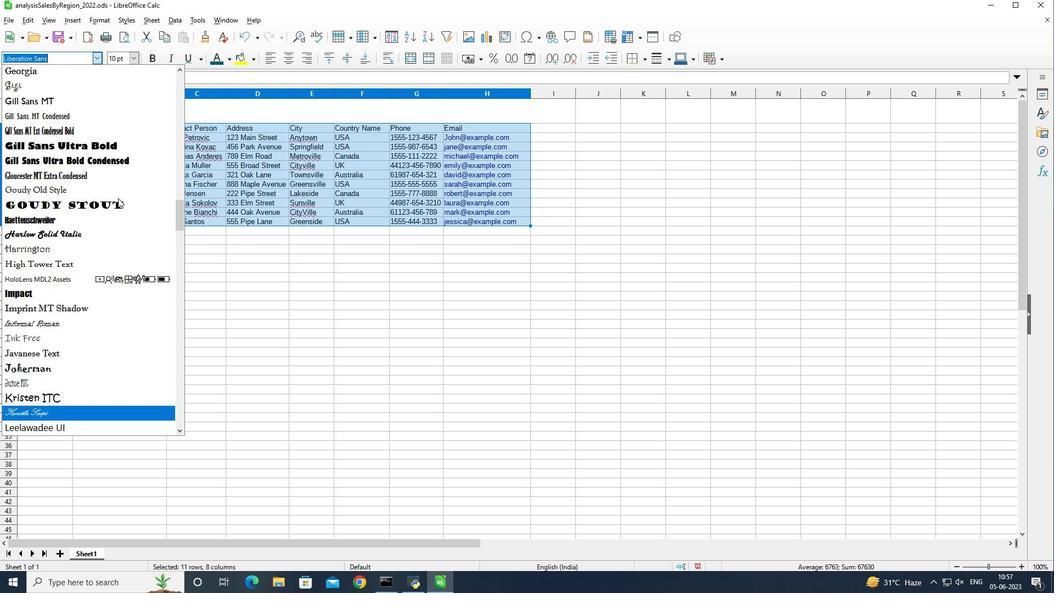 
Action: Mouse scrolled (118, 198) with delta (0, 0)
Screenshot: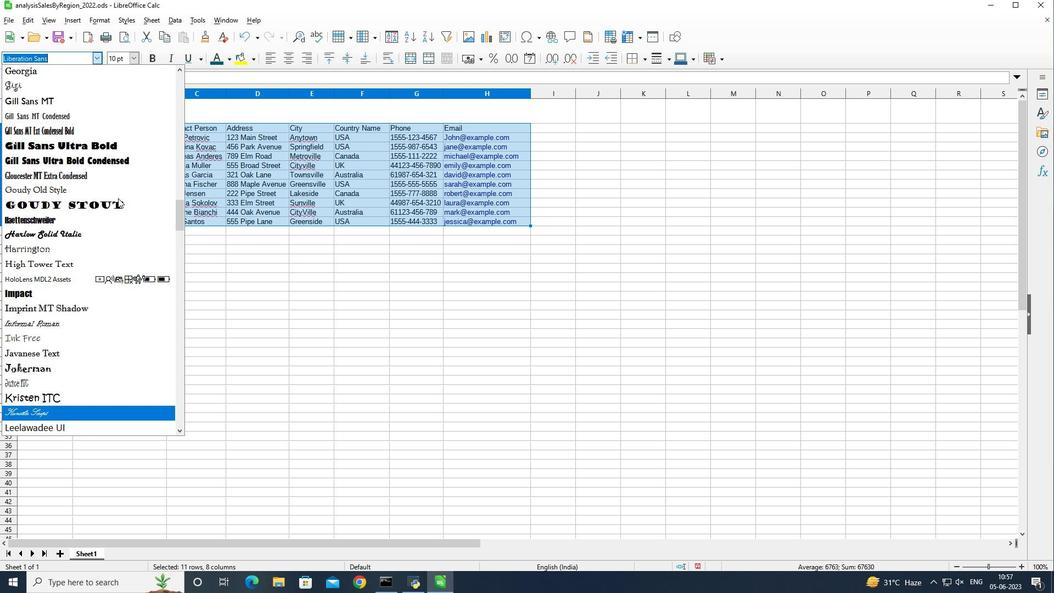 
Action: Mouse moved to (130, 194)
Screenshot: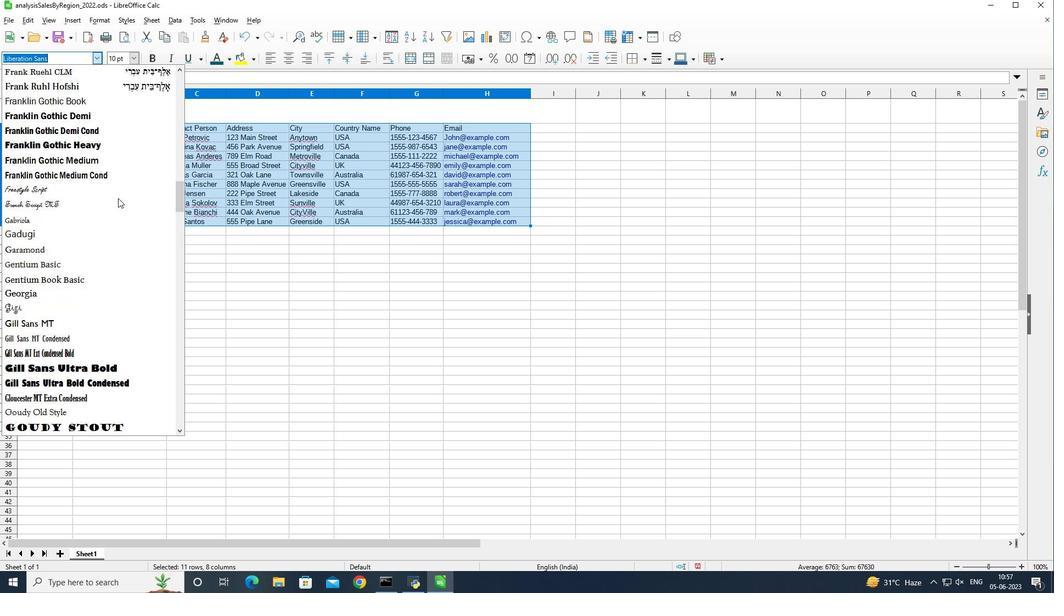 
Action: Mouse scrolled (130, 195) with delta (0, 0)
Screenshot: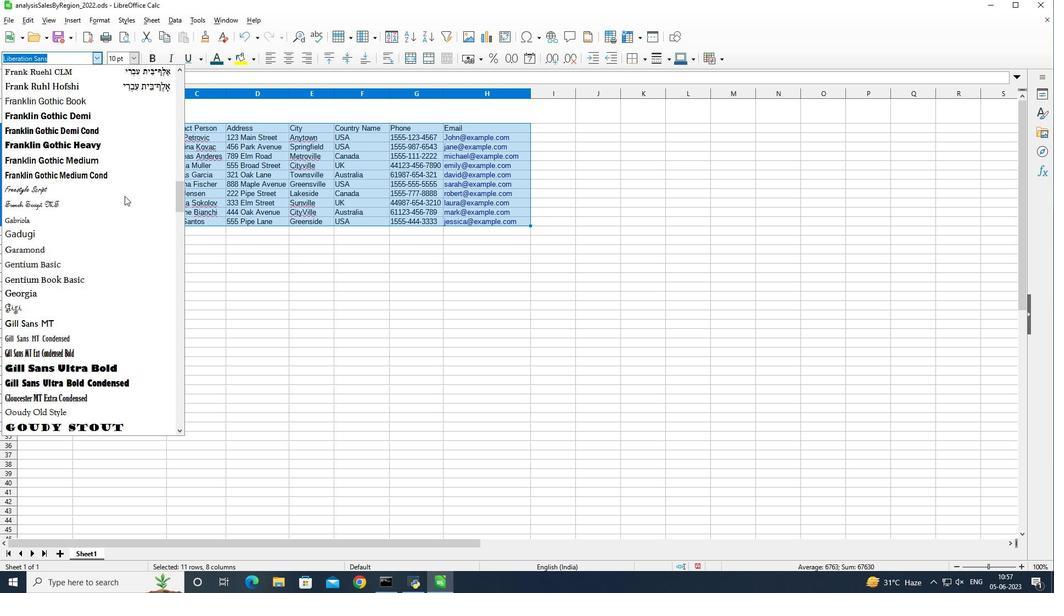 
Action: Mouse scrolled (130, 195) with delta (0, 0)
Screenshot: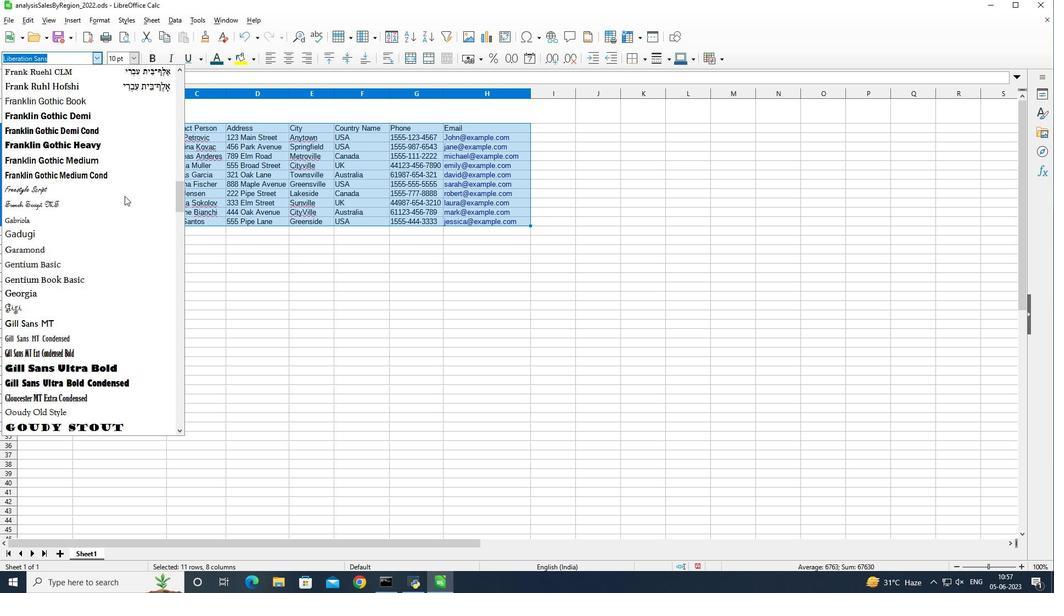 
Action: Mouse scrolled (130, 195) with delta (0, 0)
Screenshot: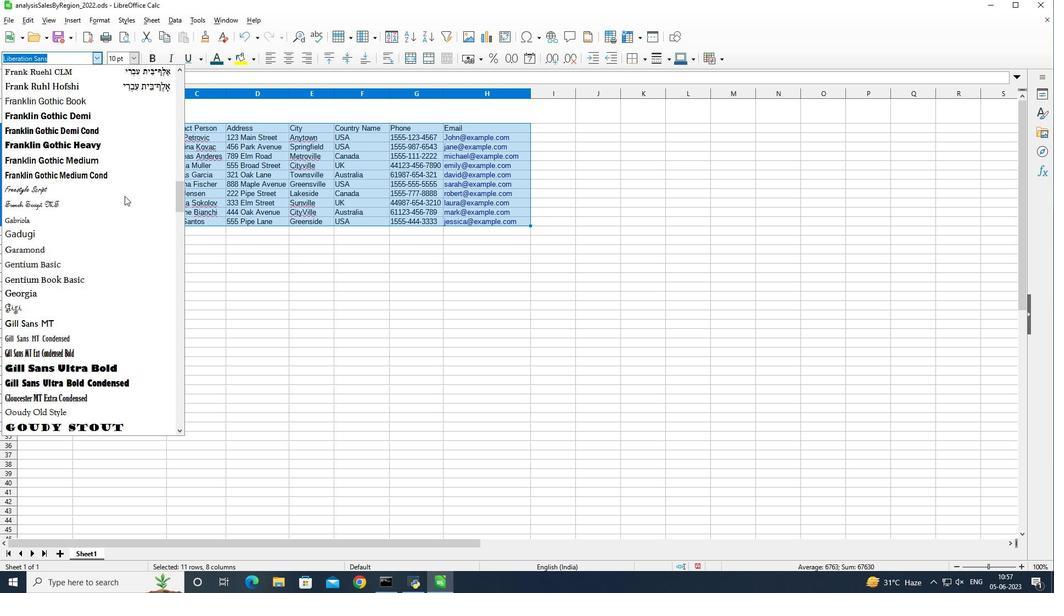 
Action: Mouse scrolled (130, 195) with delta (0, 0)
Screenshot: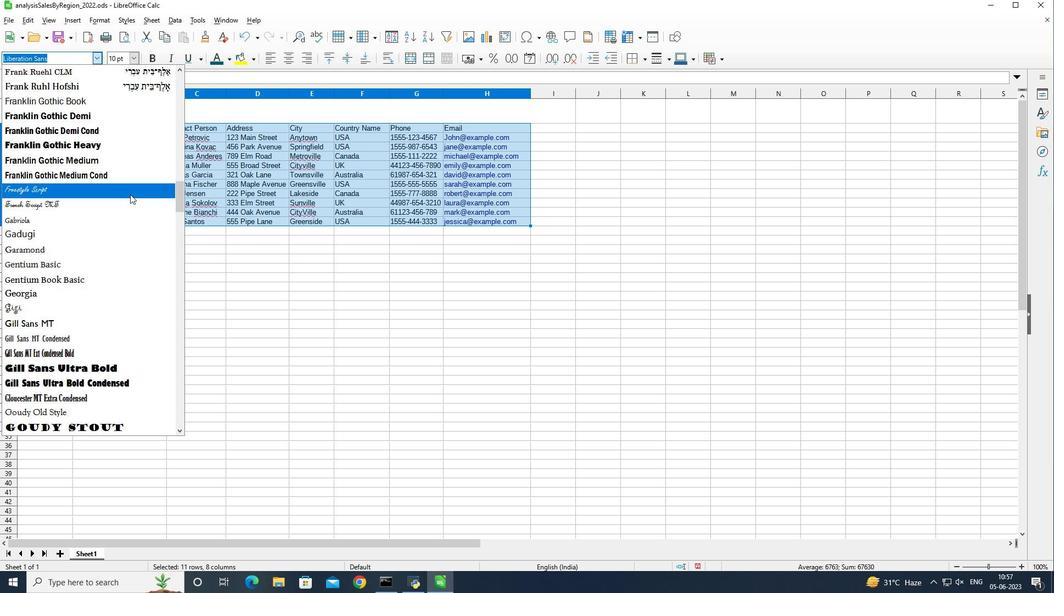 
Action: Mouse scrolled (130, 195) with delta (0, 0)
Screenshot: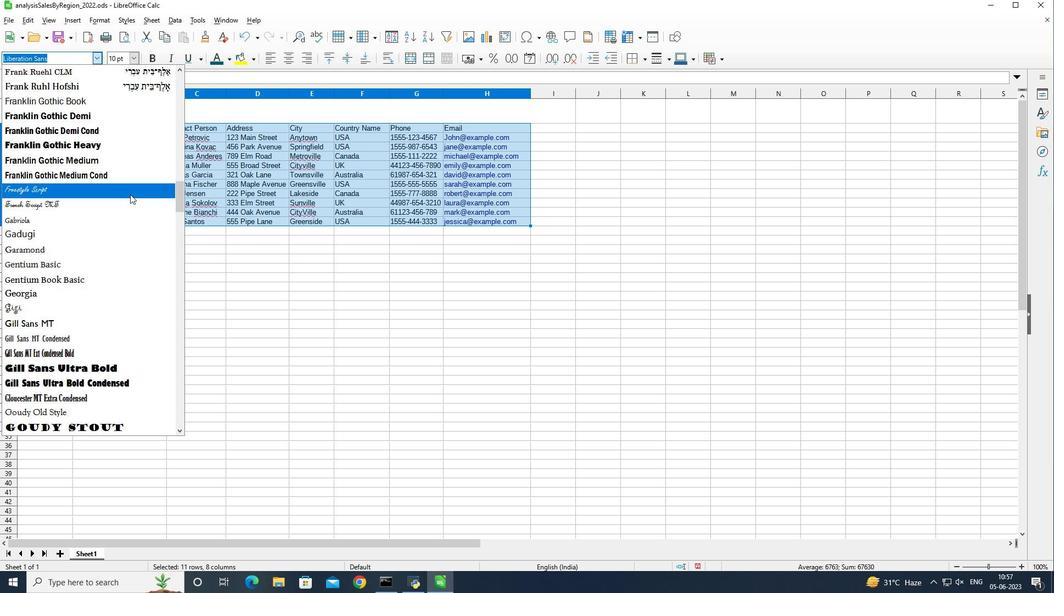
Action: Mouse scrolled (130, 195) with delta (0, 0)
Screenshot: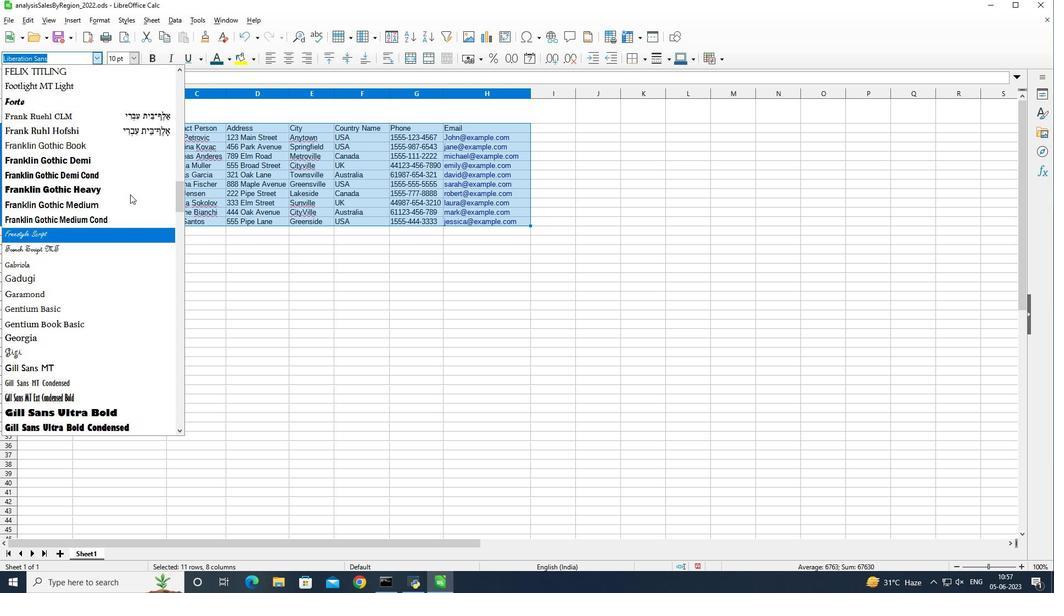
Action: Mouse scrolled (130, 195) with delta (0, 0)
Screenshot: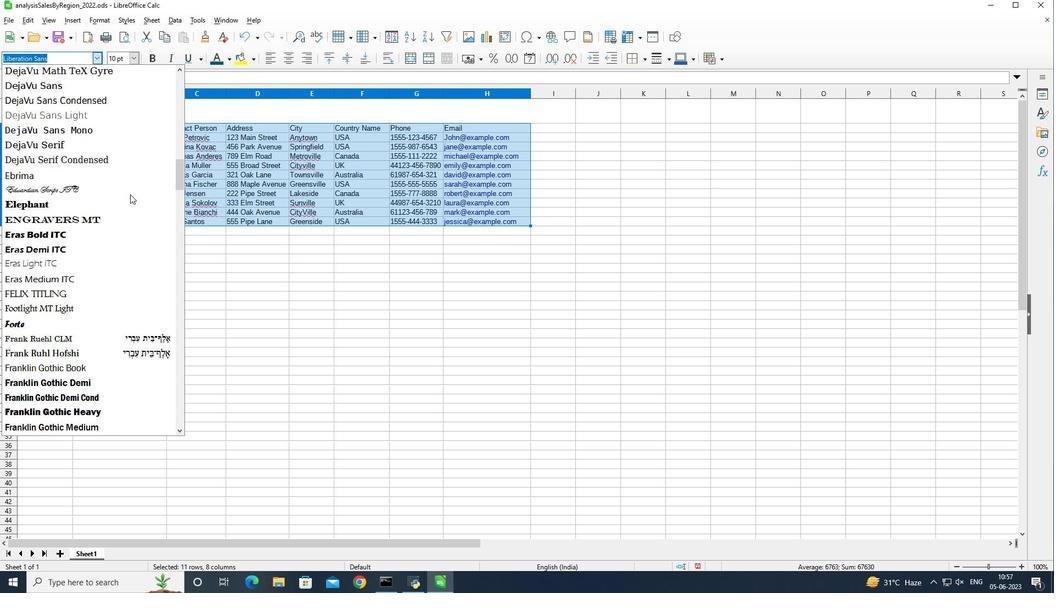 
Action: Mouse scrolled (130, 195) with delta (0, 0)
Screenshot: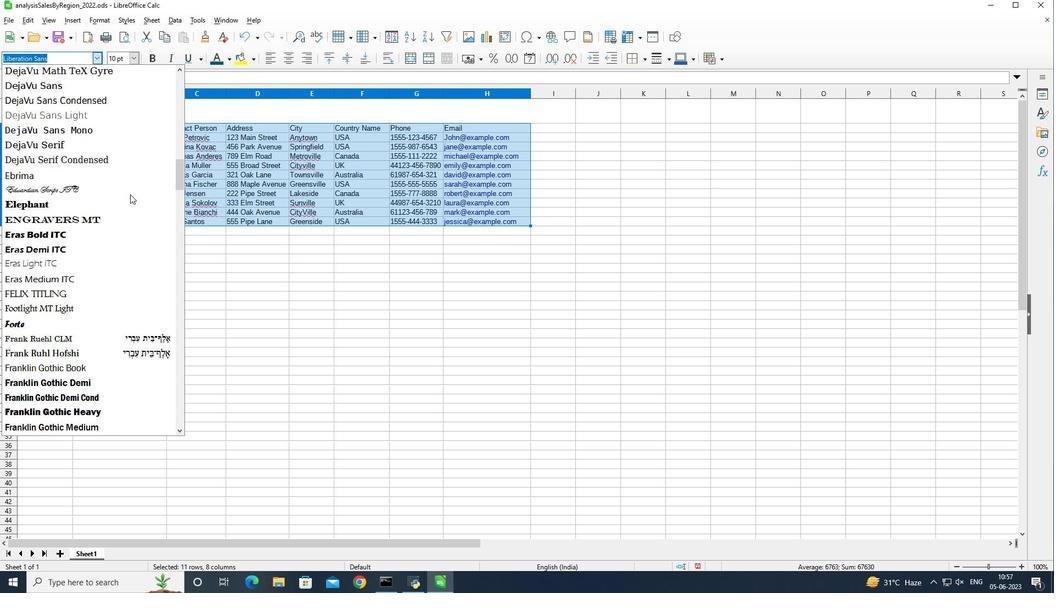 
Action: Mouse scrolled (130, 195) with delta (0, 0)
Screenshot: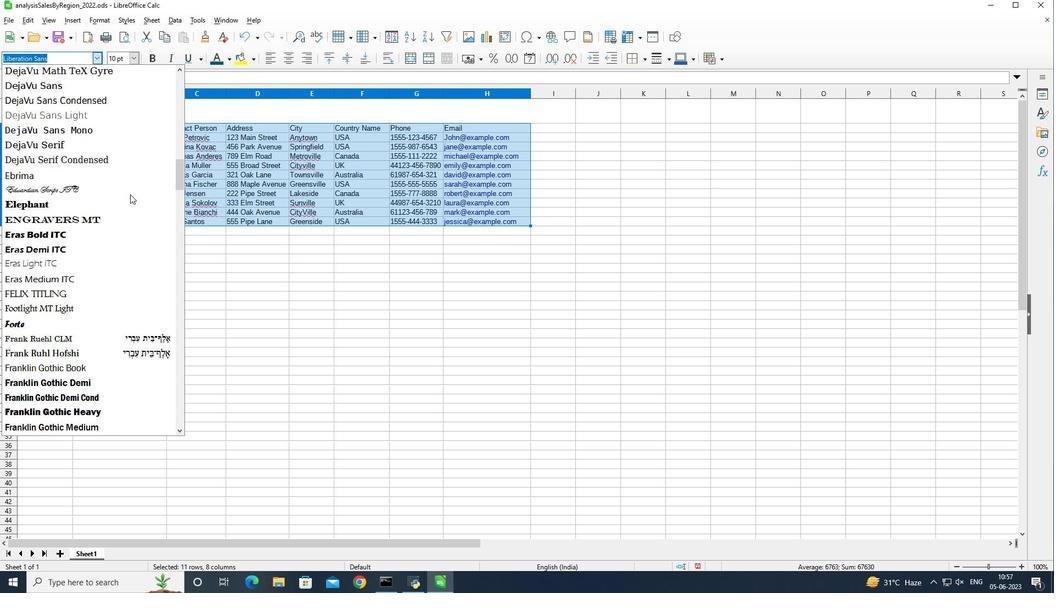 
Action: Mouse scrolled (130, 195) with delta (0, 0)
Screenshot: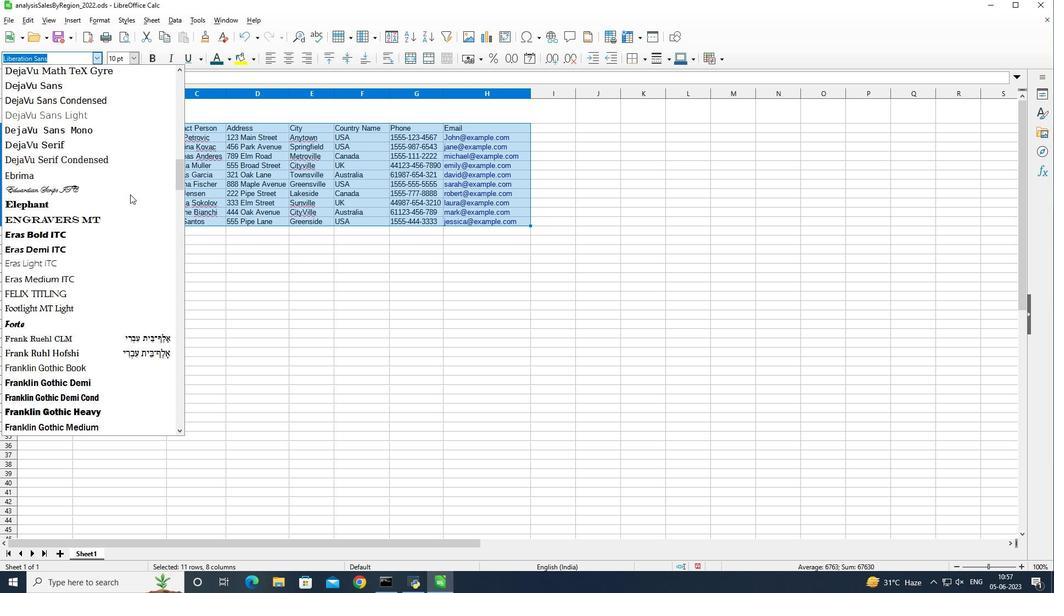 
Action: Mouse scrolled (130, 195) with delta (0, 0)
Screenshot: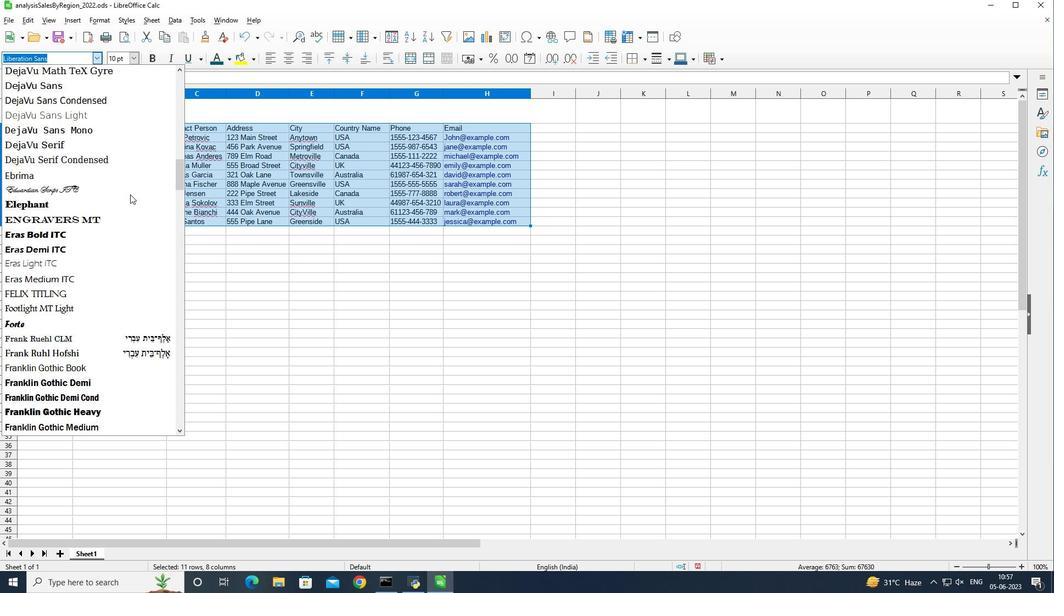 
Action: Mouse scrolled (130, 195) with delta (0, 0)
Screenshot: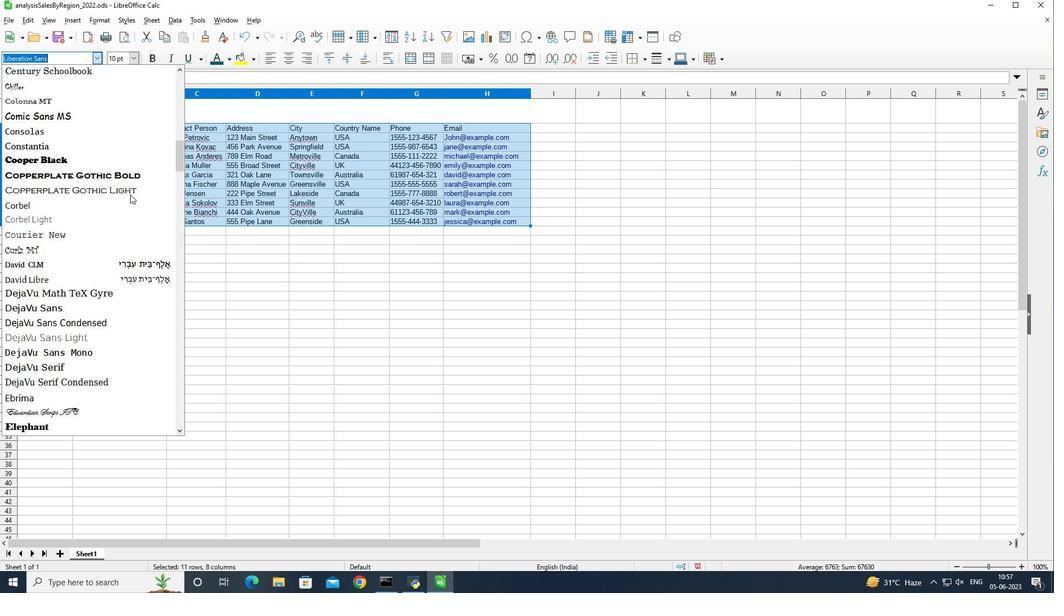 
Action: Mouse scrolled (130, 195) with delta (0, 0)
Screenshot: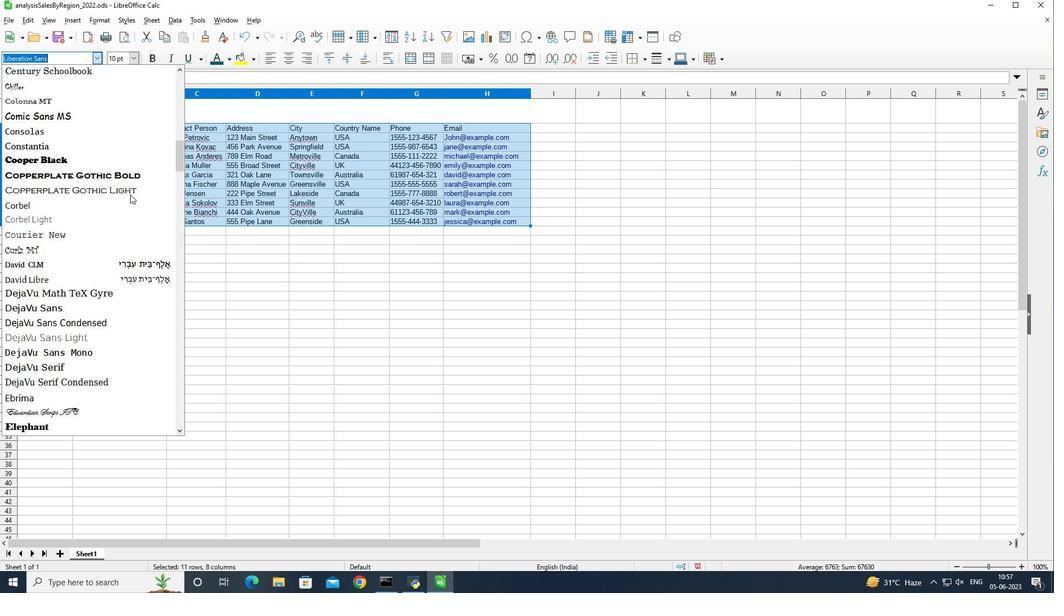 
Action: Mouse scrolled (130, 195) with delta (0, 0)
Screenshot: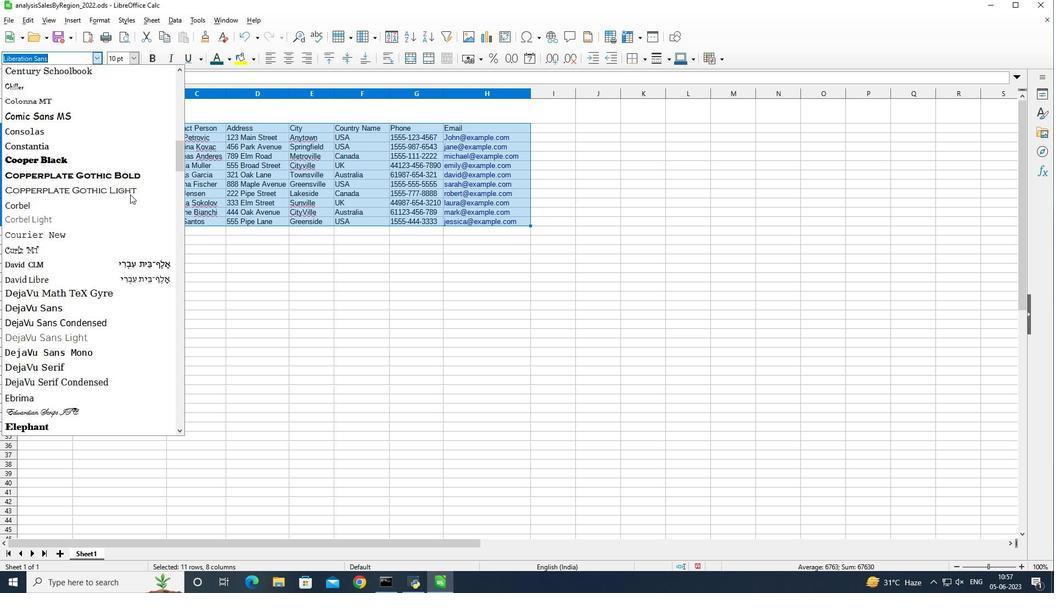 
Action: Mouse scrolled (130, 195) with delta (0, 0)
Screenshot: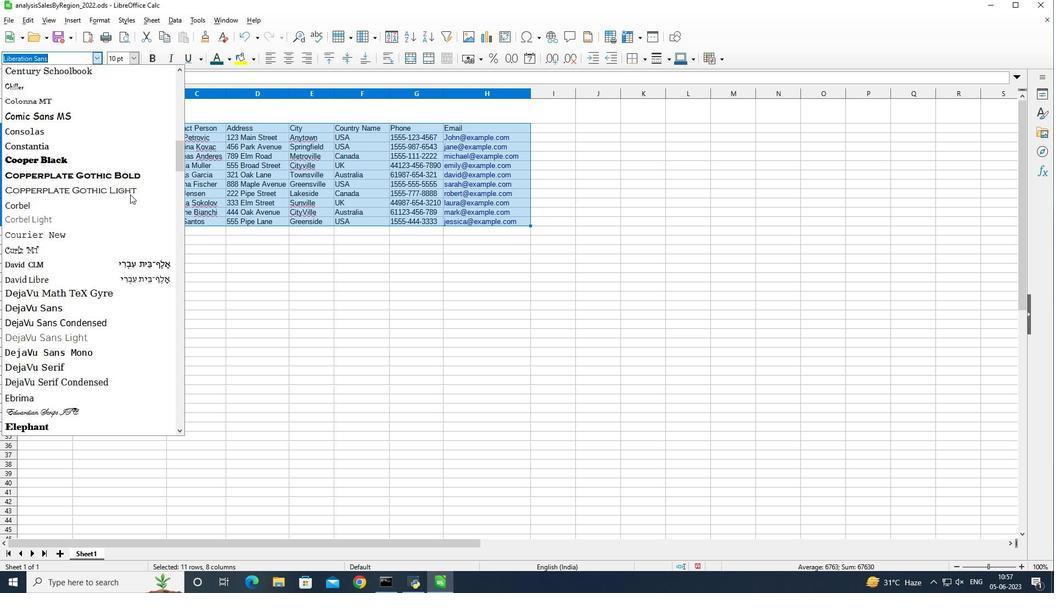 
Action: Mouse scrolled (130, 195) with delta (0, 0)
Screenshot: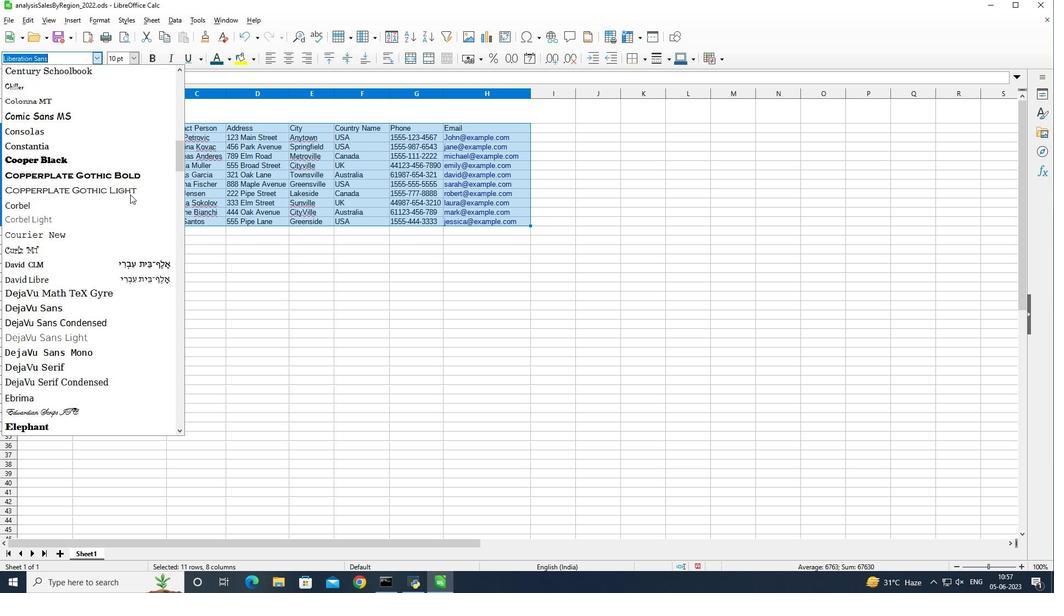 
Action: Mouse scrolled (130, 195) with delta (0, 0)
Screenshot: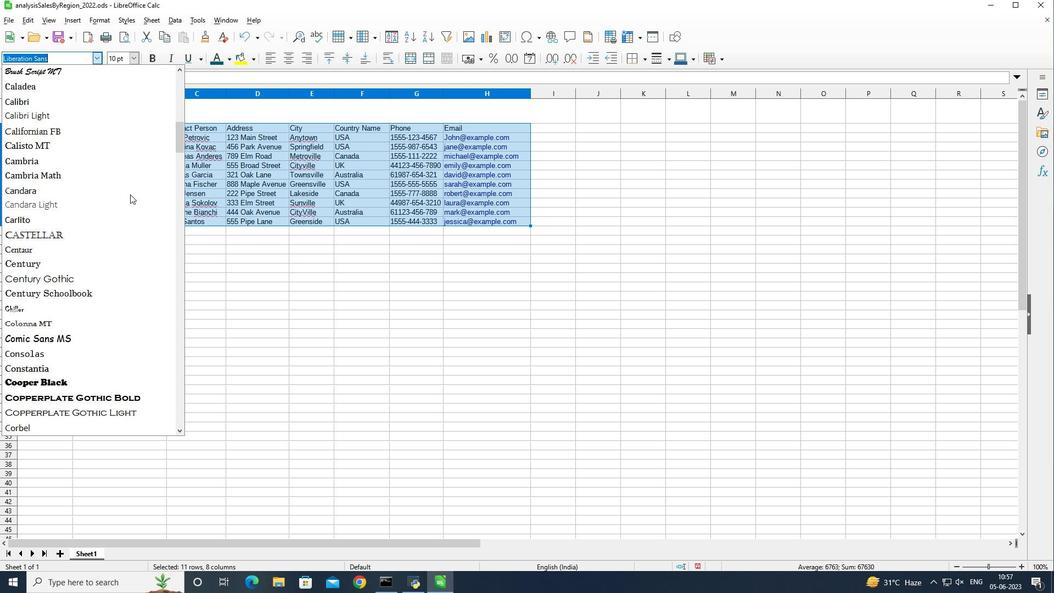 
Action: Mouse scrolled (130, 195) with delta (0, 0)
Screenshot: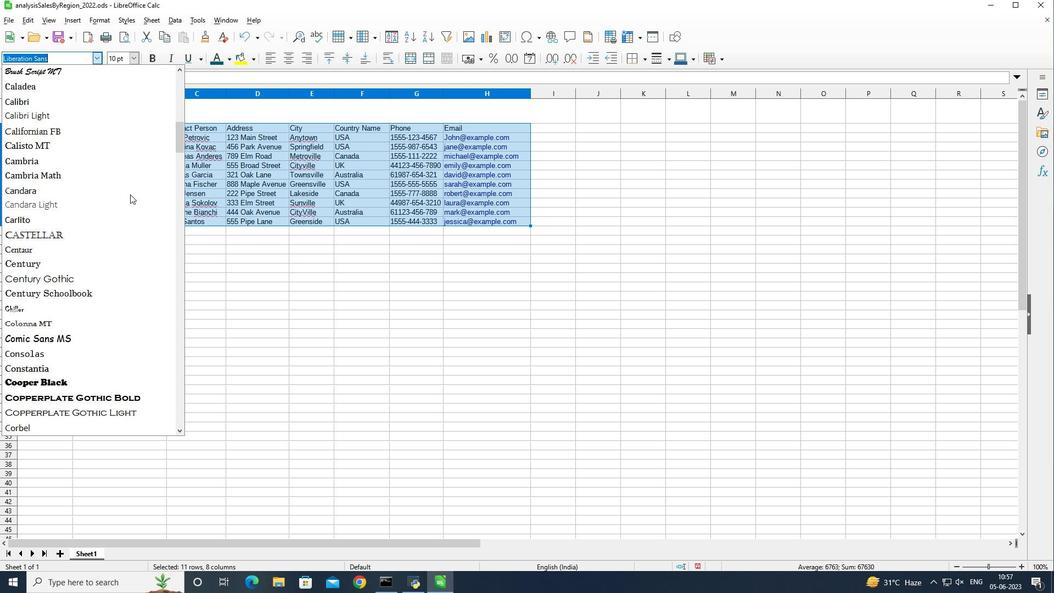 
Action: Mouse scrolled (130, 195) with delta (0, 0)
Screenshot: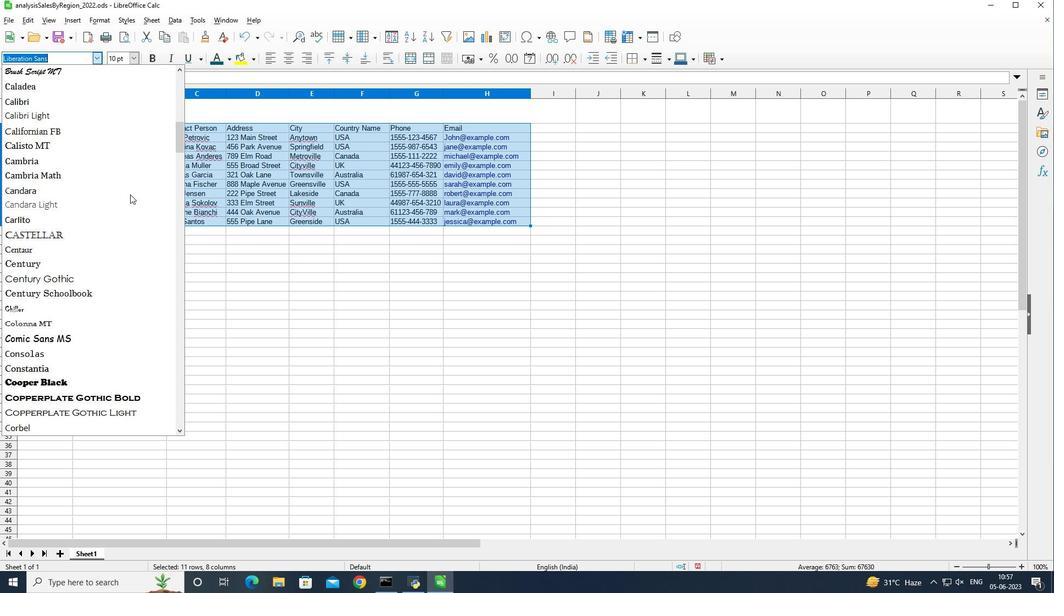 
Action: Mouse scrolled (130, 195) with delta (0, 0)
Screenshot: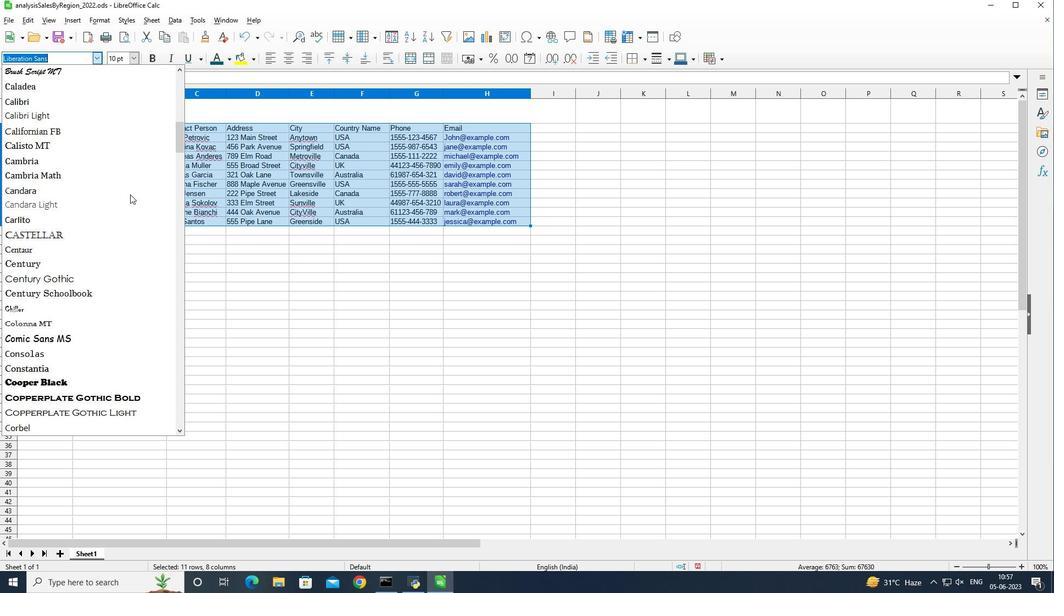 
Action: Mouse scrolled (130, 195) with delta (0, 0)
Screenshot: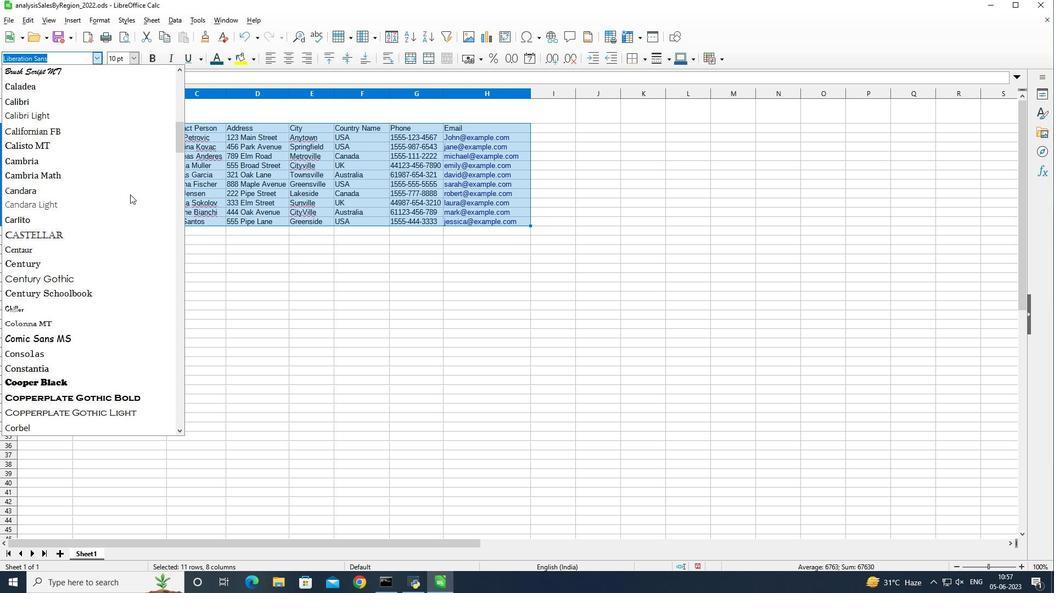 
Action: Mouse scrolled (130, 195) with delta (0, 0)
Screenshot: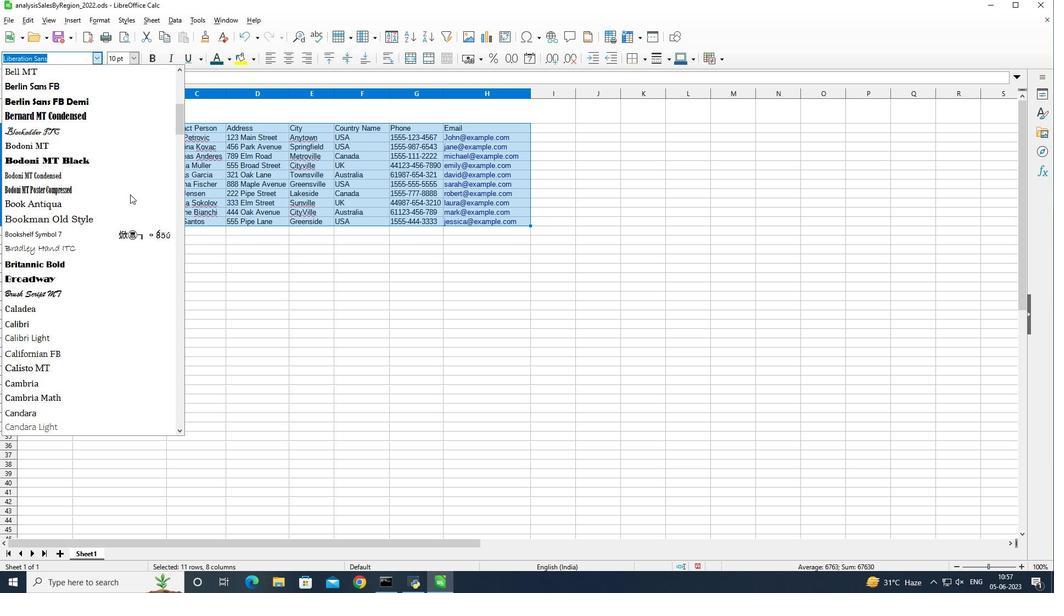 
Action: Mouse scrolled (130, 195) with delta (0, 0)
Screenshot: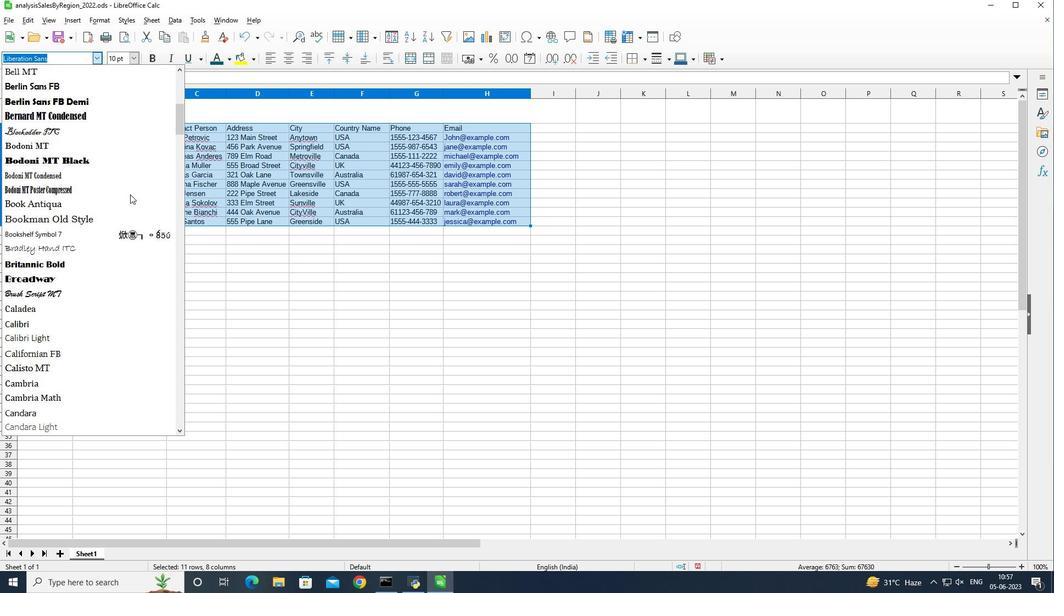 
Action: Mouse scrolled (130, 195) with delta (0, 0)
Screenshot: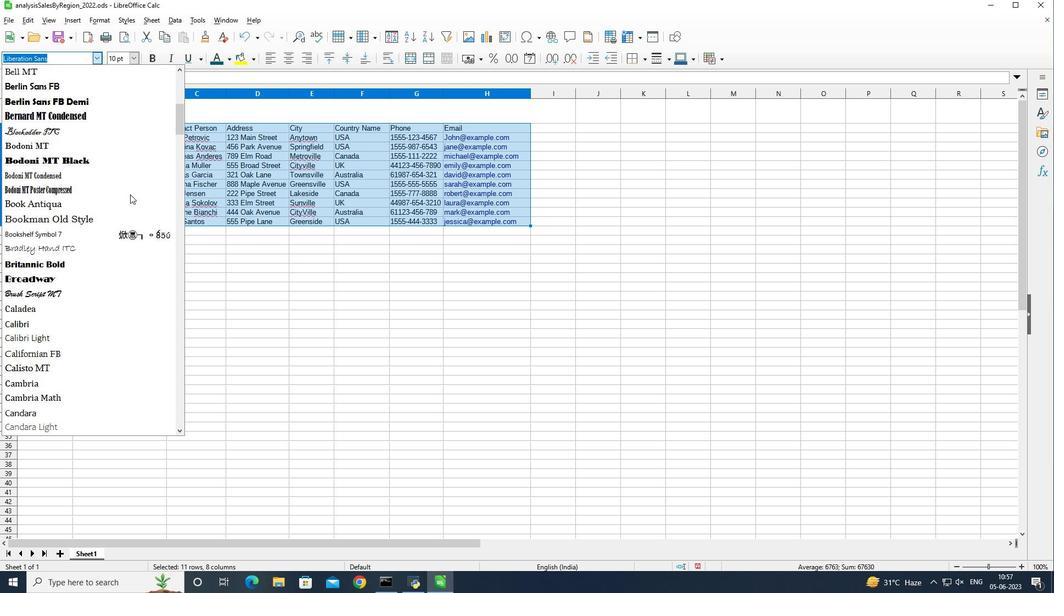 
Action: Mouse scrolled (130, 195) with delta (0, 0)
Screenshot: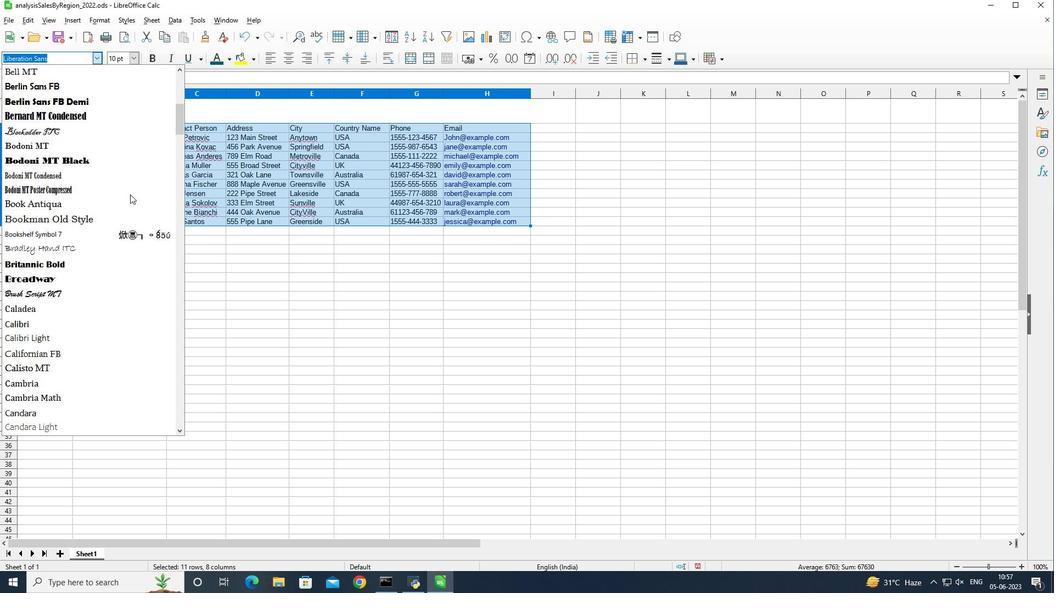 
Action: Mouse scrolled (130, 195) with delta (0, 0)
Screenshot: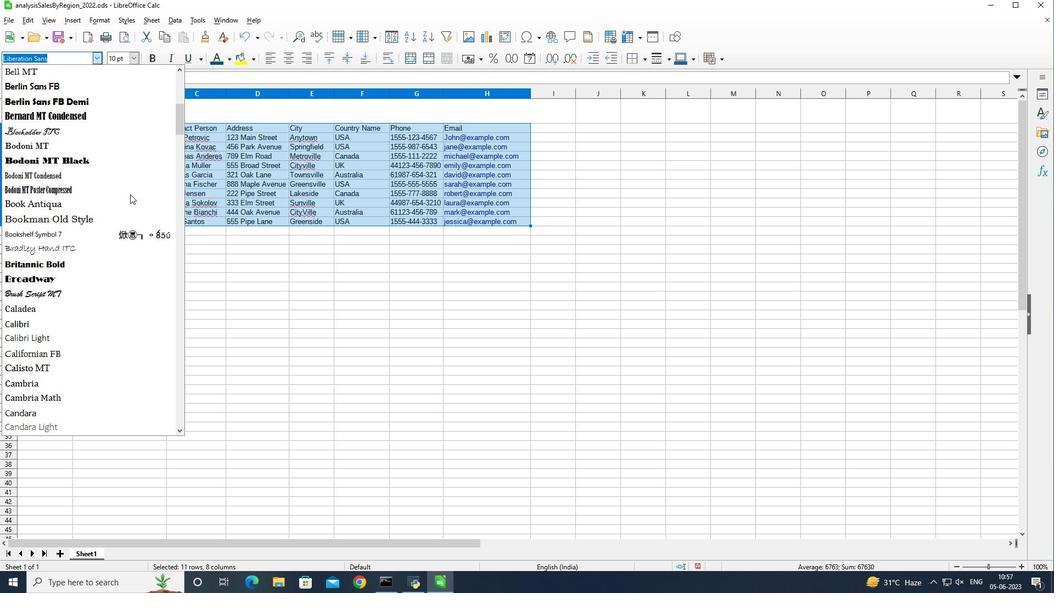 
Action: Mouse scrolled (130, 195) with delta (0, 0)
Screenshot: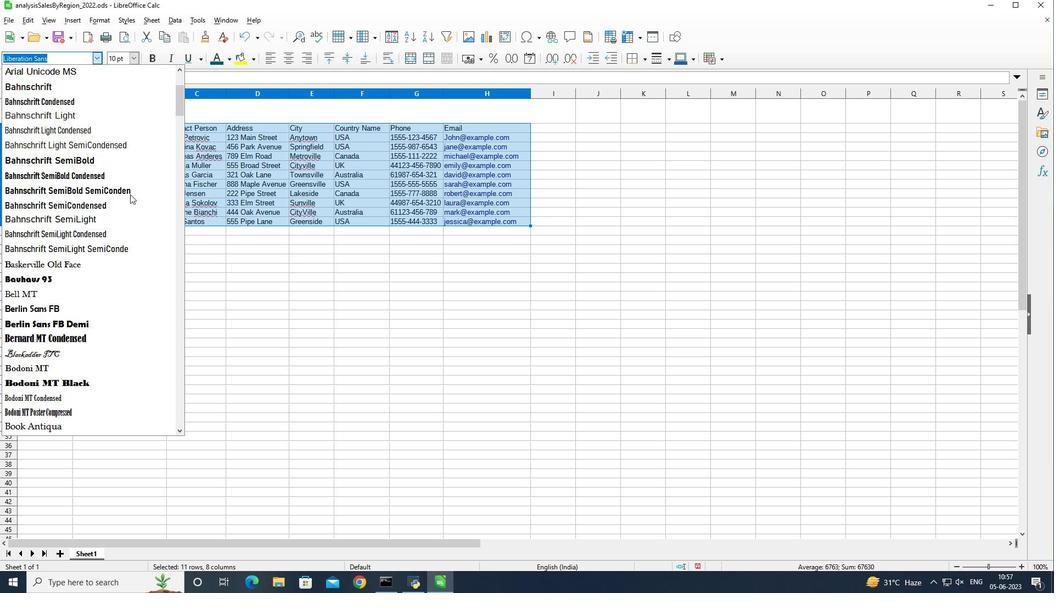 
Action: Mouse scrolled (130, 195) with delta (0, 0)
Screenshot: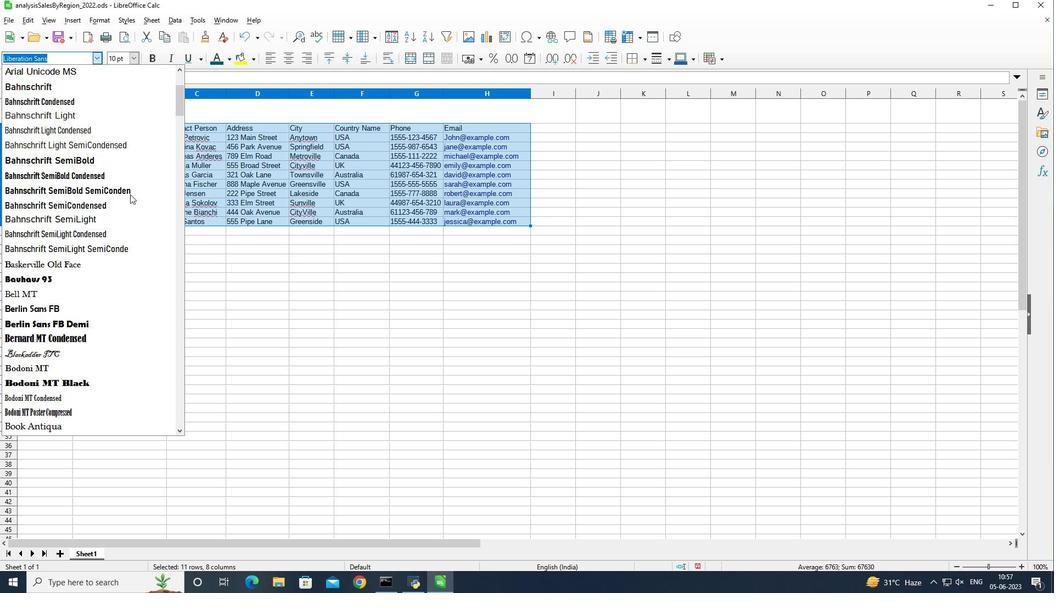 
Action: Mouse scrolled (130, 195) with delta (0, 0)
Screenshot: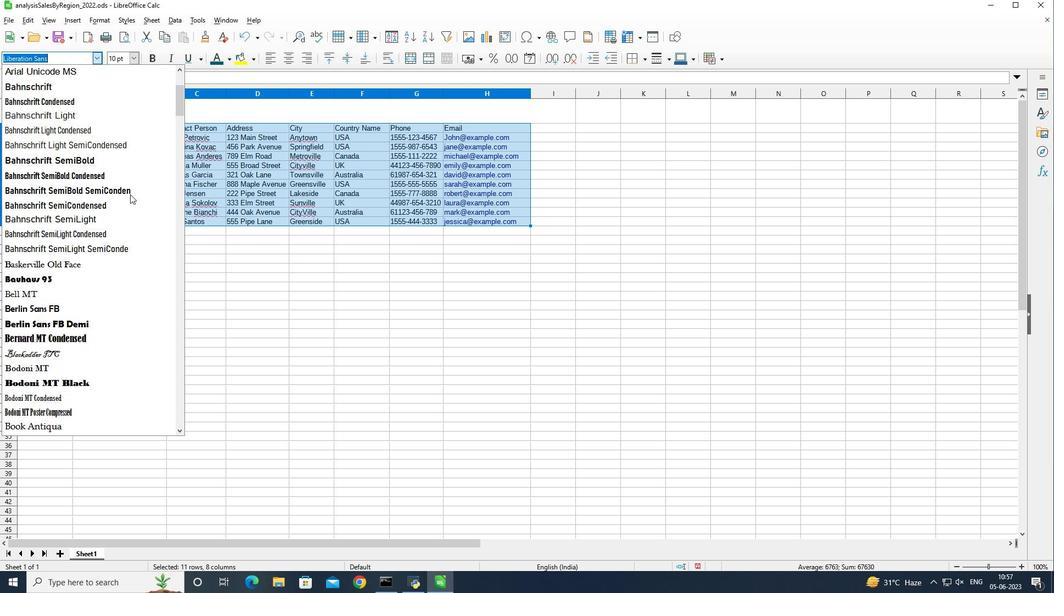 
Action: Mouse scrolled (130, 195) with delta (0, 0)
Screenshot: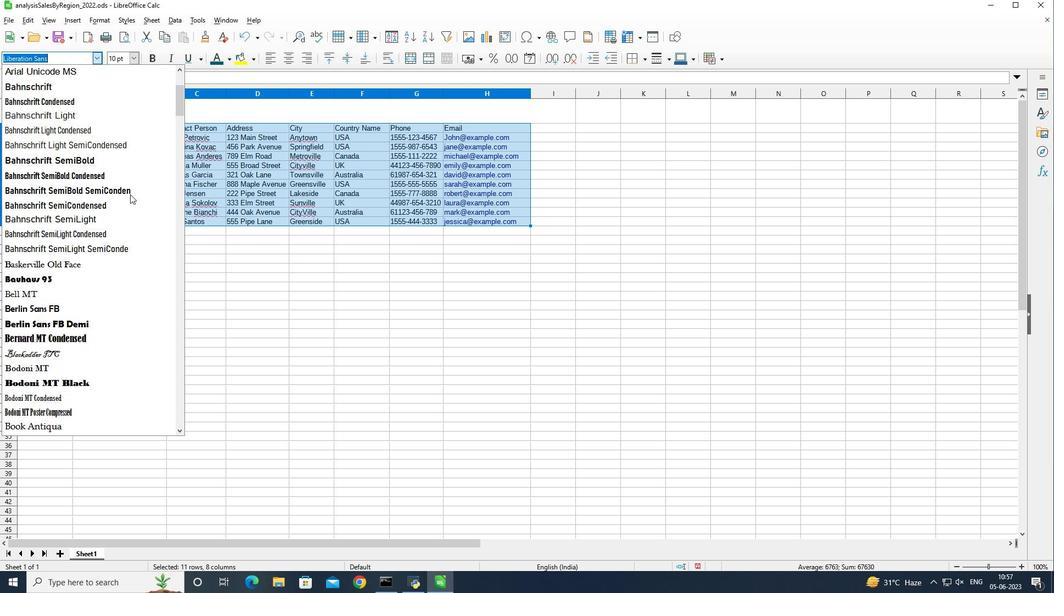 
Action: Mouse scrolled (130, 195) with delta (0, 0)
Screenshot: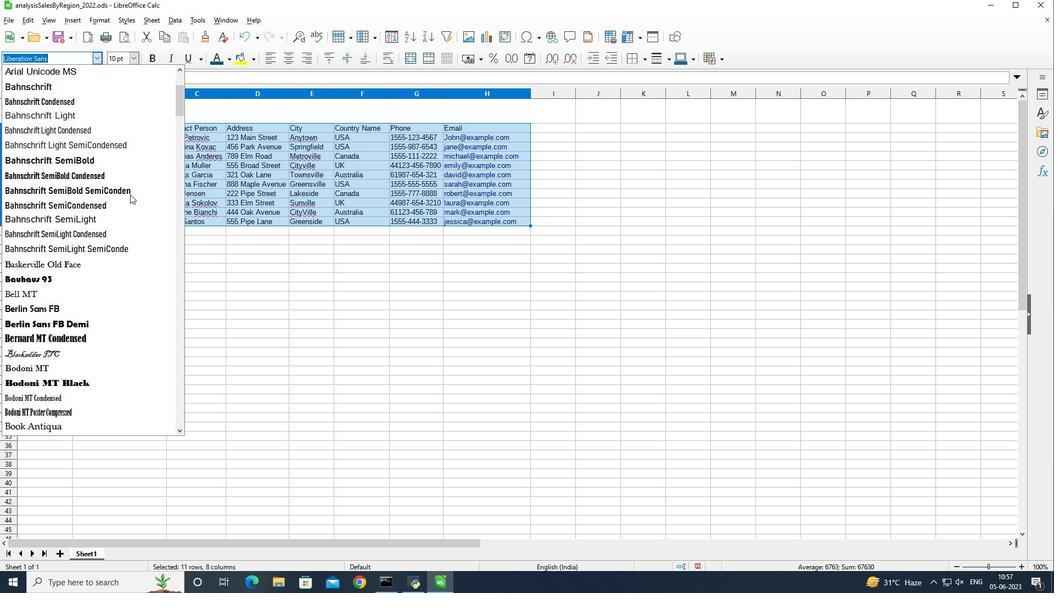 
Action: Mouse scrolled (130, 195) with delta (0, 0)
Screenshot: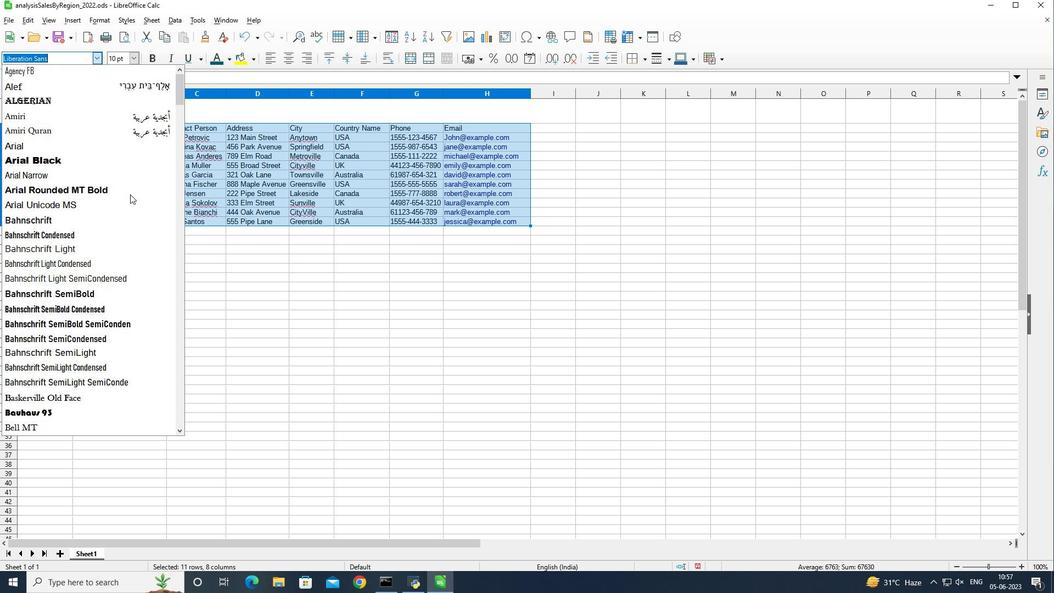 
Action: Mouse scrolled (130, 195) with delta (0, 0)
Screenshot: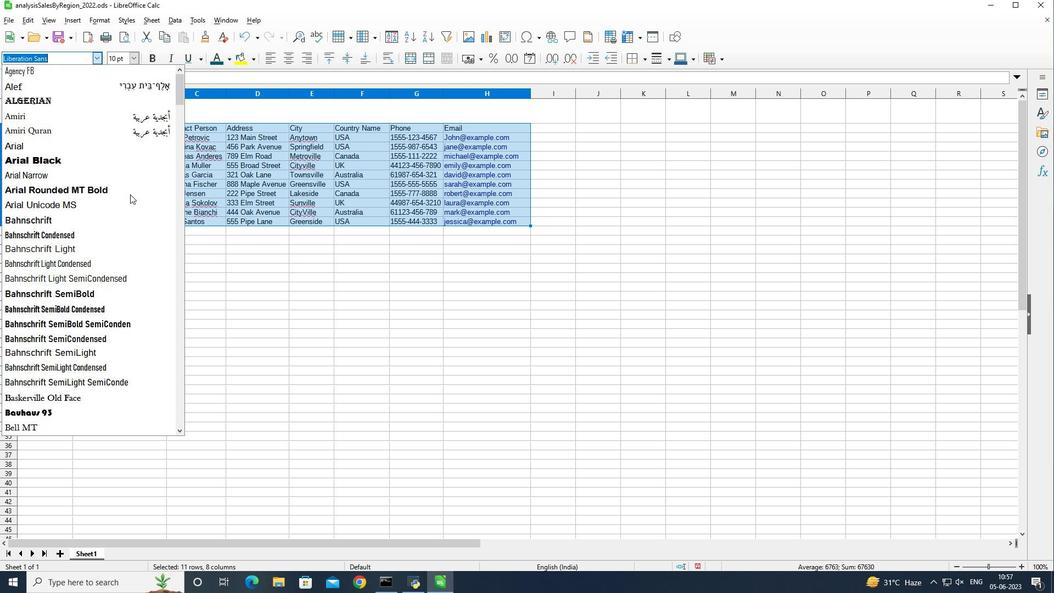 
Action: Mouse scrolled (130, 195) with delta (0, 0)
Screenshot: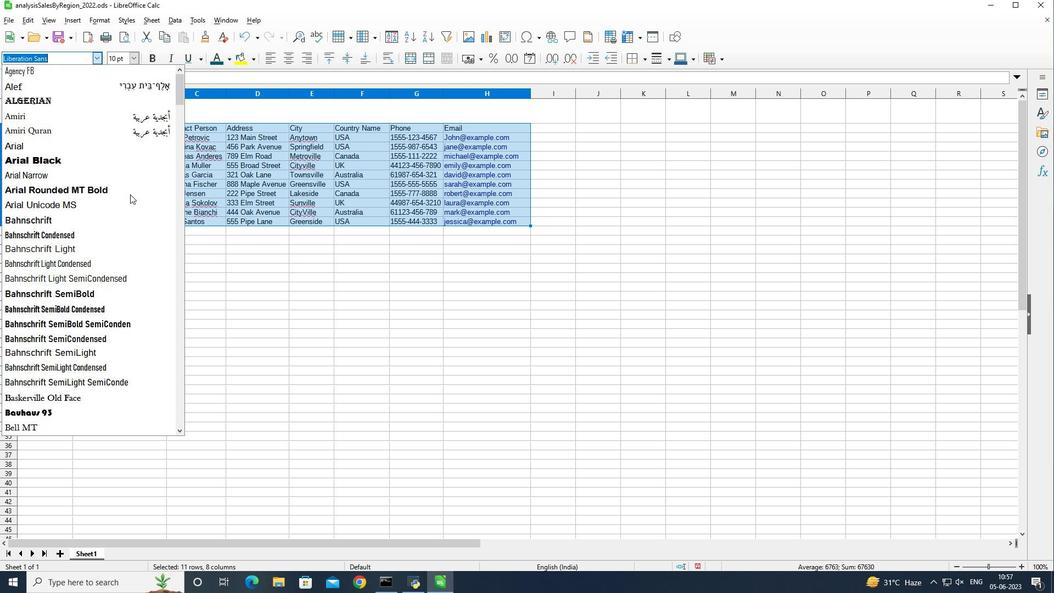 
Action: Mouse scrolled (130, 195) with delta (0, 0)
Screenshot: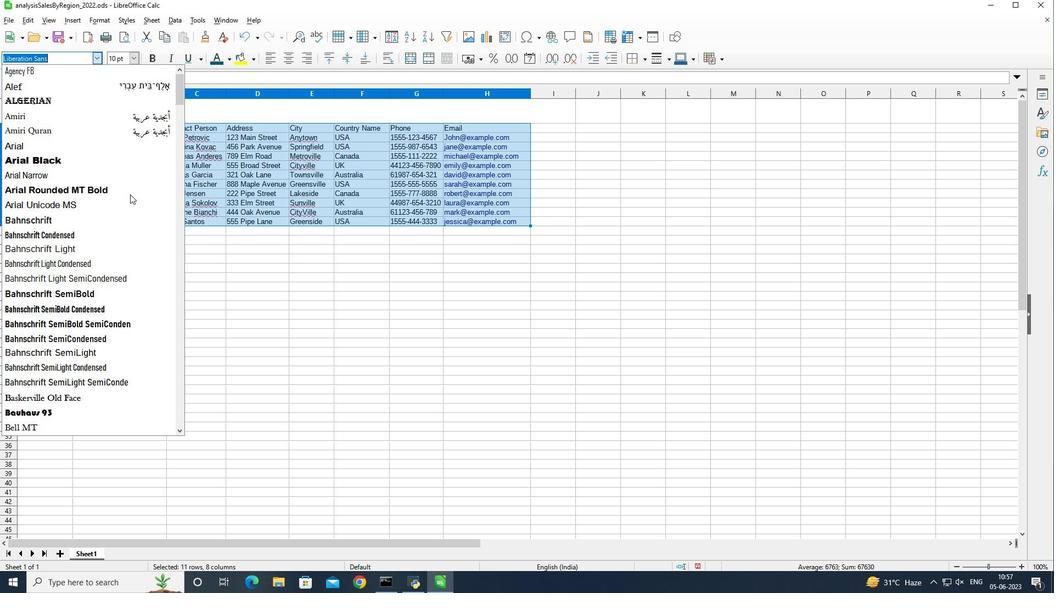 
Action: Mouse scrolled (130, 195) with delta (0, 0)
Screenshot: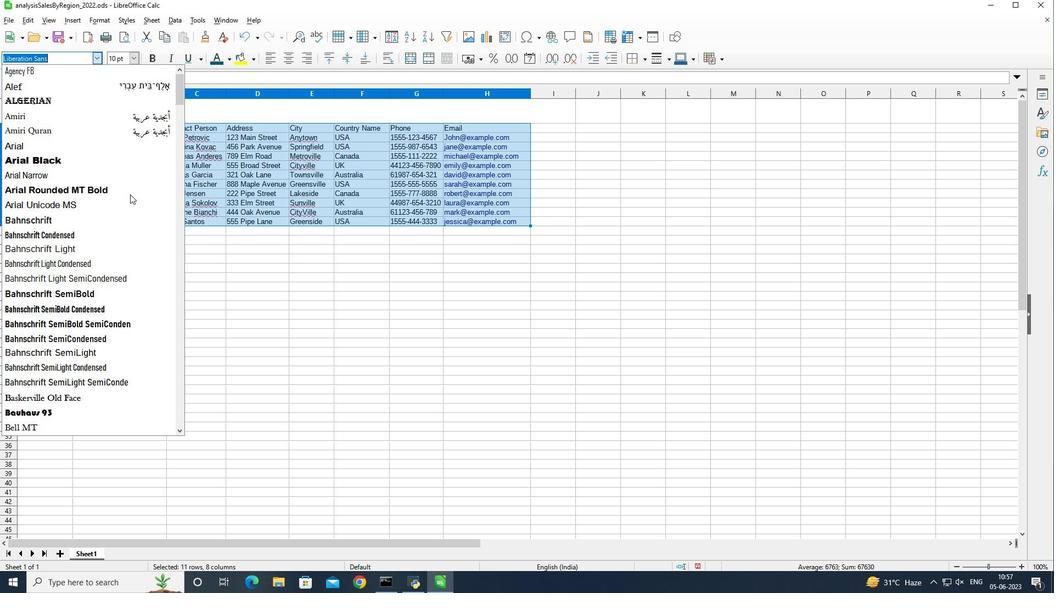 
Action: Mouse moved to (107, 174)
Screenshot: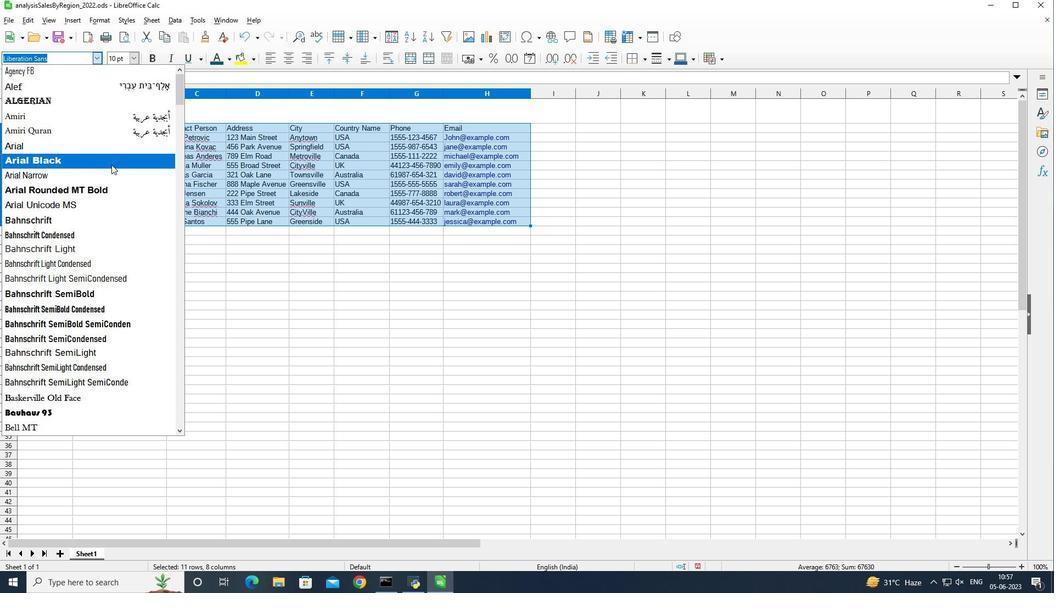 
Action: Mouse pressed left at (107, 174)
Screenshot: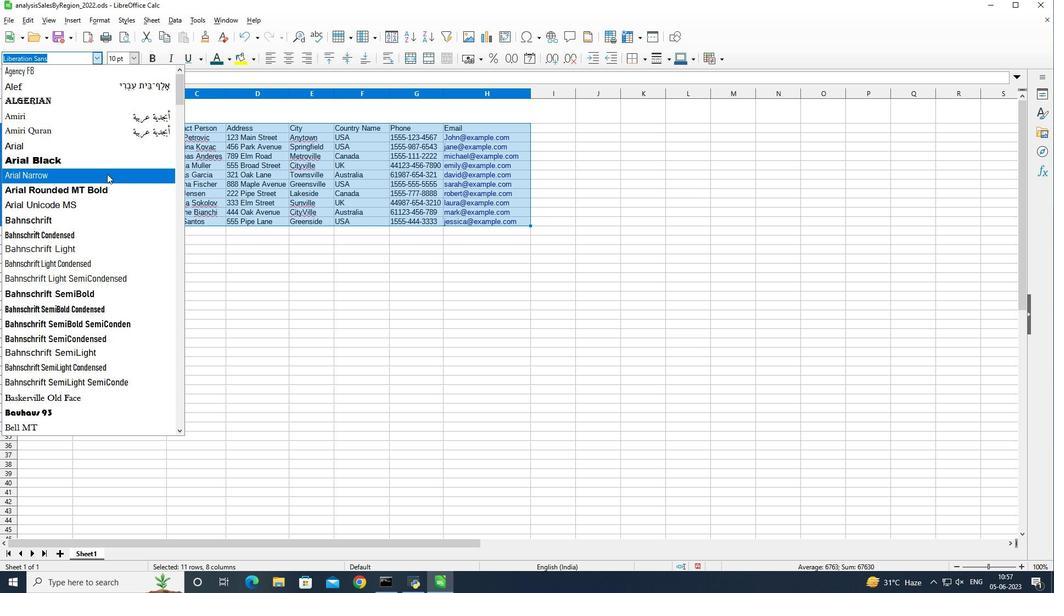 
Action: Mouse moved to (131, 58)
Screenshot: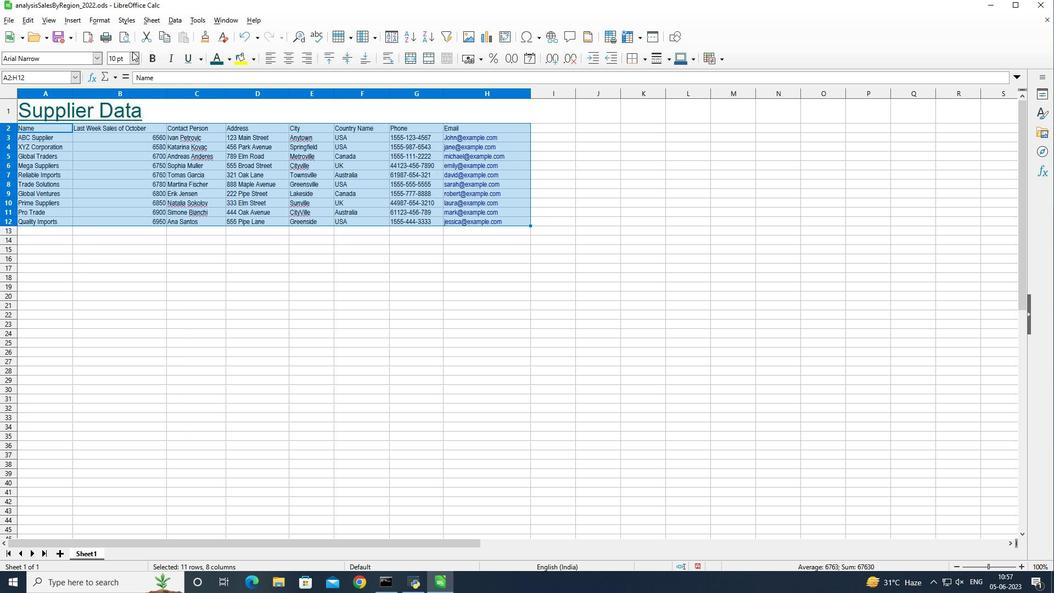 
Action: Mouse pressed left at (131, 58)
Screenshot: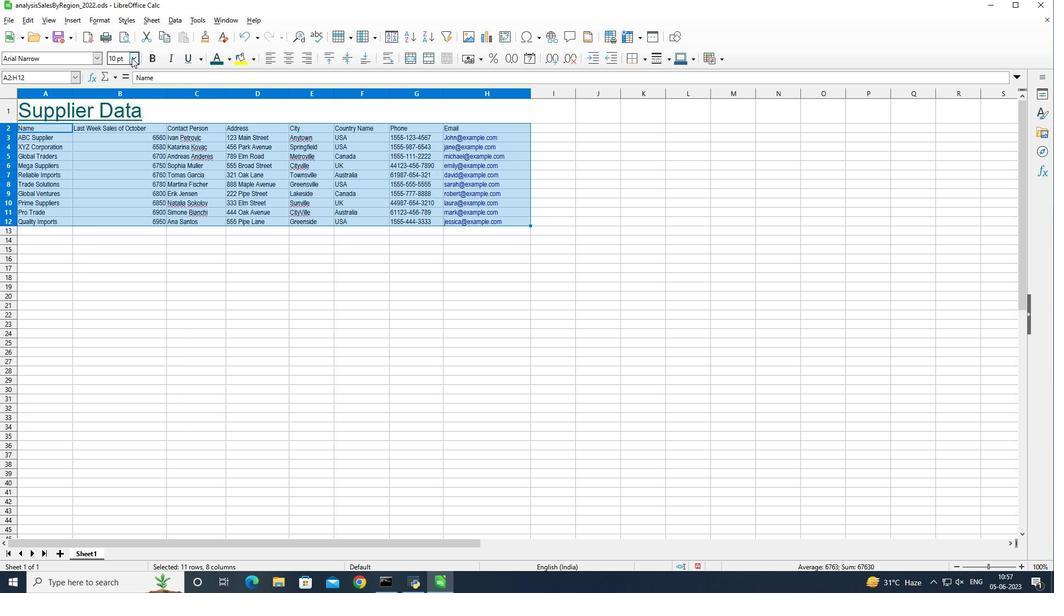 
Action: Mouse moved to (118, 98)
Screenshot: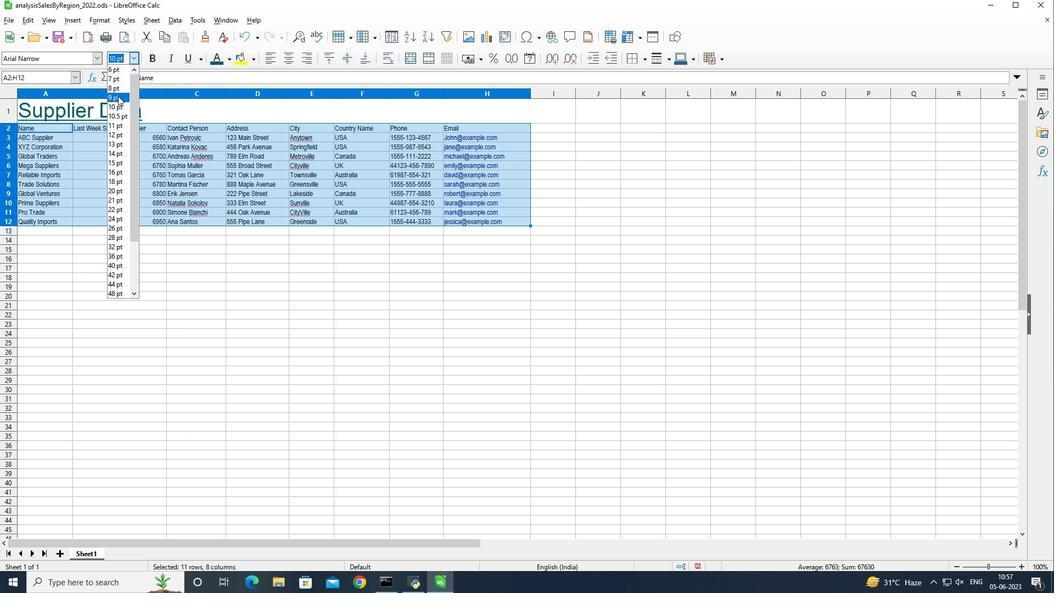 
Action: Mouse pressed left at (118, 98)
Screenshot: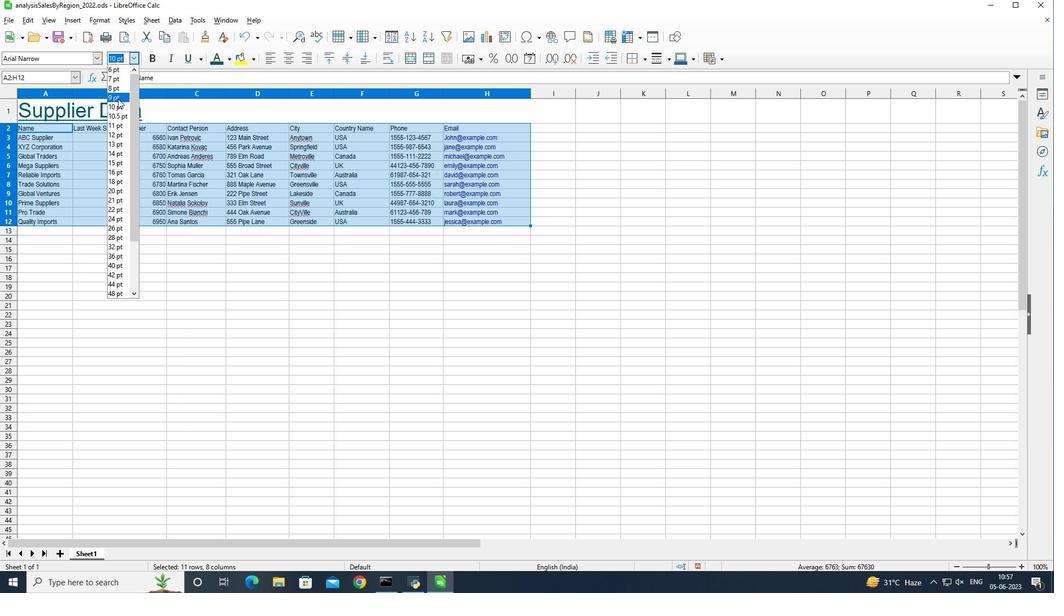 
Action: Mouse moved to (236, 104)
Screenshot: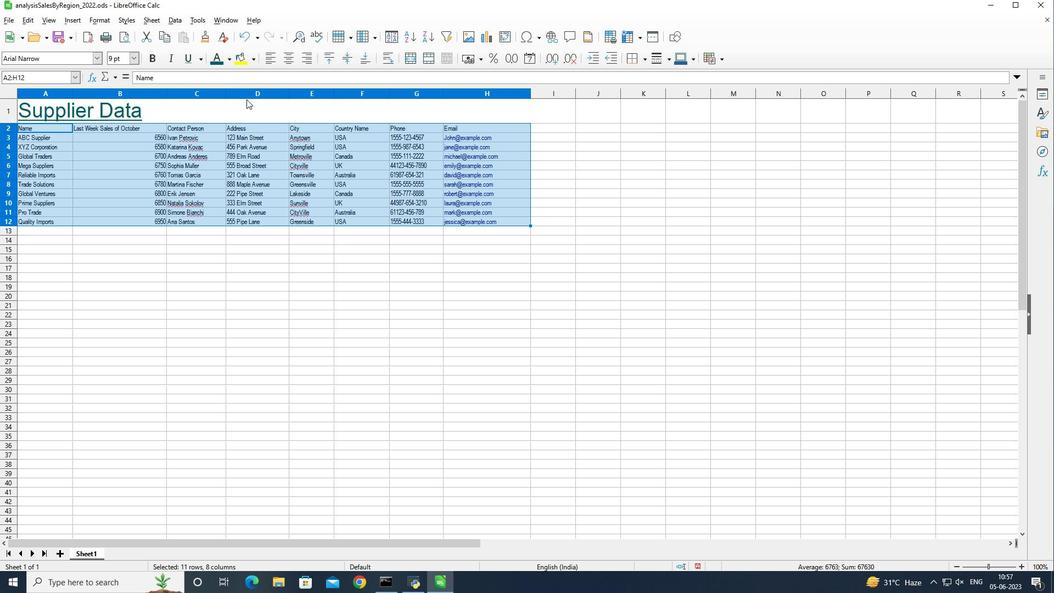 
Action: Mouse pressed left at (236, 104)
Screenshot: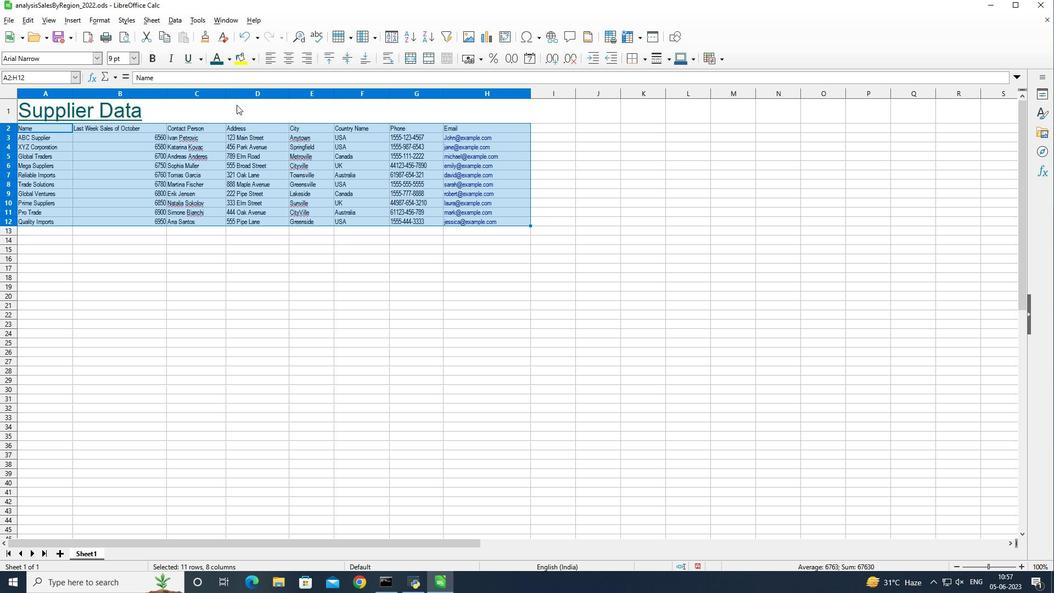 
Action: Key pressed <Key.shift_r><Key.down><Key.down><Key.down><Key.down><Key.down><Key.down><Key.down><Key.down><Key.down><Key.down><Key.down>
Screenshot: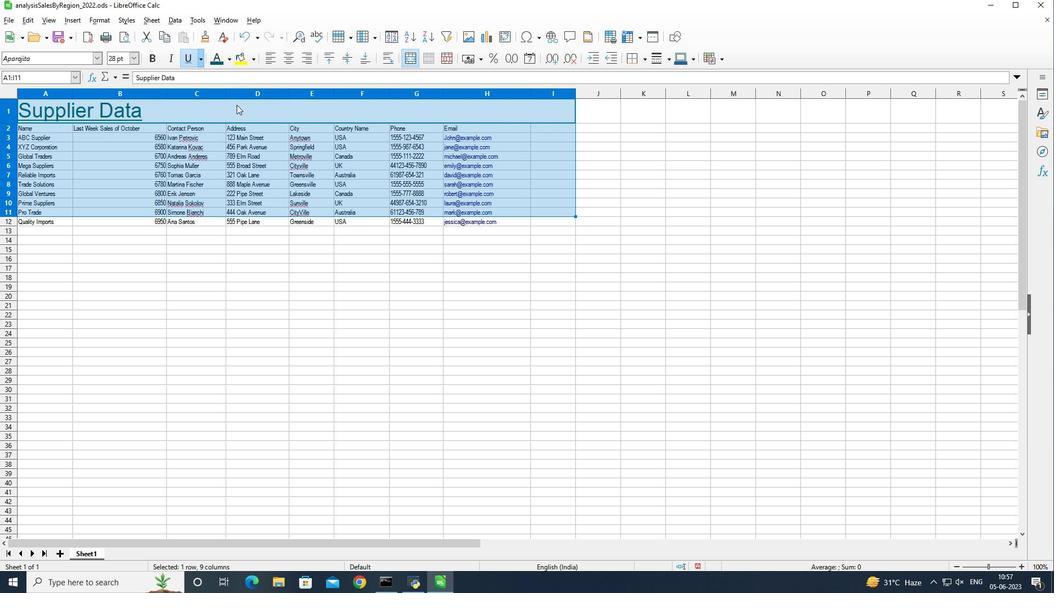 
Action: Mouse moved to (368, 56)
Screenshot: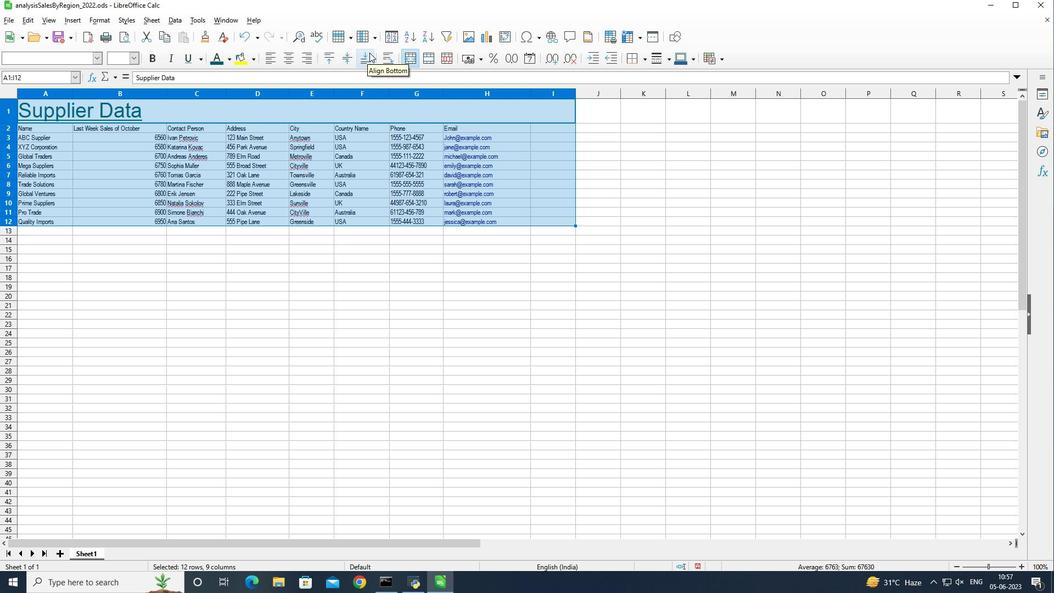 
Action: Mouse pressed left at (368, 56)
Screenshot: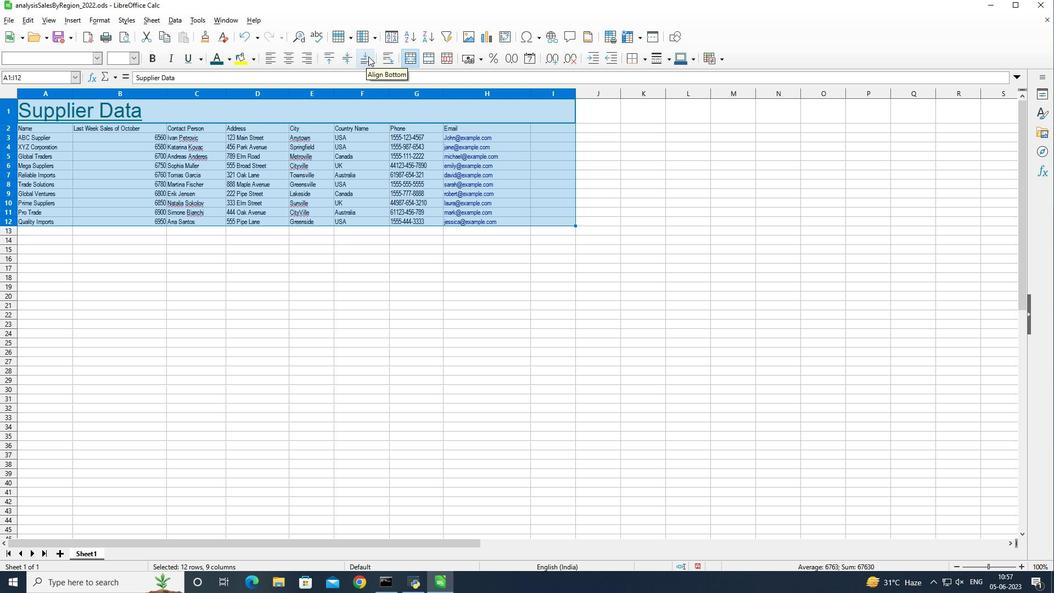 
Action: Mouse moved to (514, 222)
Screenshot: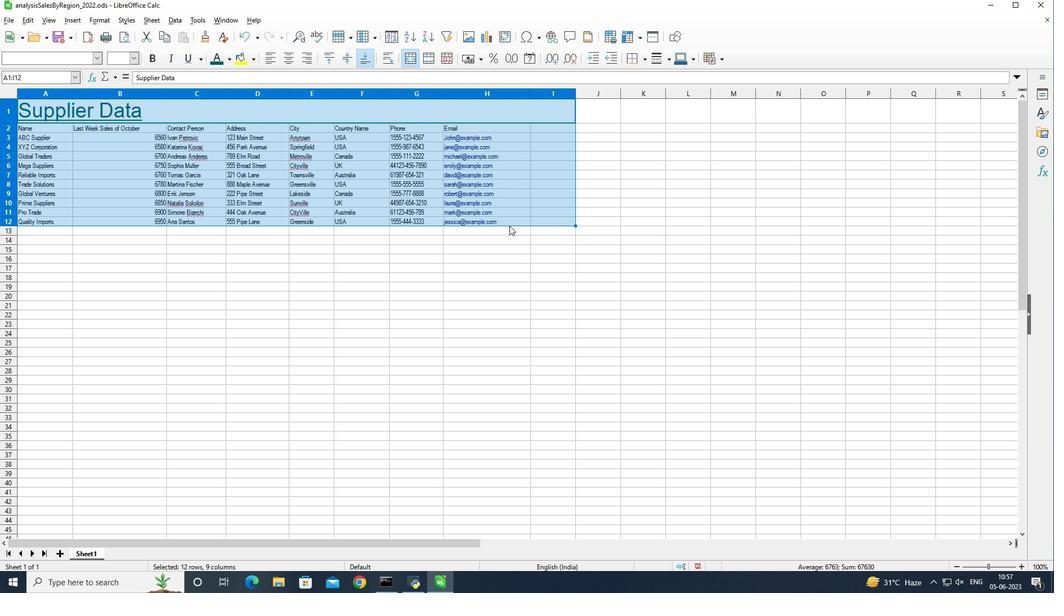 
Action: Mouse pressed left at (514, 222)
Screenshot: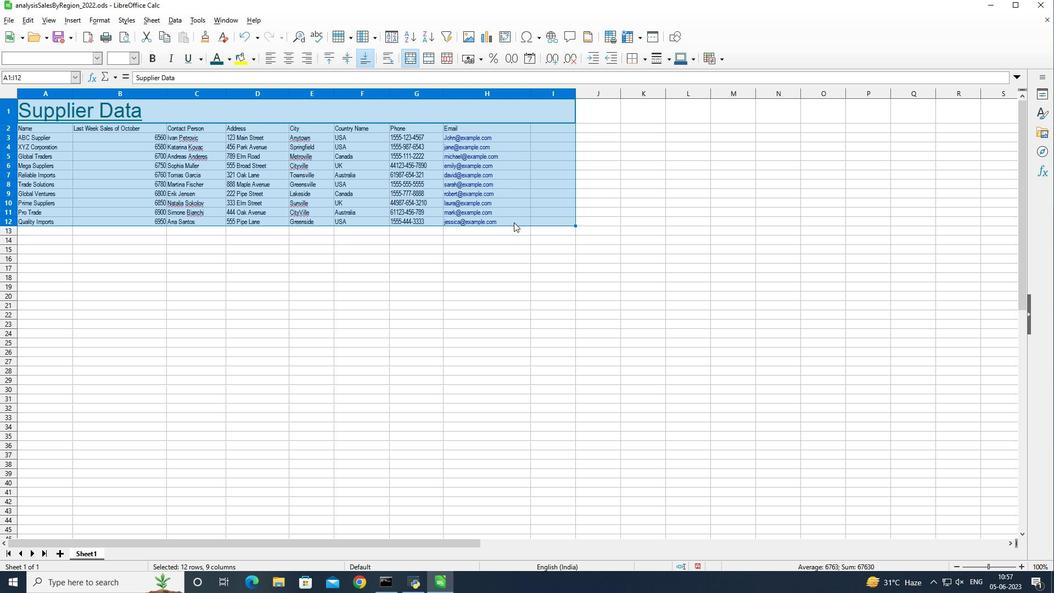 
Action: Mouse moved to (515, 222)
Screenshot: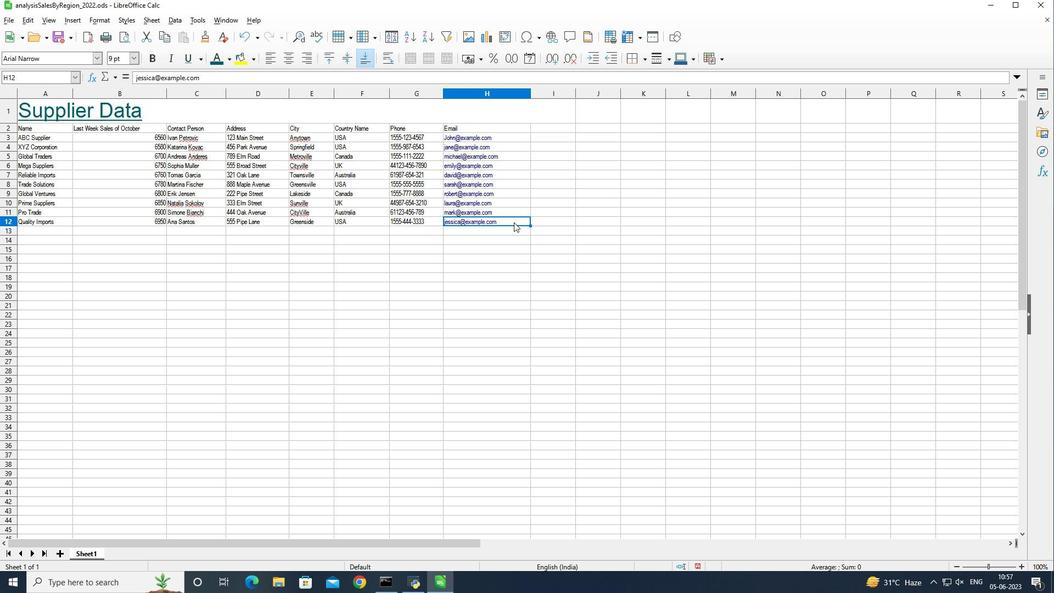 
